 Task: Look for space in Hofgeismar, Germany from 15th June, 2023 to 21st June, 2023 for 5 adults in price range Rs.14000 to Rs.25000. Place can be entire place with 3 bedrooms having 3 beds and 3 bathrooms. Property type can be house, flat, guest house. Booking option can be shelf check-in. Required host language is English.
Action: Mouse moved to (482, 137)
Screenshot: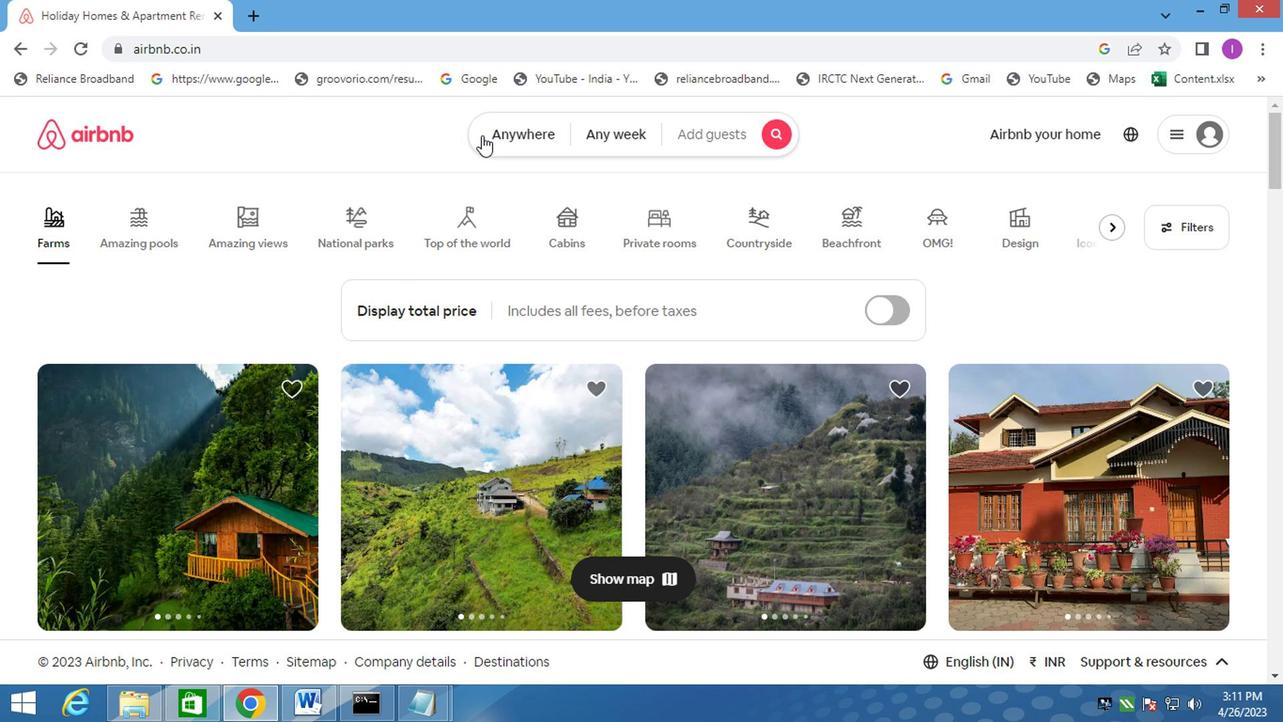 
Action: Mouse pressed left at (482, 137)
Screenshot: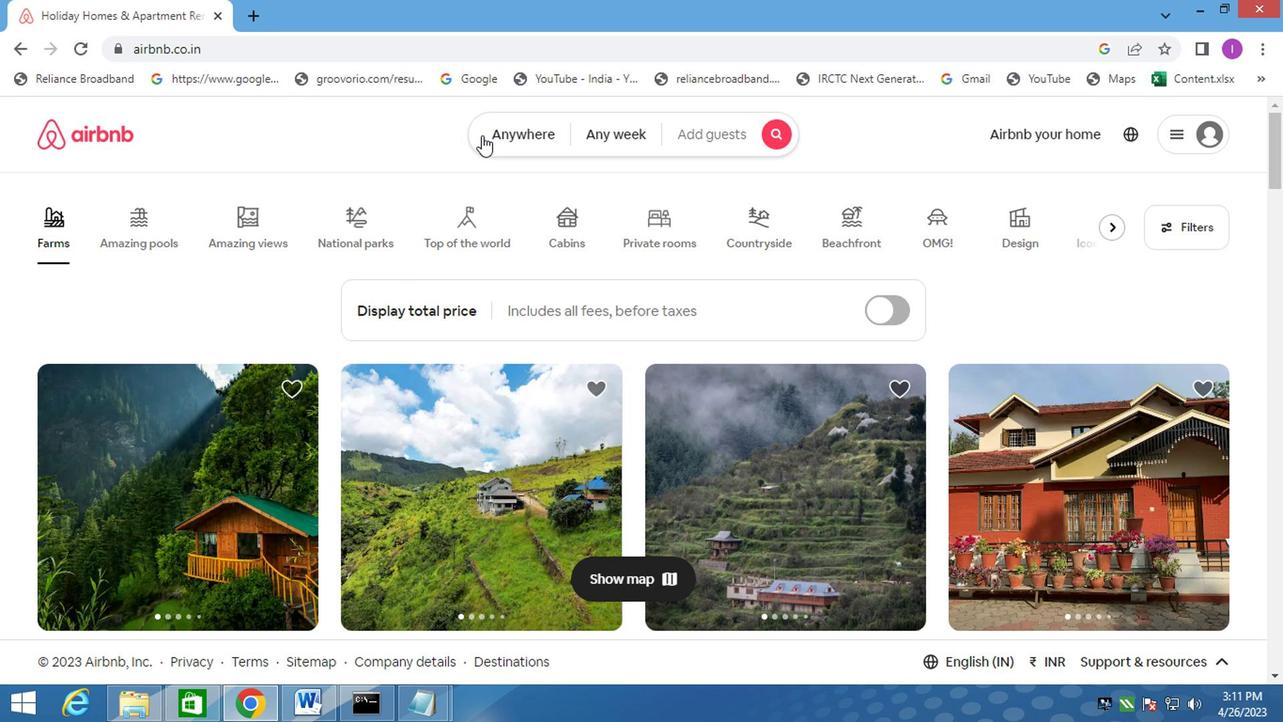 
Action: Mouse moved to (321, 195)
Screenshot: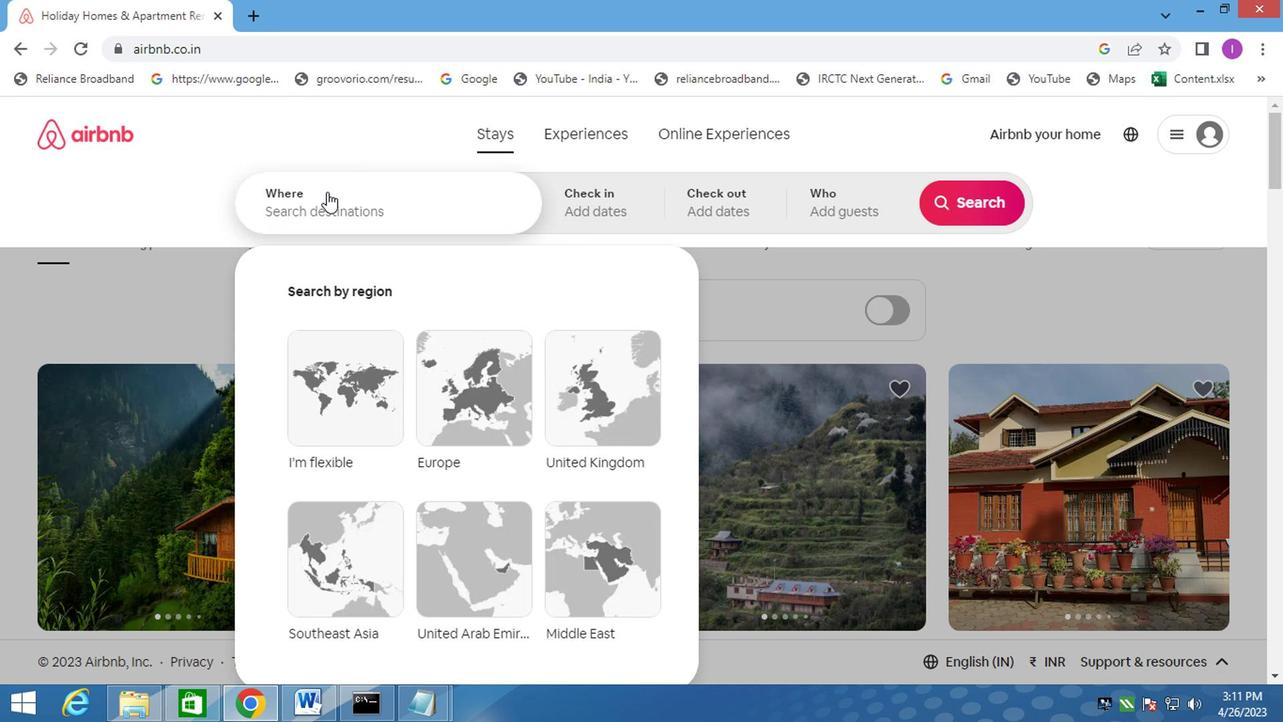 
Action: Mouse pressed left at (321, 195)
Screenshot: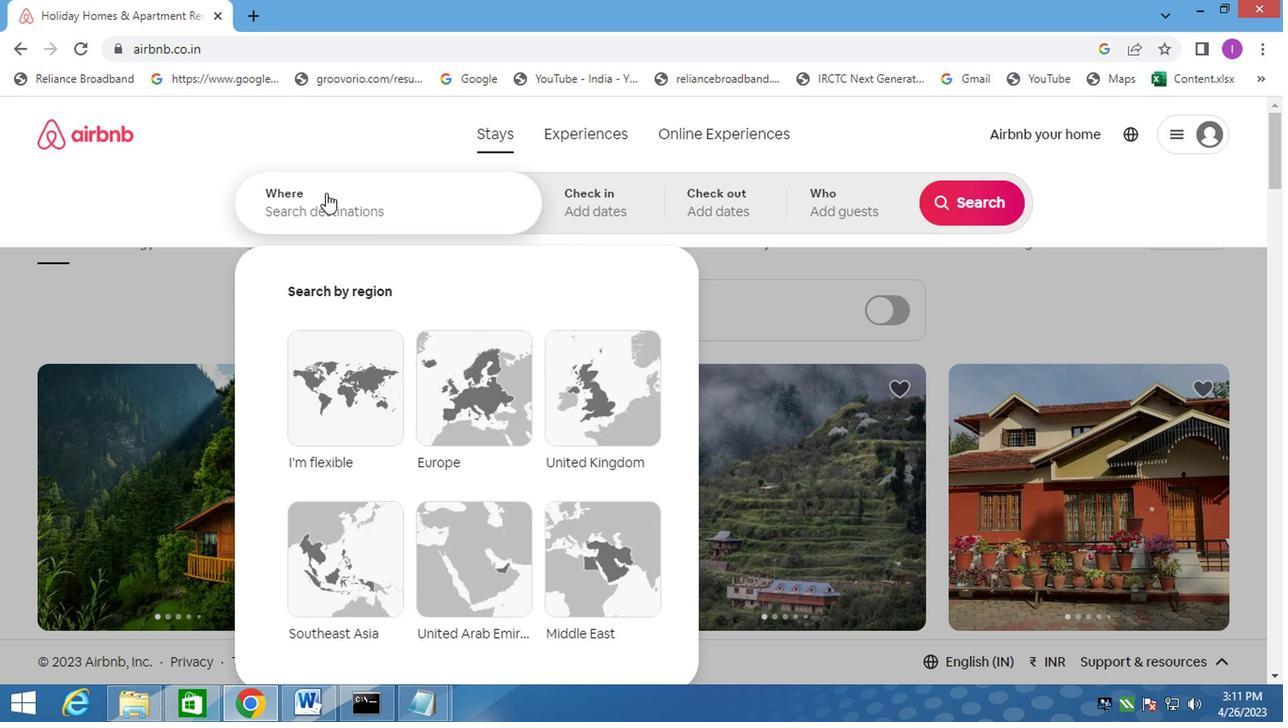 
Action: Mouse moved to (813, 23)
Screenshot: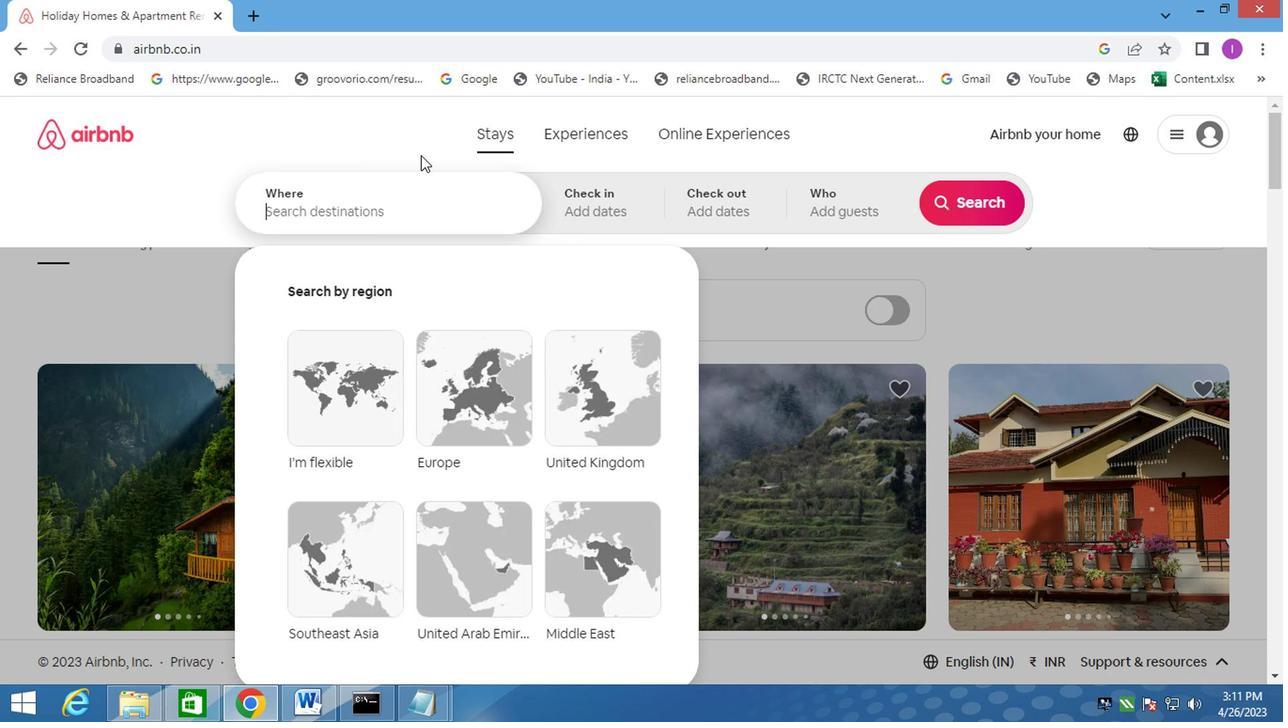 
Action: Key pressed hofgeismar,germany
Screenshot: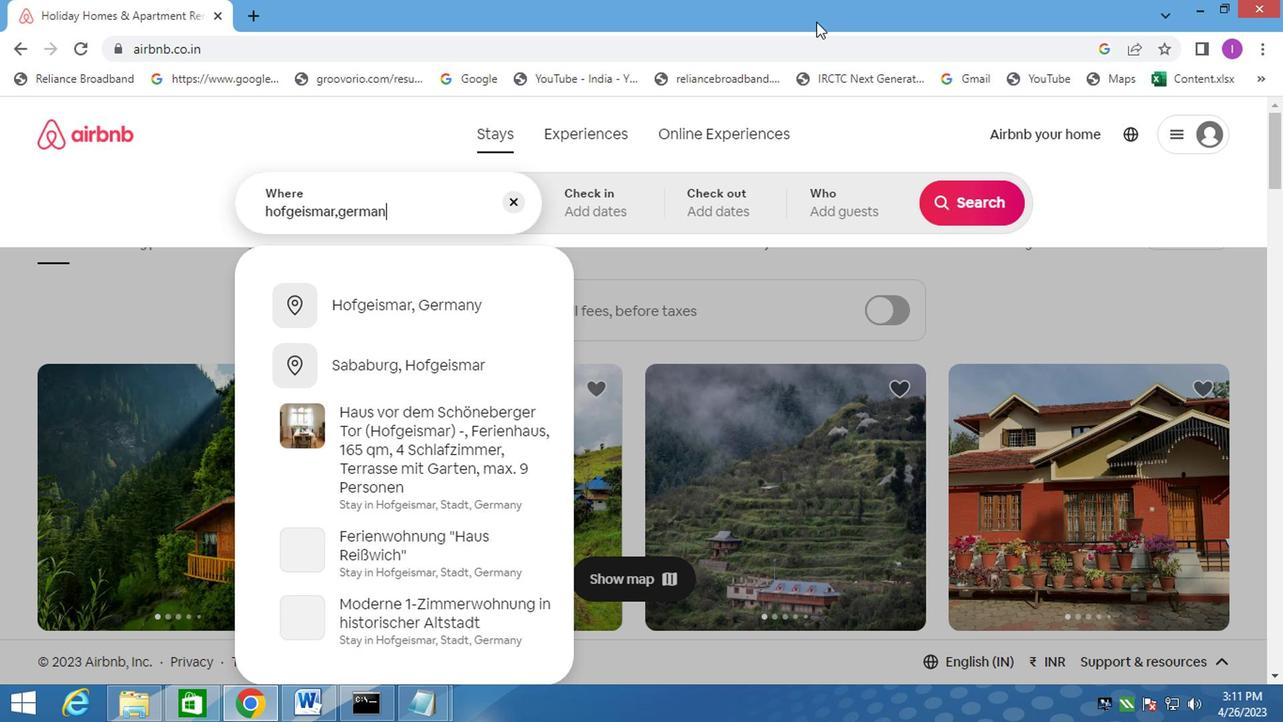 
Action: Mouse moved to (419, 301)
Screenshot: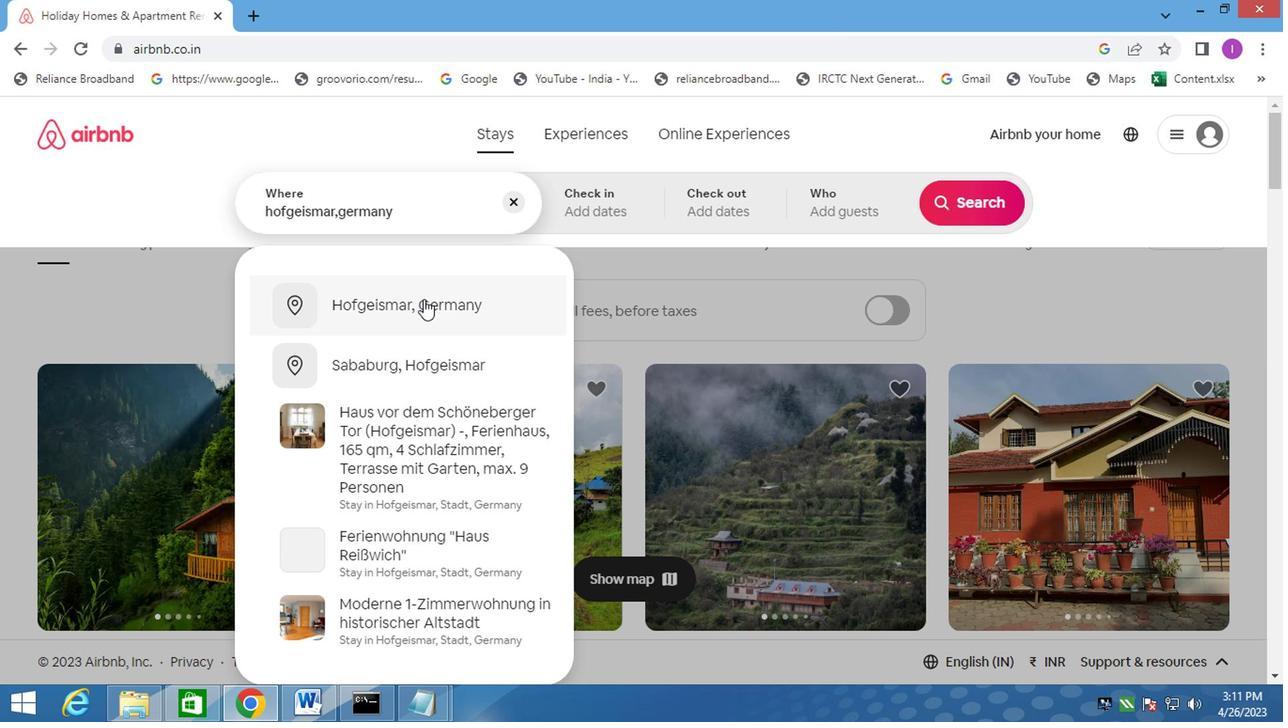 
Action: Mouse pressed left at (419, 301)
Screenshot: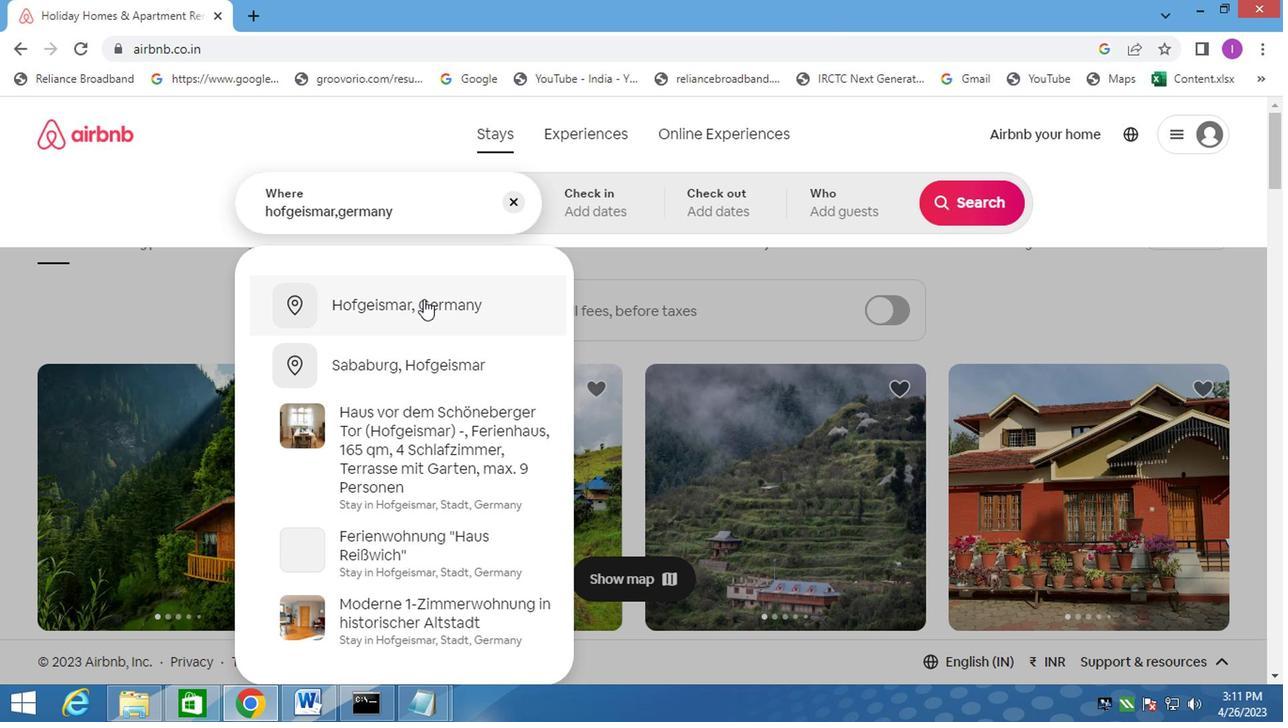 
Action: Mouse moved to (961, 353)
Screenshot: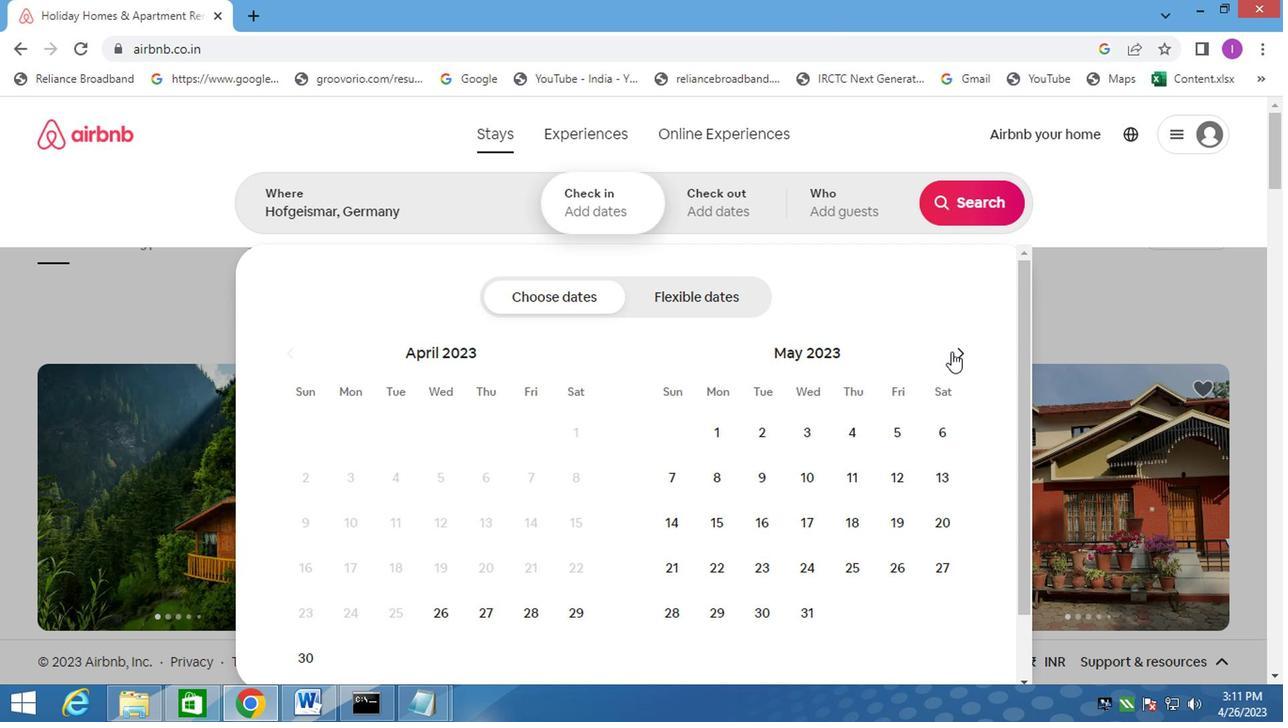 
Action: Mouse pressed left at (961, 353)
Screenshot: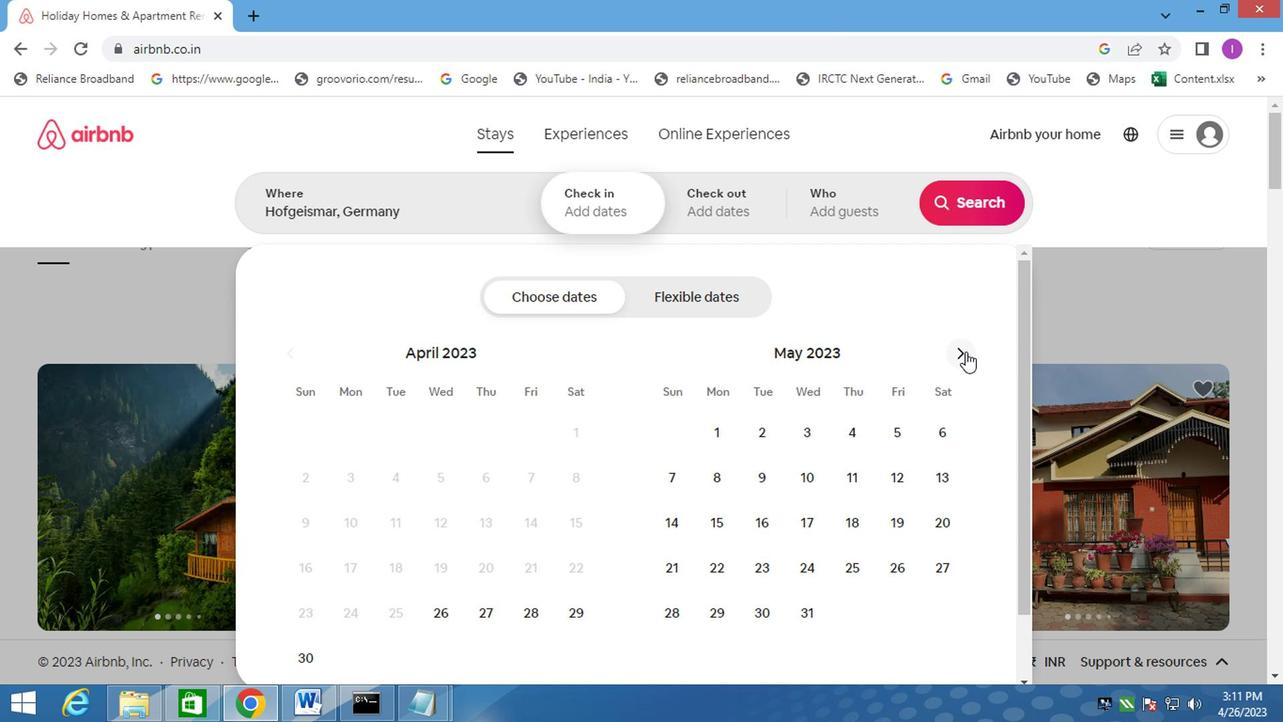 
Action: Mouse moved to (961, 353)
Screenshot: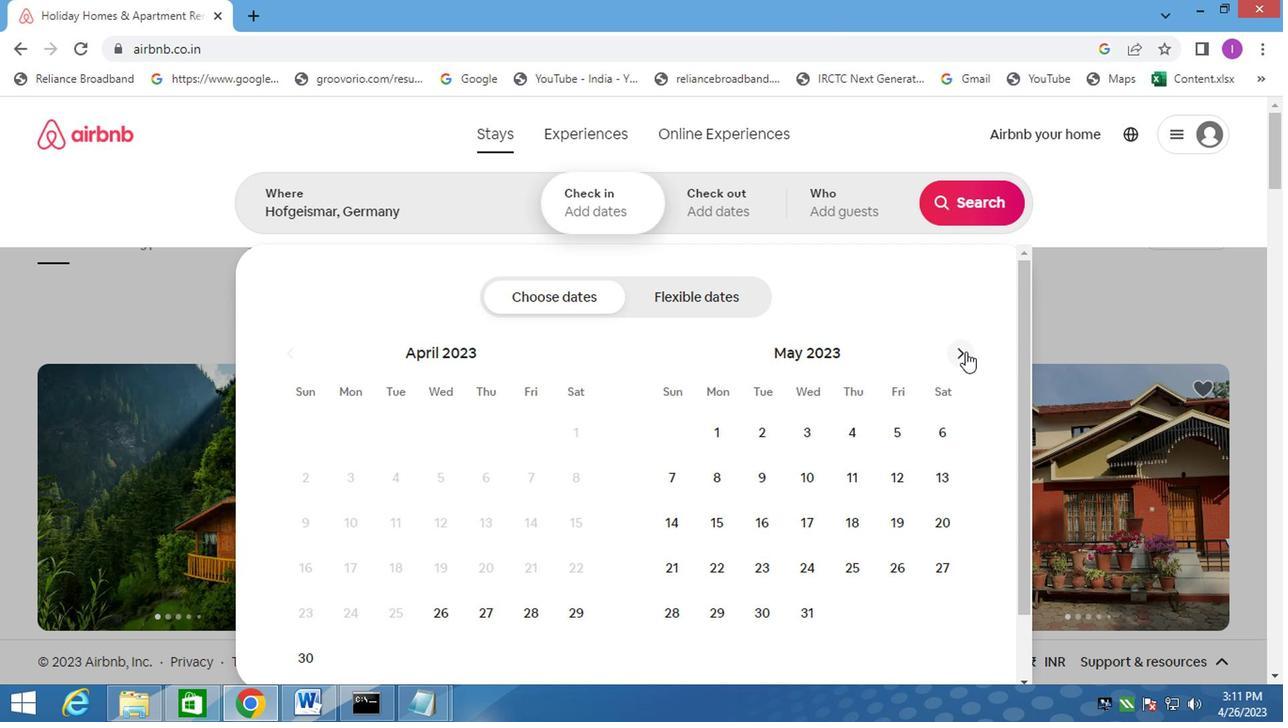 
Action: Mouse pressed left at (961, 353)
Screenshot: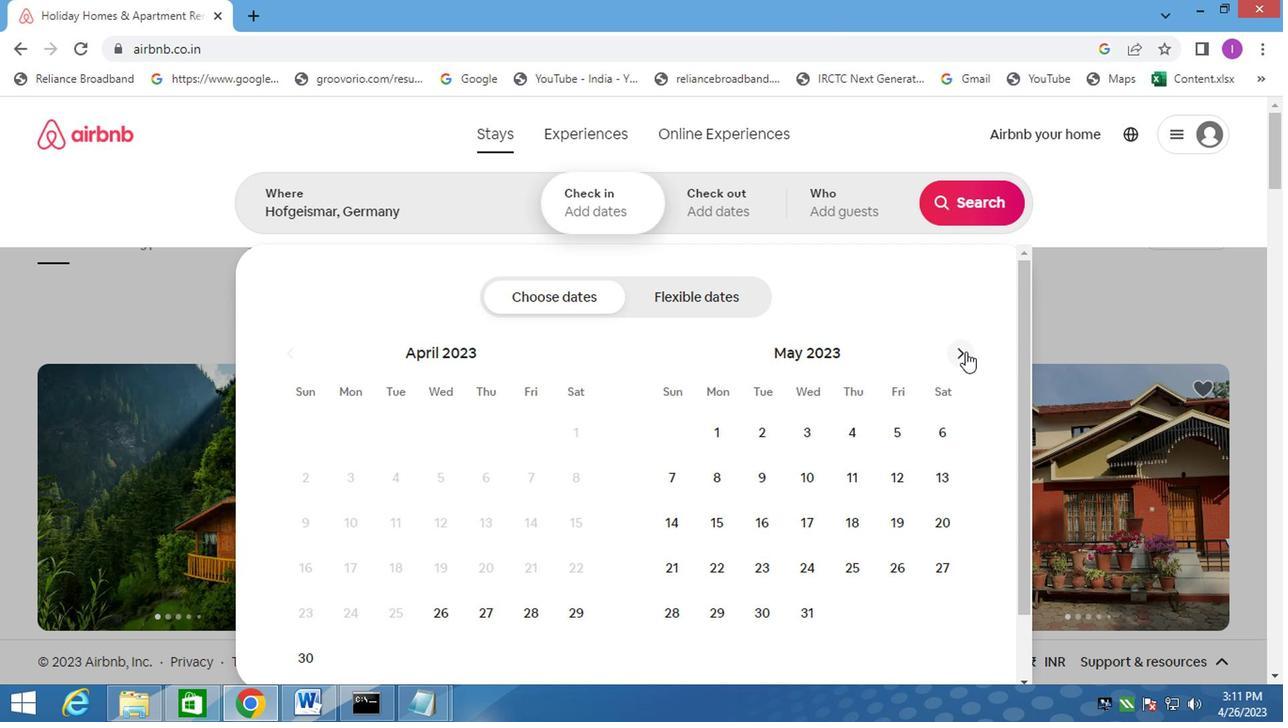 
Action: Mouse moved to (486, 516)
Screenshot: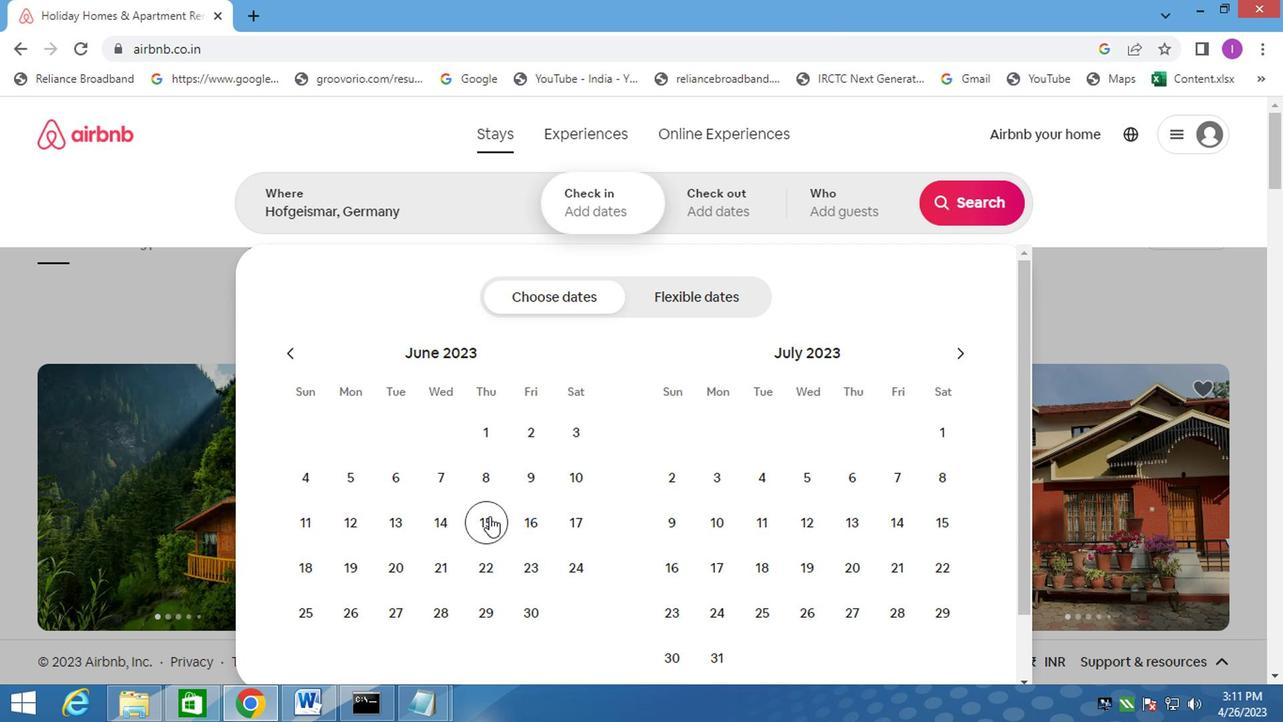
Action: Mouse pressed left at (486, 516)
Screenshot: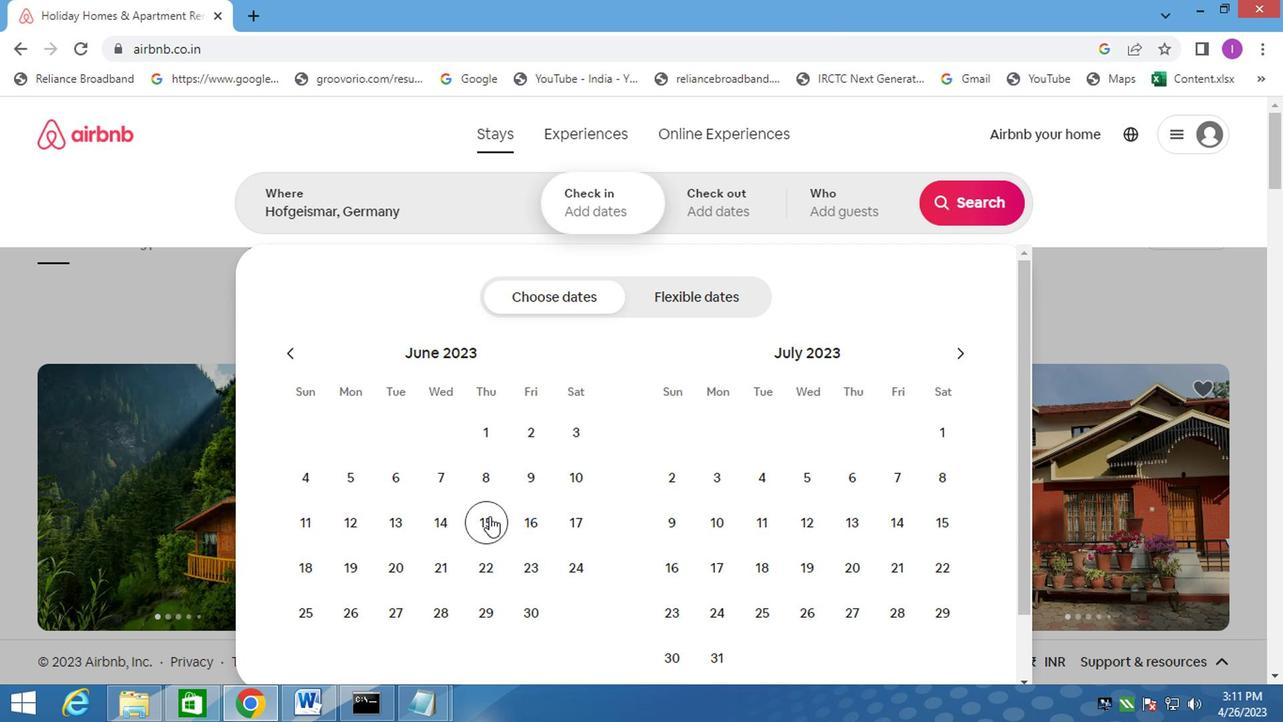 
Action: Mouse moved to (442, 552)
Screenshot: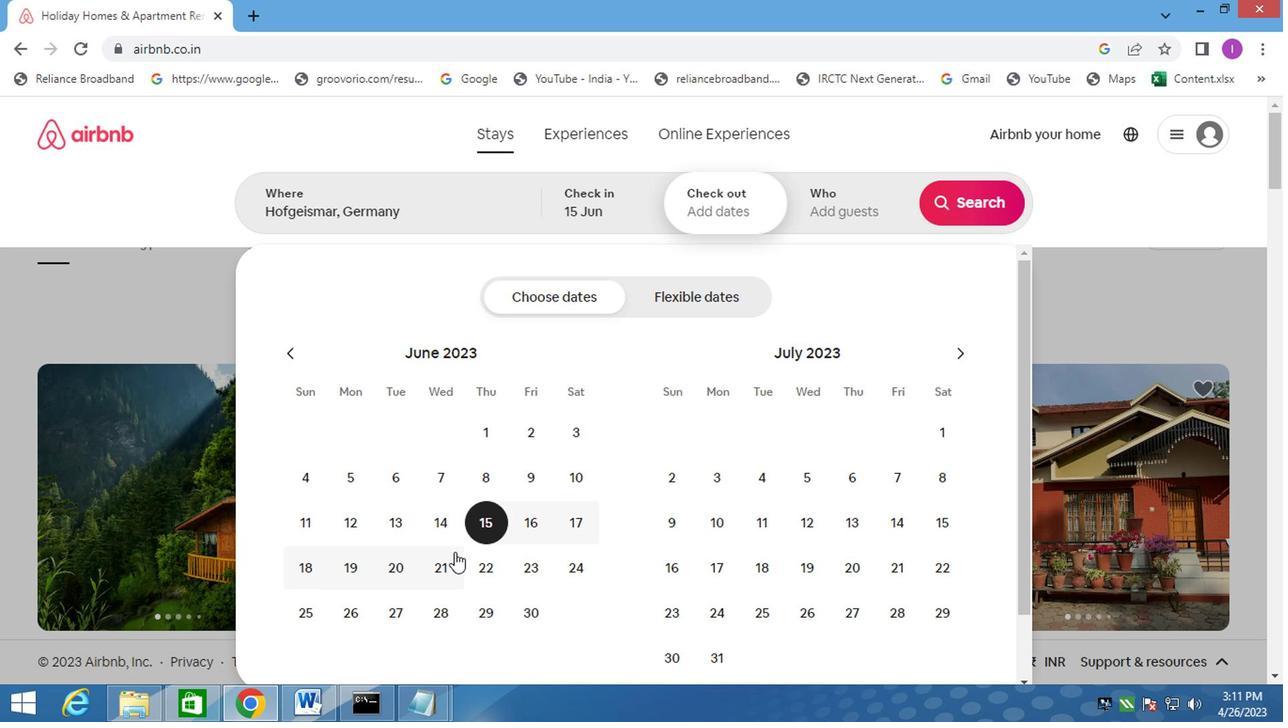 
Action: Mouse pressed left at (442, 552)
Screenshot: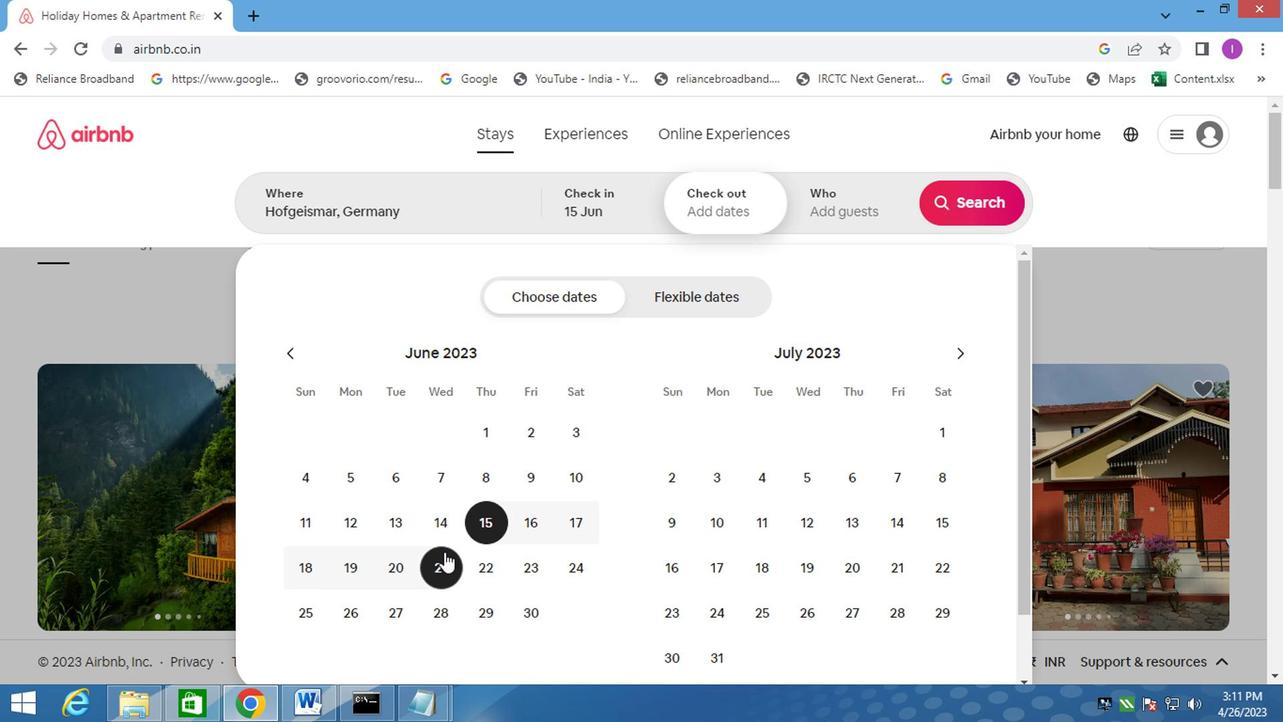 
Action: Mouse moved to (845, 204)
Screenshot: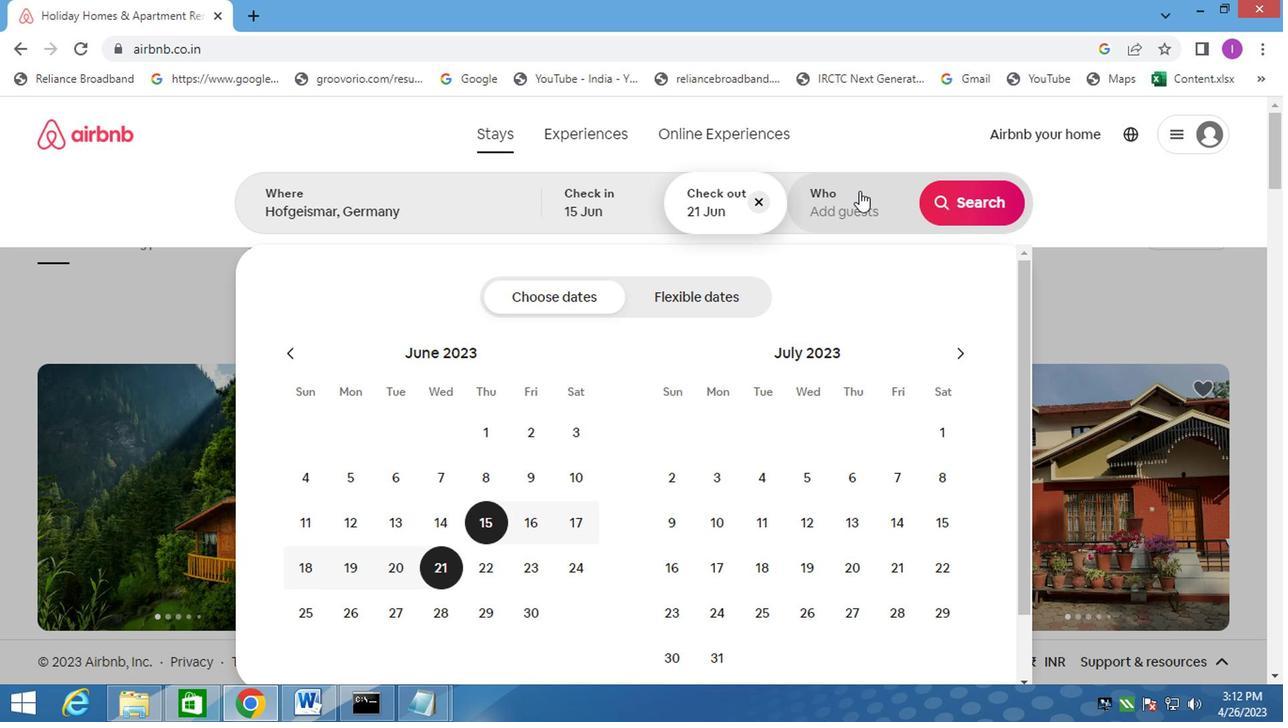 
Action: Mouse pressed left at (845, 204)
Screenshot: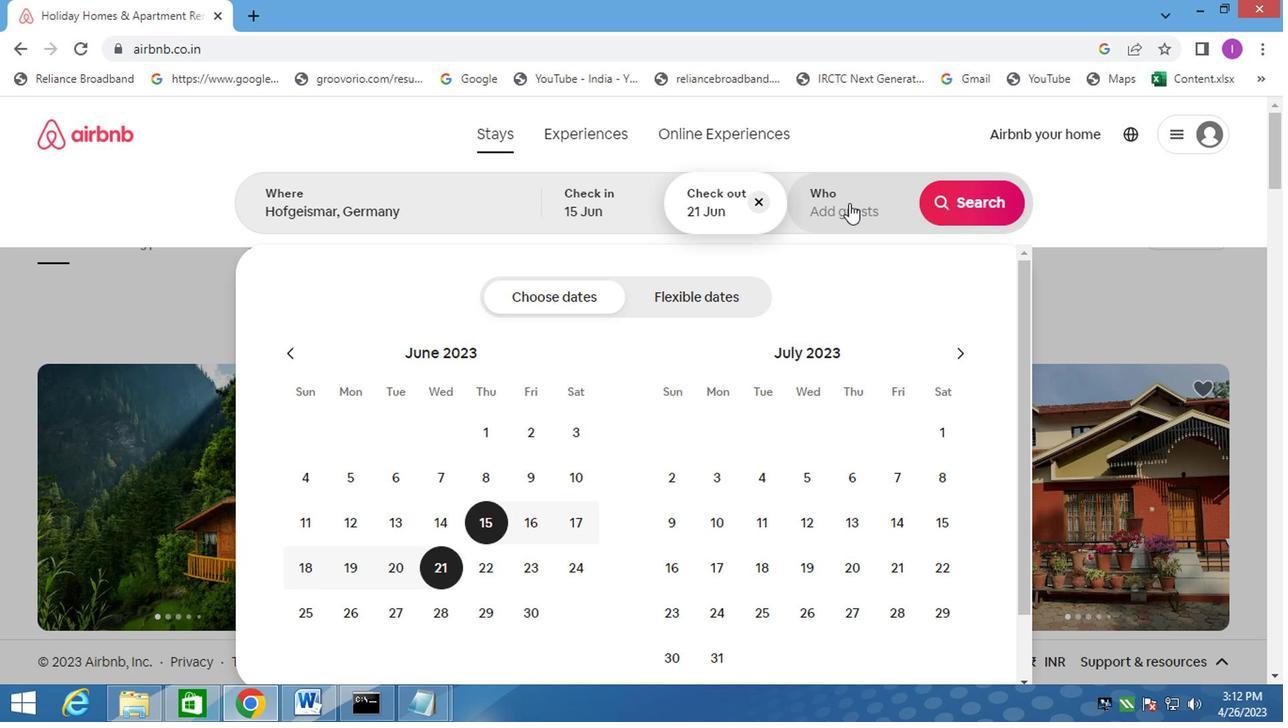 
Action: Mouse moved to (963, 304)
Screenshot: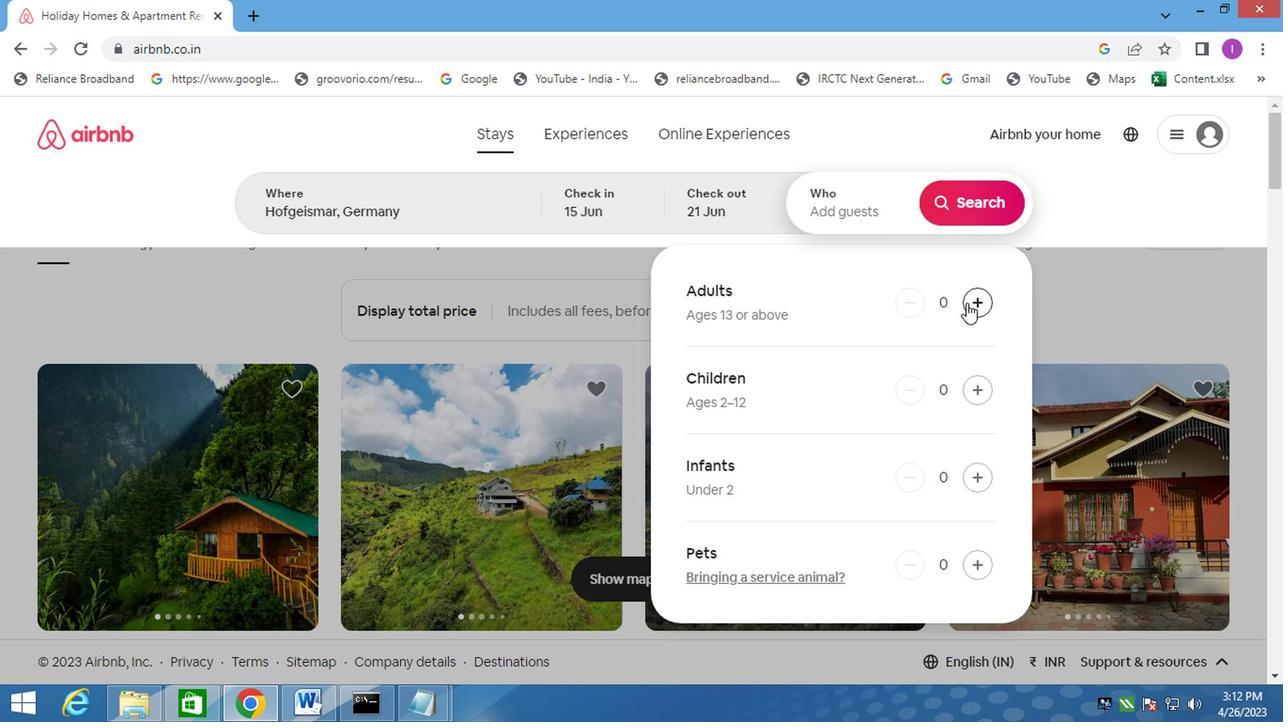 
Action: Mouse pressed left at (963, 304)
Screenshot: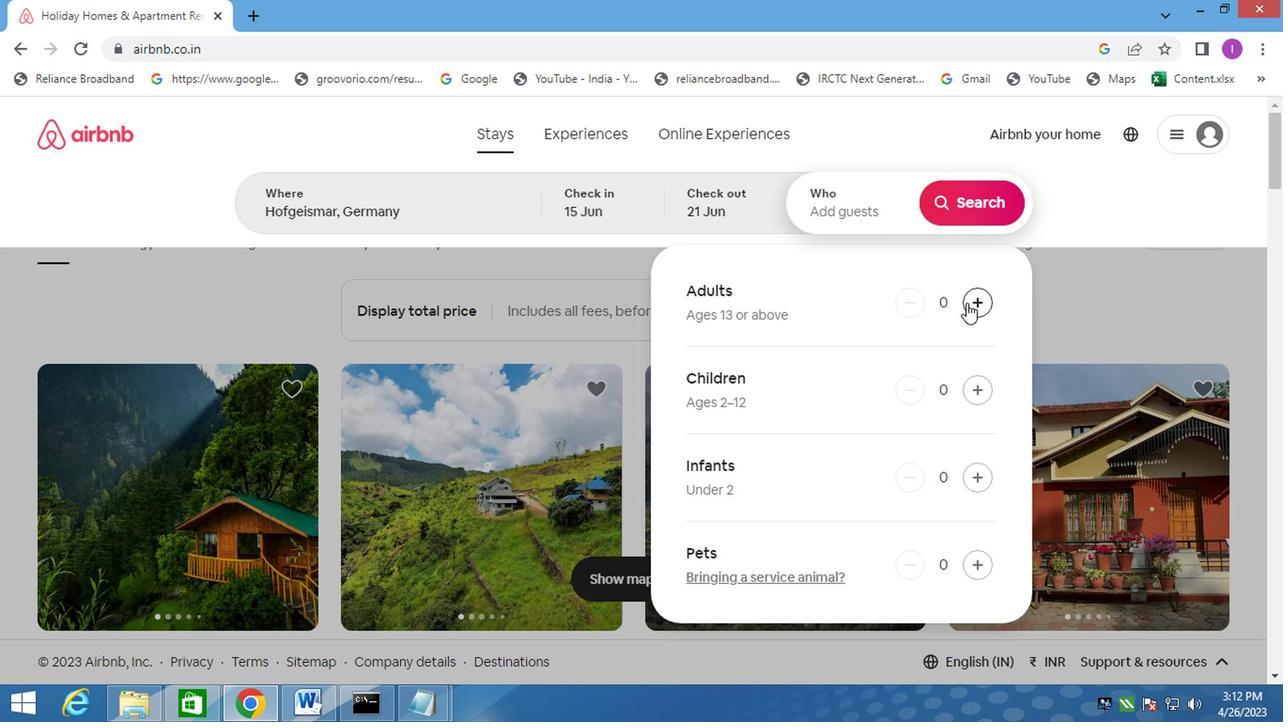 
Action: Mouse pressed left at (963, 304)
Screenshot: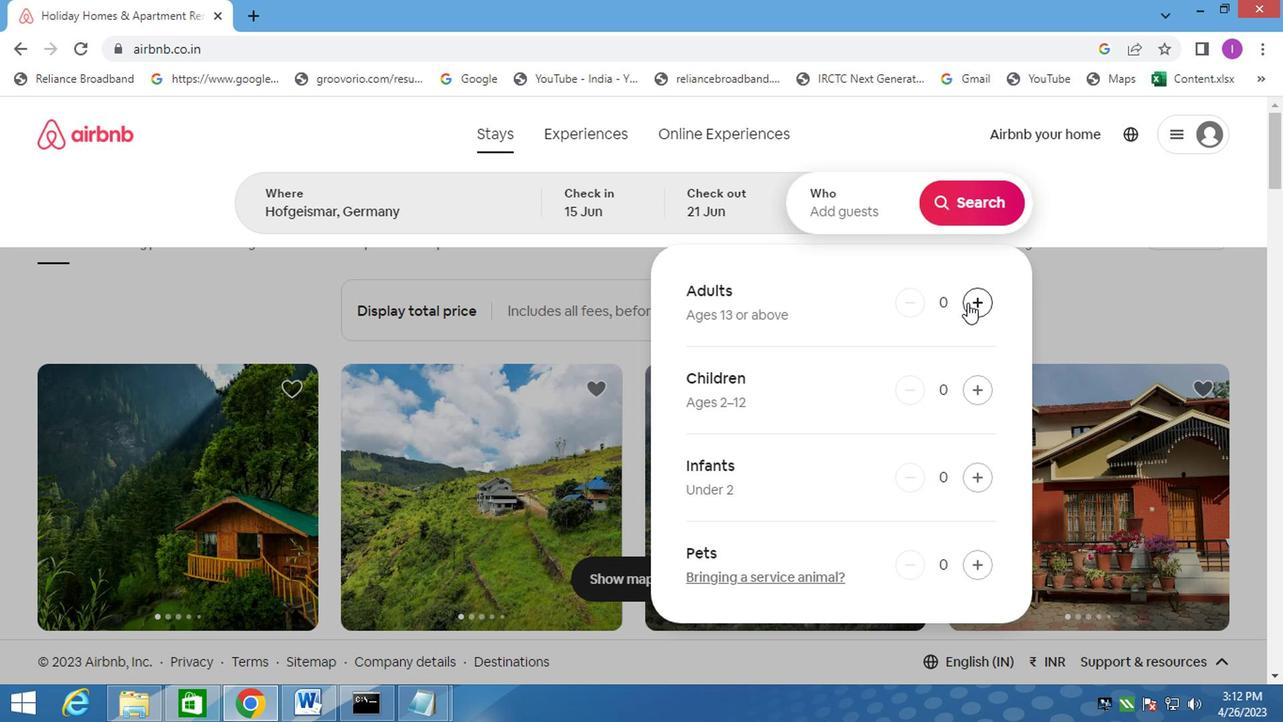 
Action: Mouse moved to (964, 304)
Screenshot: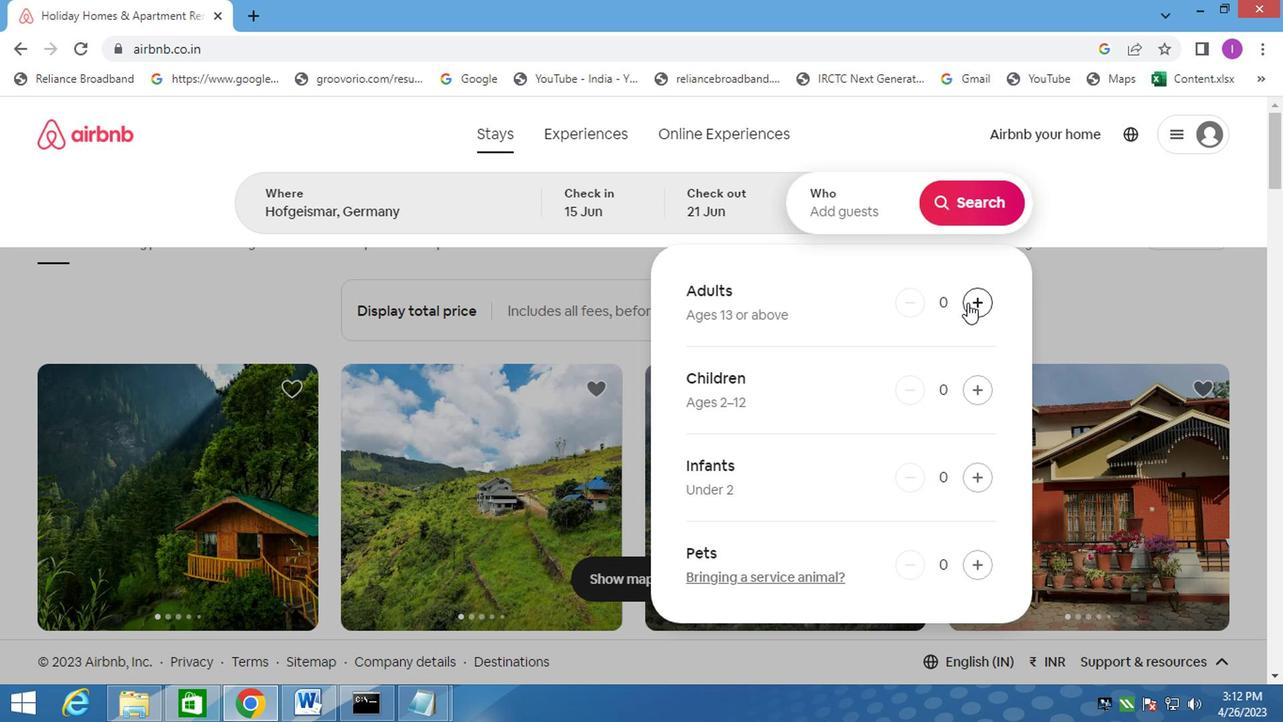 
Action: Mouse pressed left at (964, 304)
Screenshot: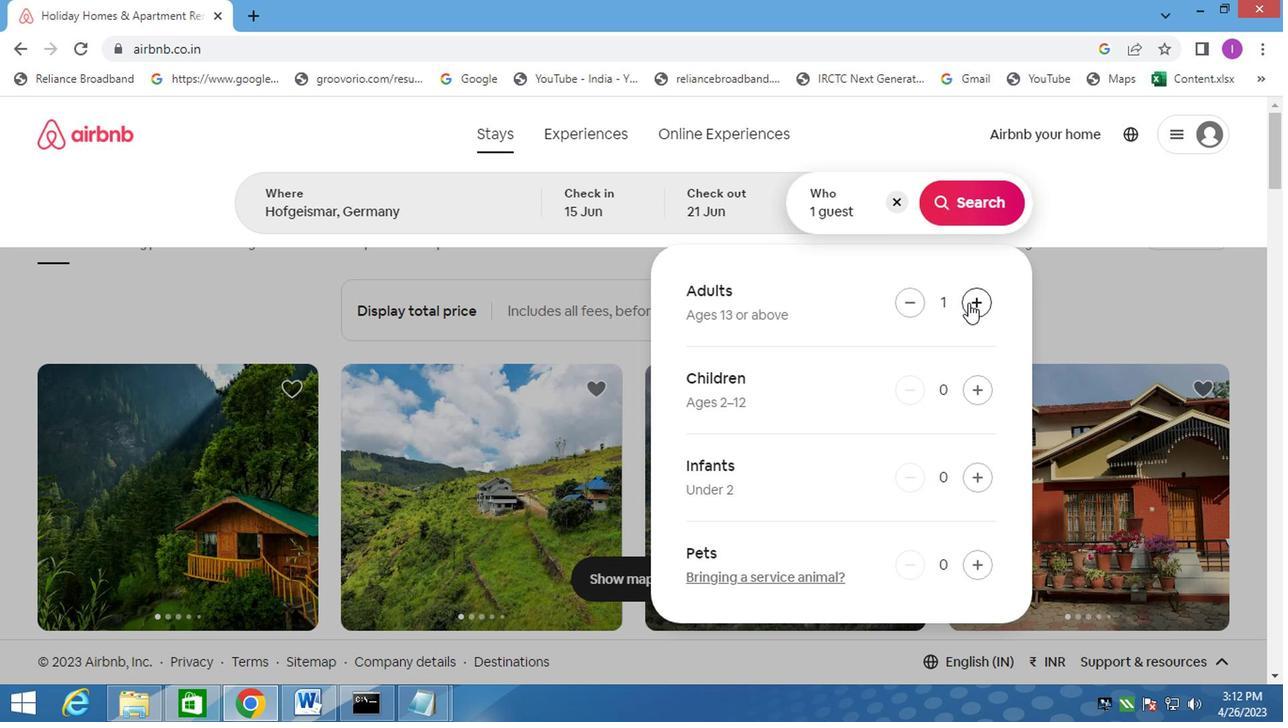
Action: Mouse moved to (965, 304)
Screenshot: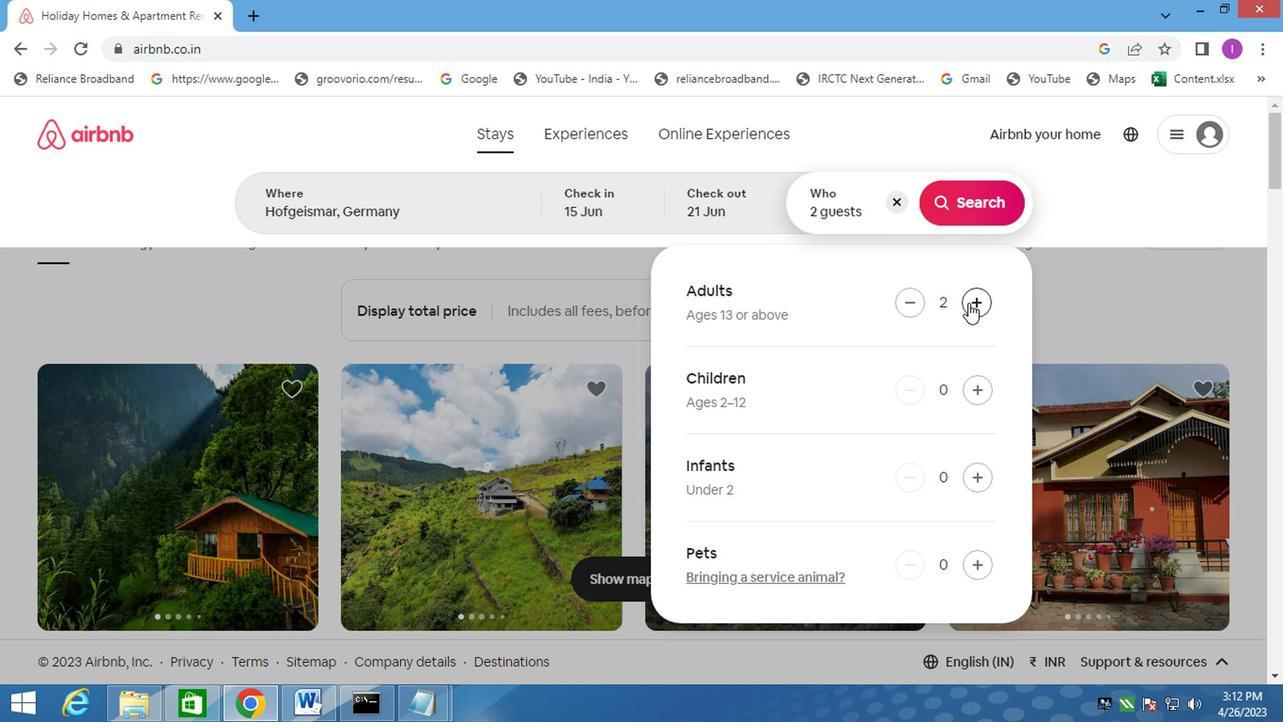 
Action: Mouse pressed left at (965, 304)
Screenshot: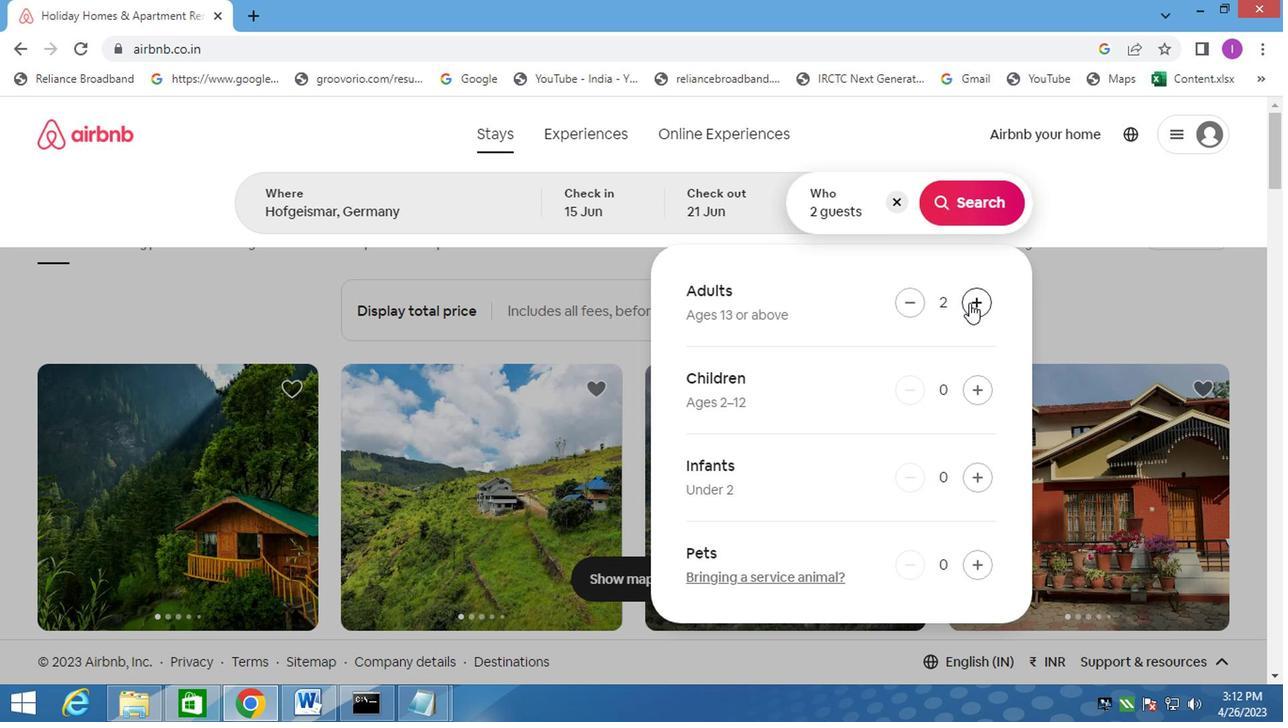 
Action: Mouse moved to (965, 306)
Screenshot: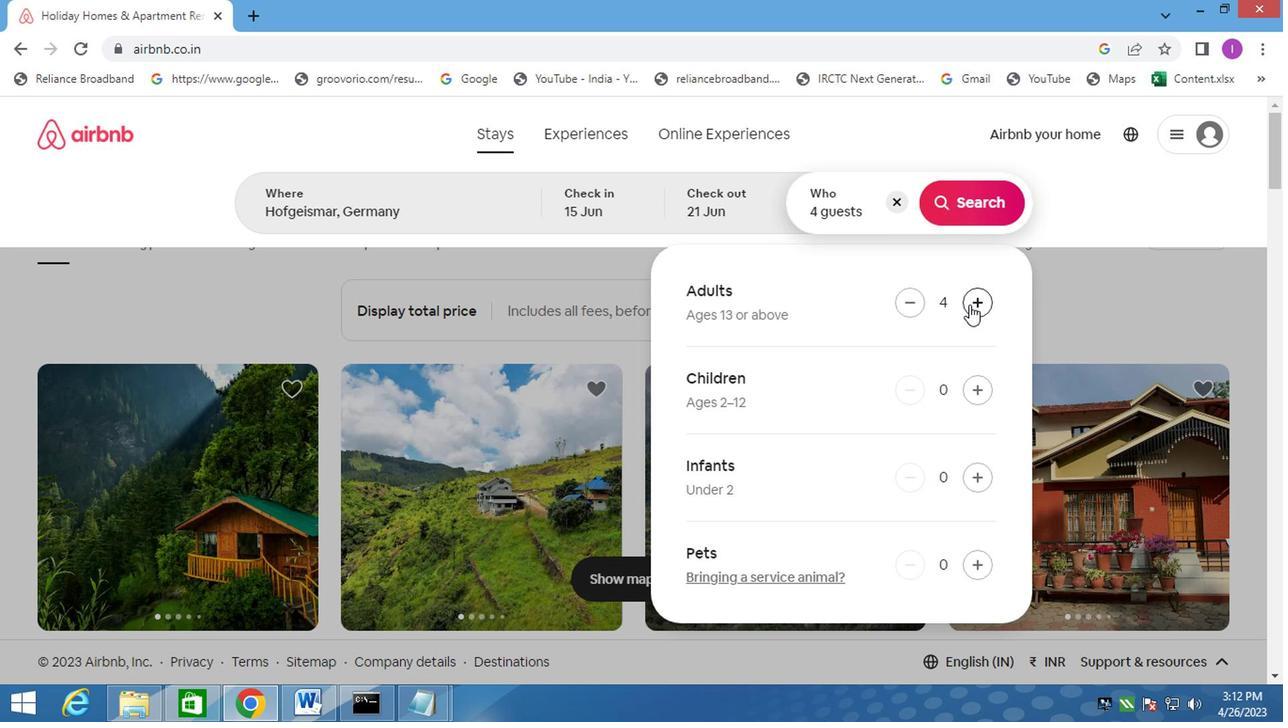 
Action: Mouse pressed left at (965, 306)
Screenshot: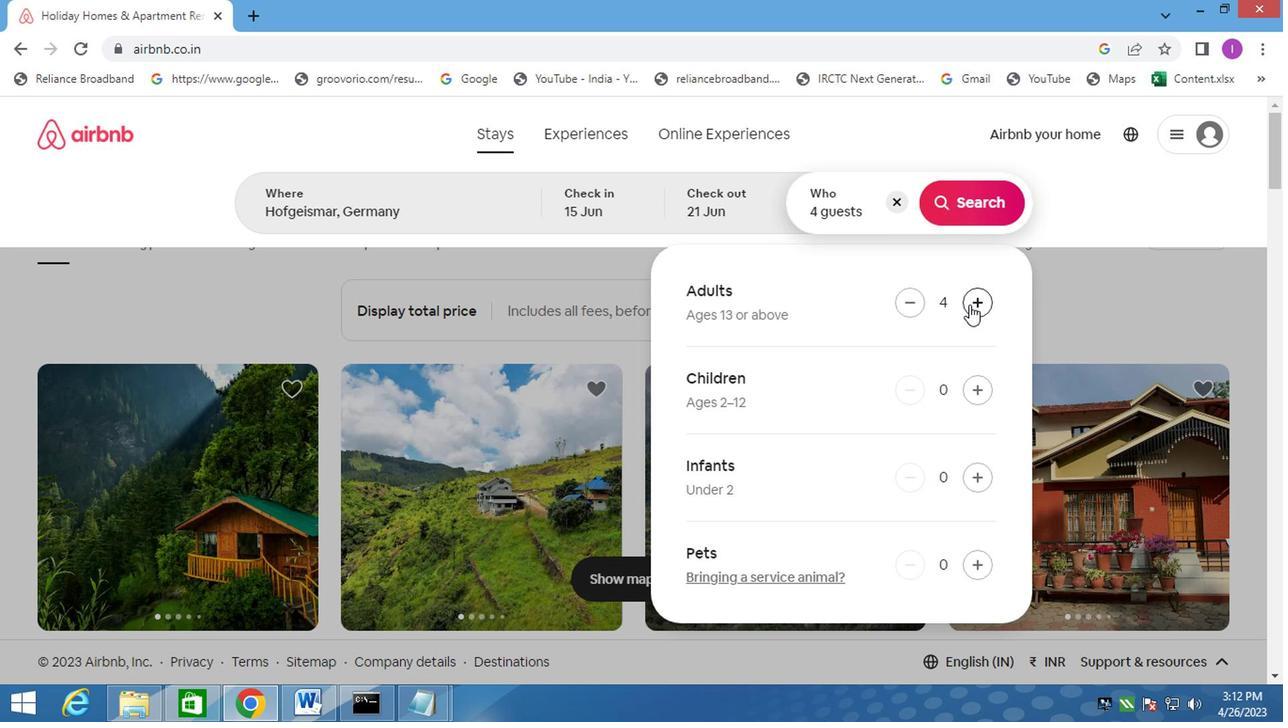 
Action: Mouse moved to (965, 209)
Screenshot: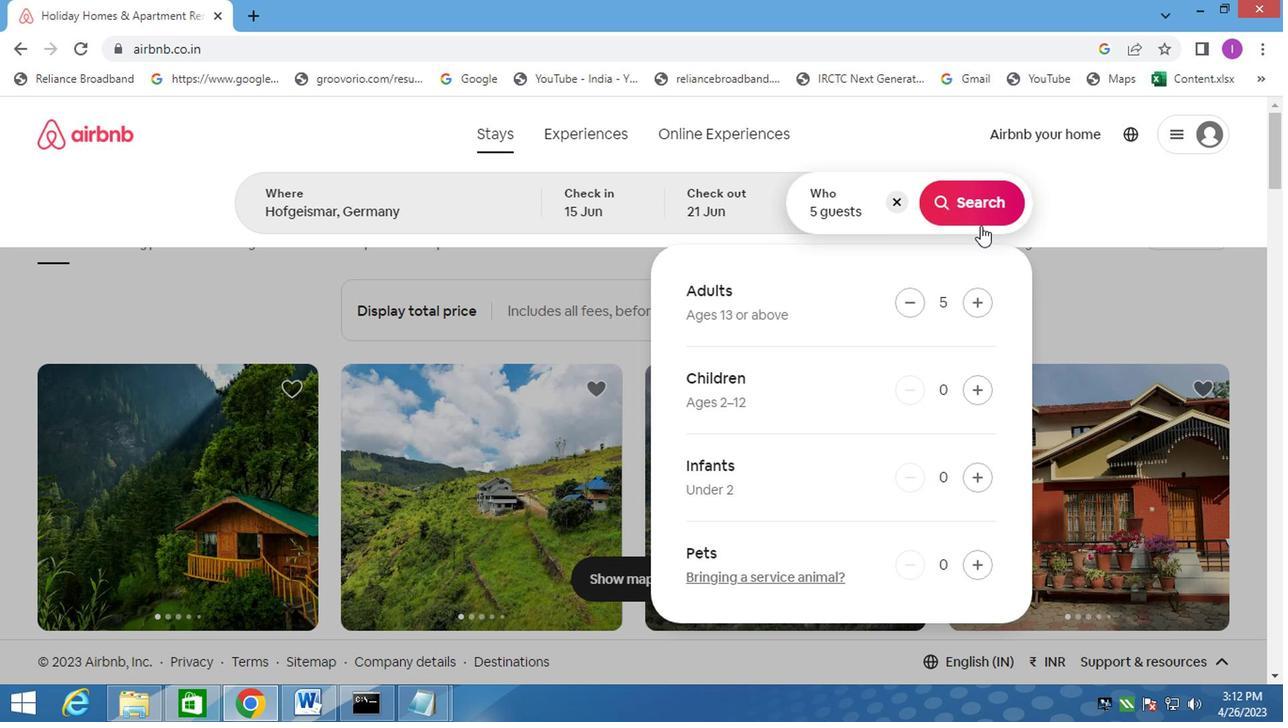 
Action: Mouse pressed left at (965, 209)
Screenshot: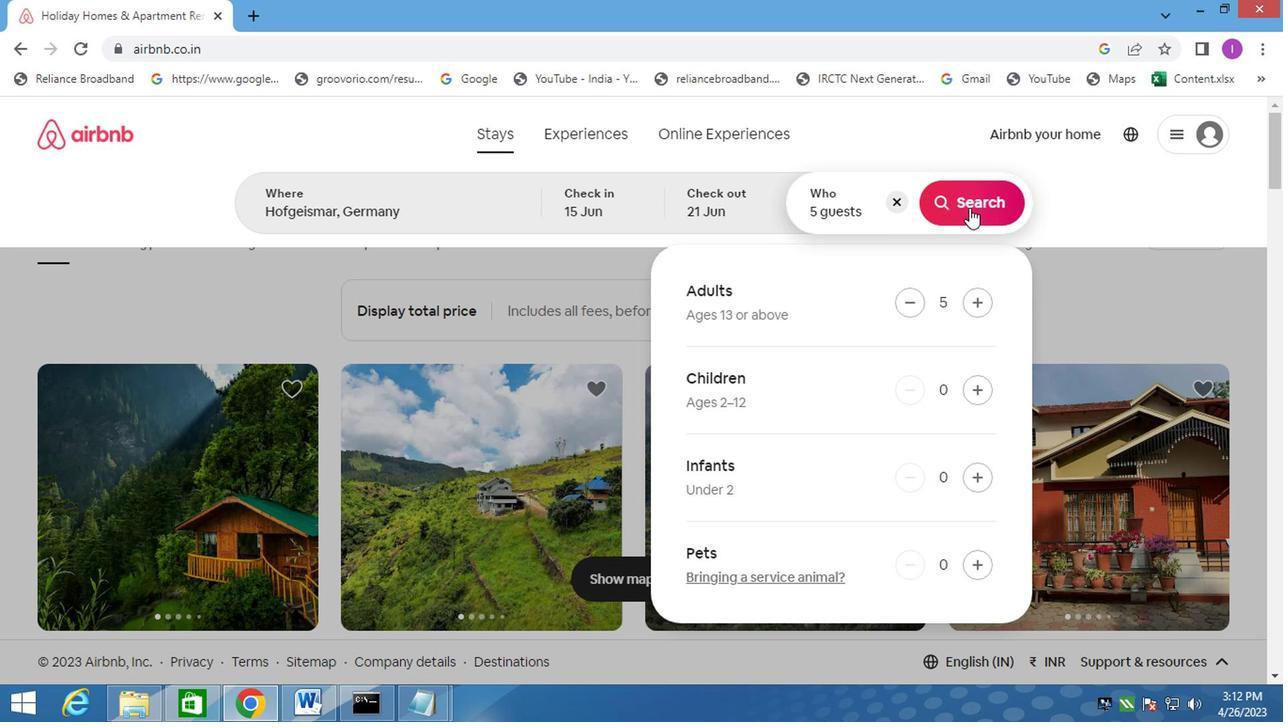 
Action: Mouse moved to (1202, 203)
Screenshot: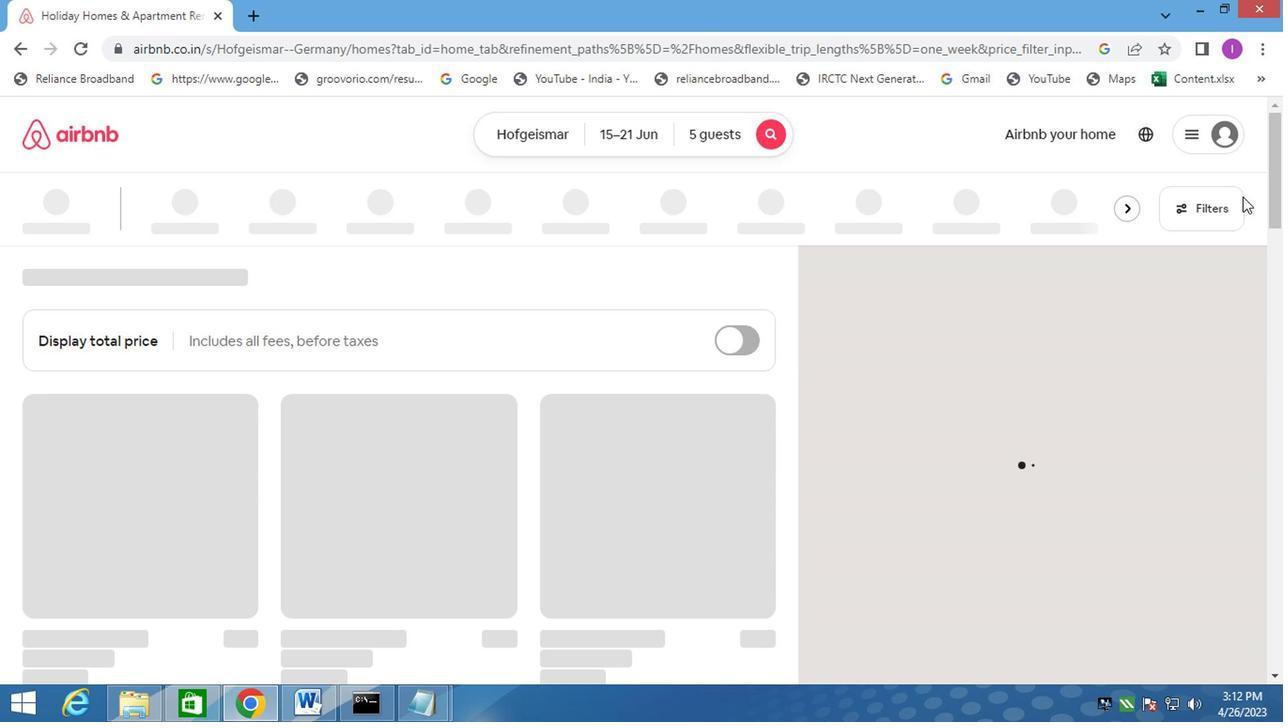 
Action: Mouse pressed left at (1202, 203)
Screenshot: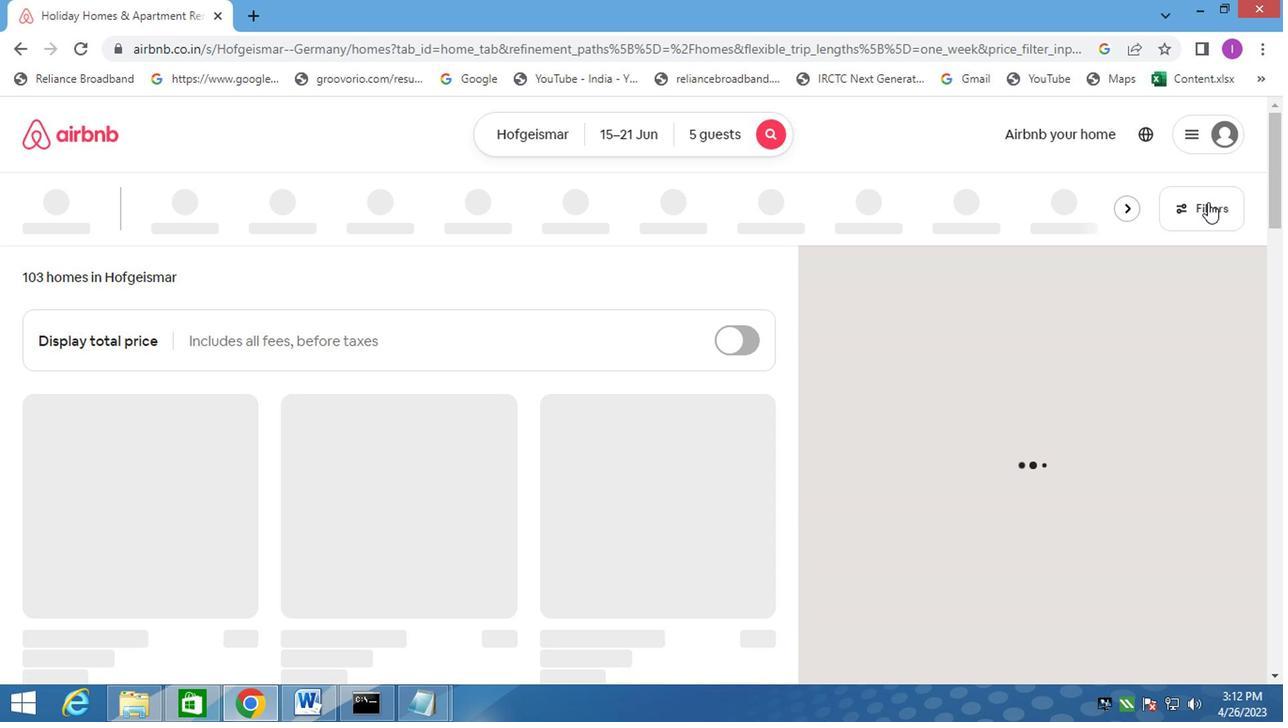 
Action: Mouse moved to (393, 449)
Screenshot: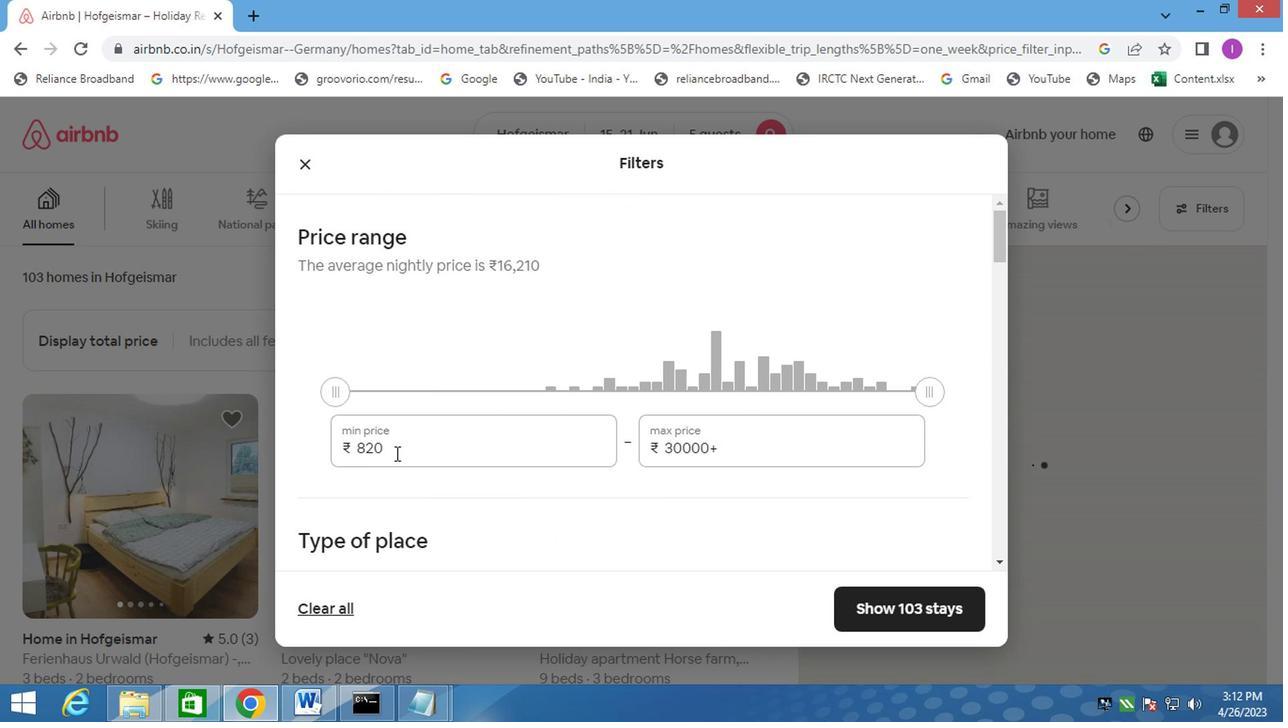 
Action: Mouse pressed left at (393, 449)
Screenshot: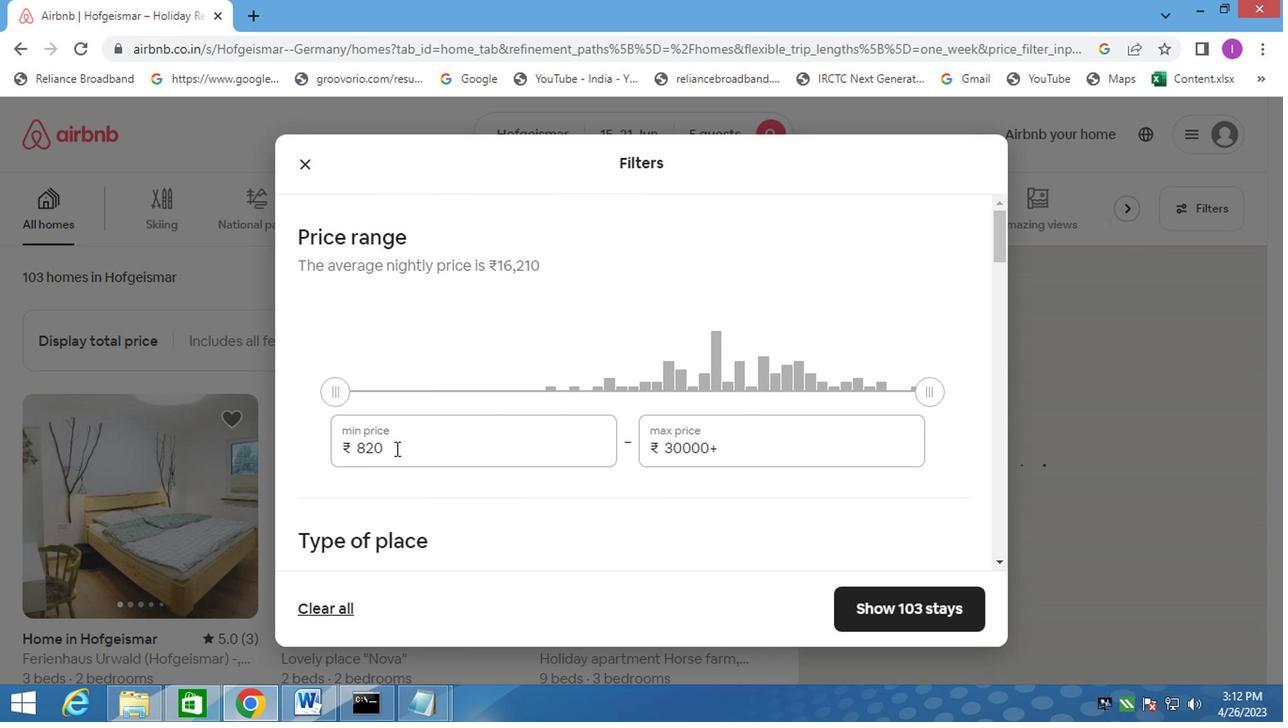 
Action: Mouse moved to (560, 450)
Screenshot: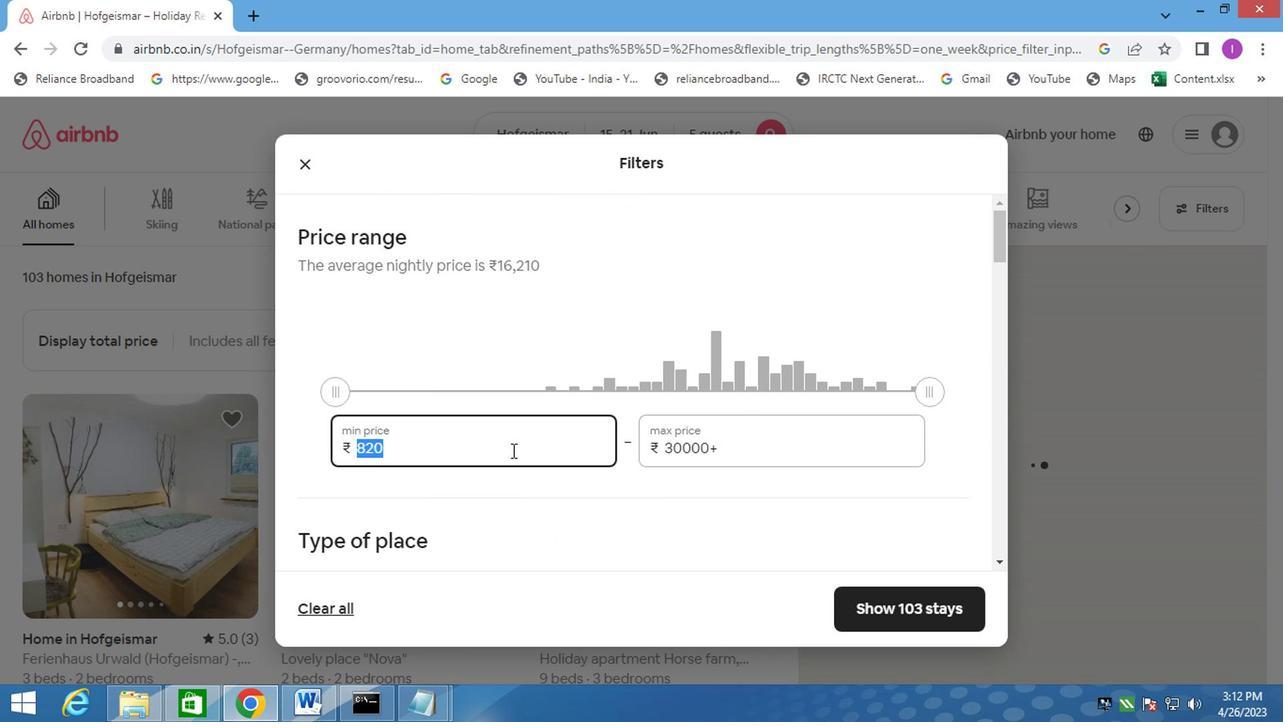 
Action: Key pressed 14000
Screenshot: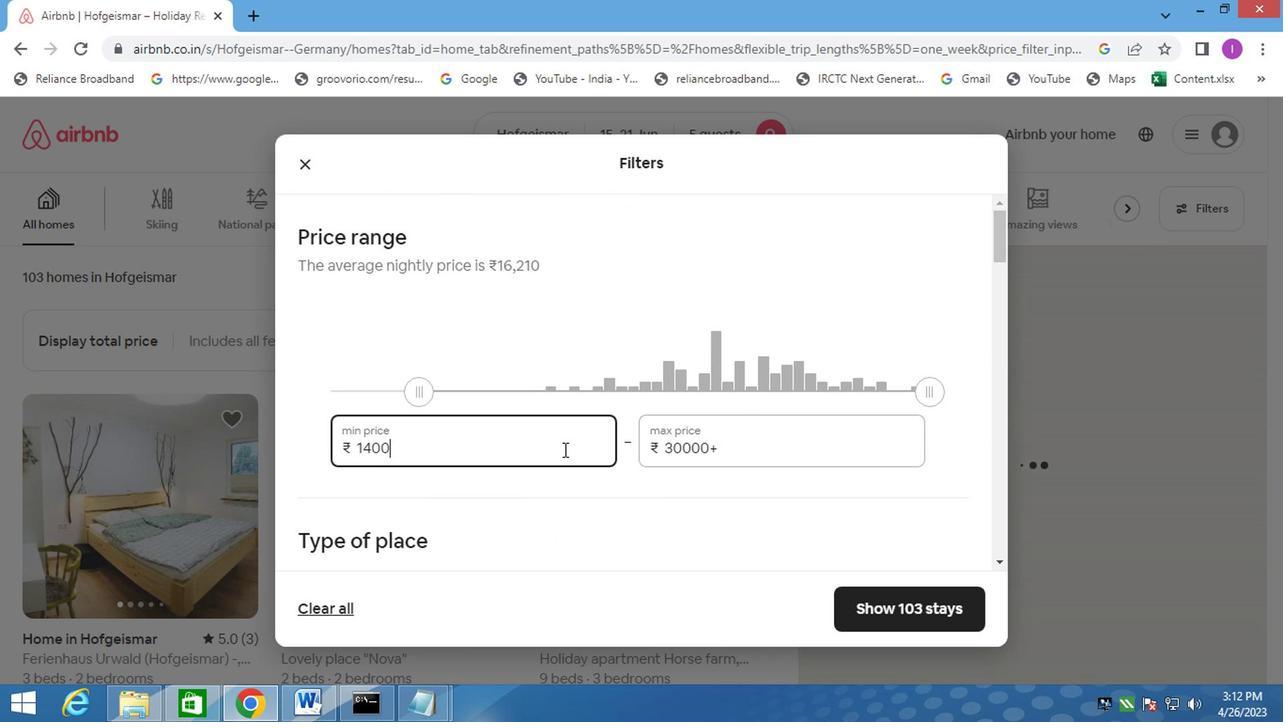 
Action: Mouse moved to (738, 449)
Screenshot: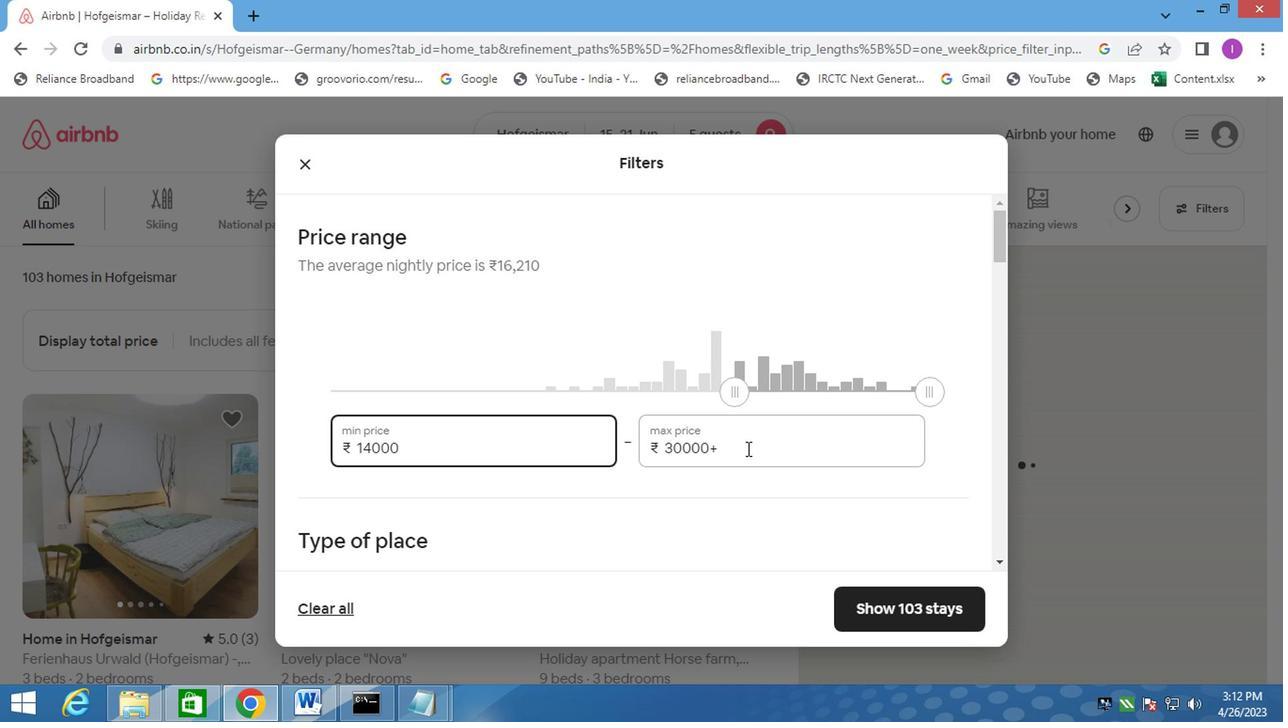 
Action: Mouse pressed left at (738, 449)
Screenshot: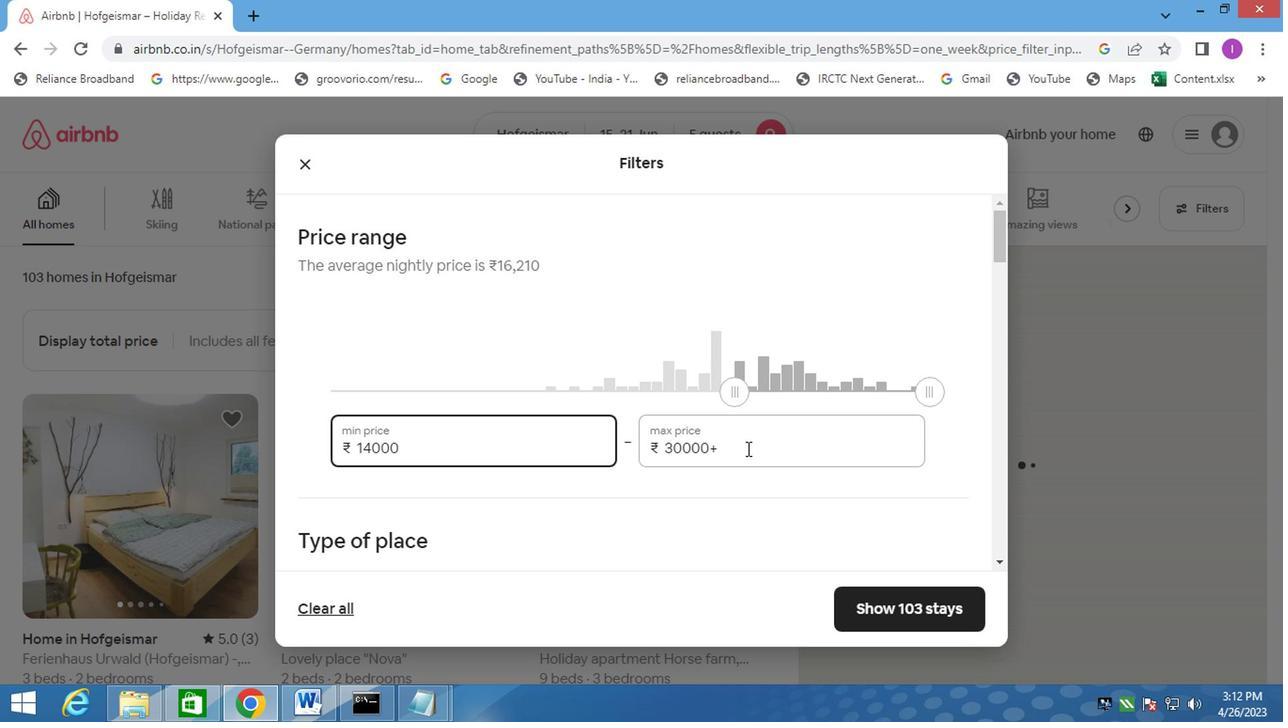 
Action: Mouse moved to (653, 447)
Screenshot: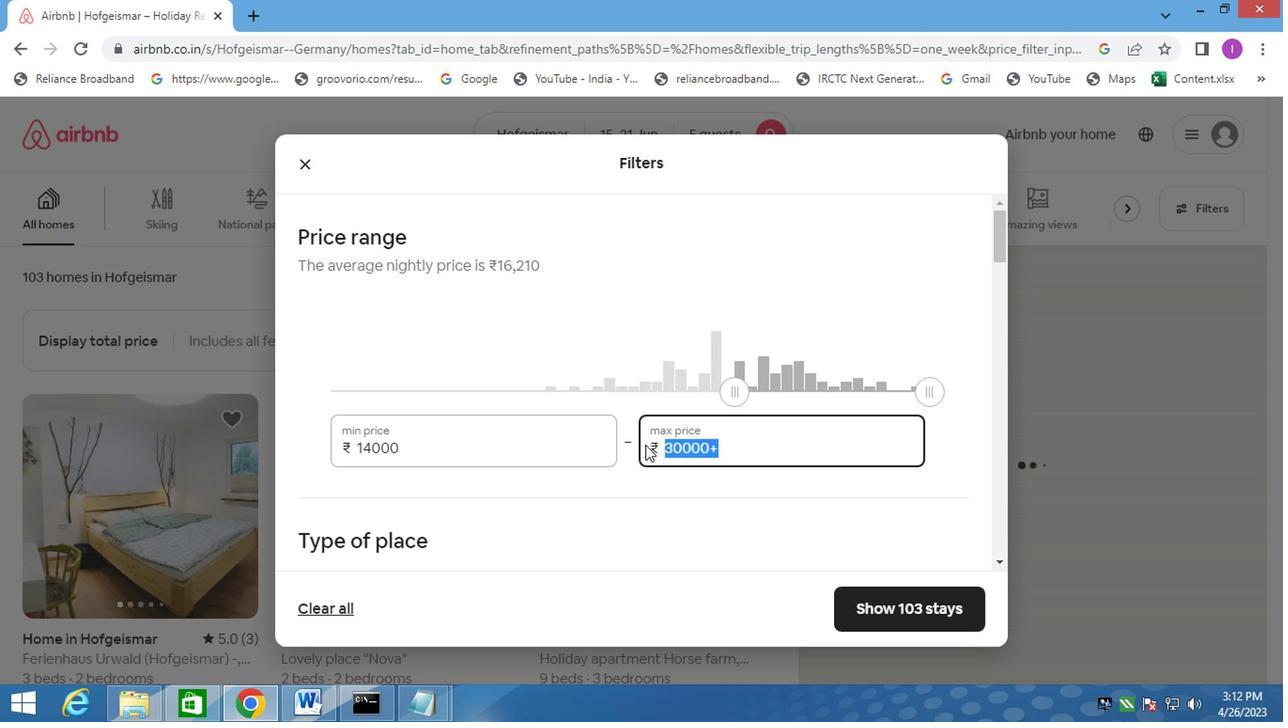 
Action: Key pressed 25000
Screenshot: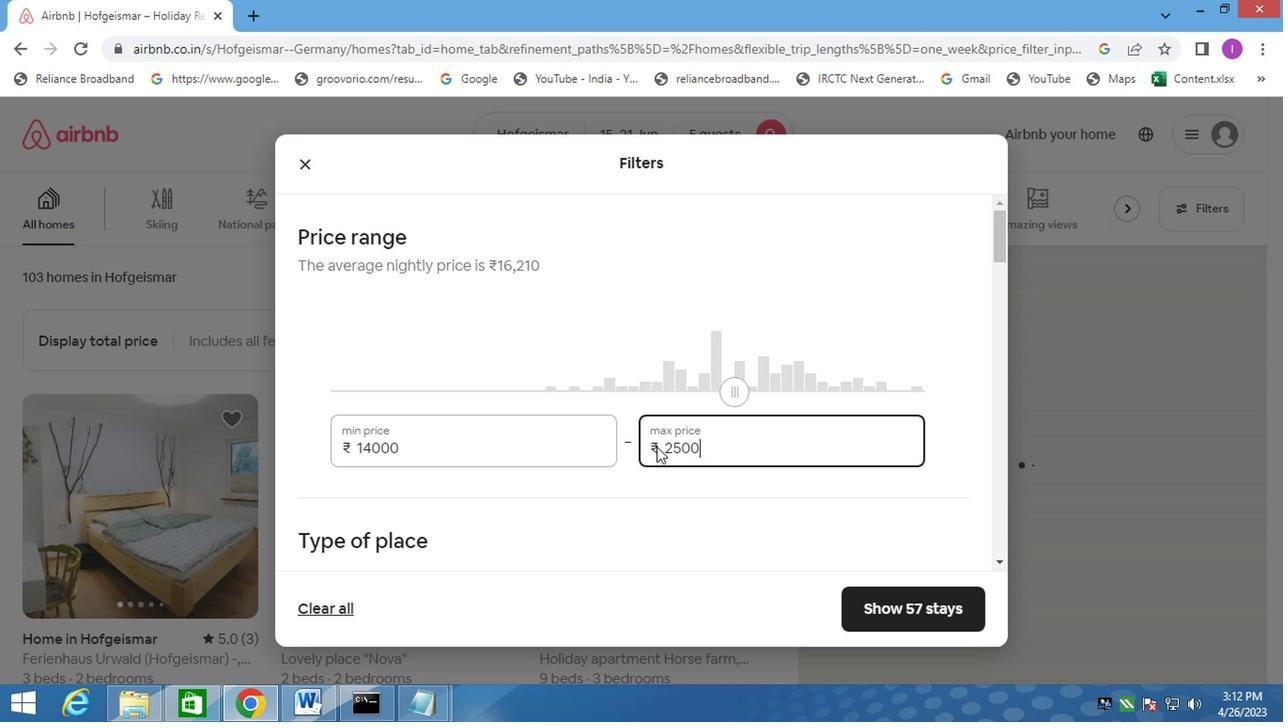 
Action: Mouse moved to (645, 456)
Screenshot: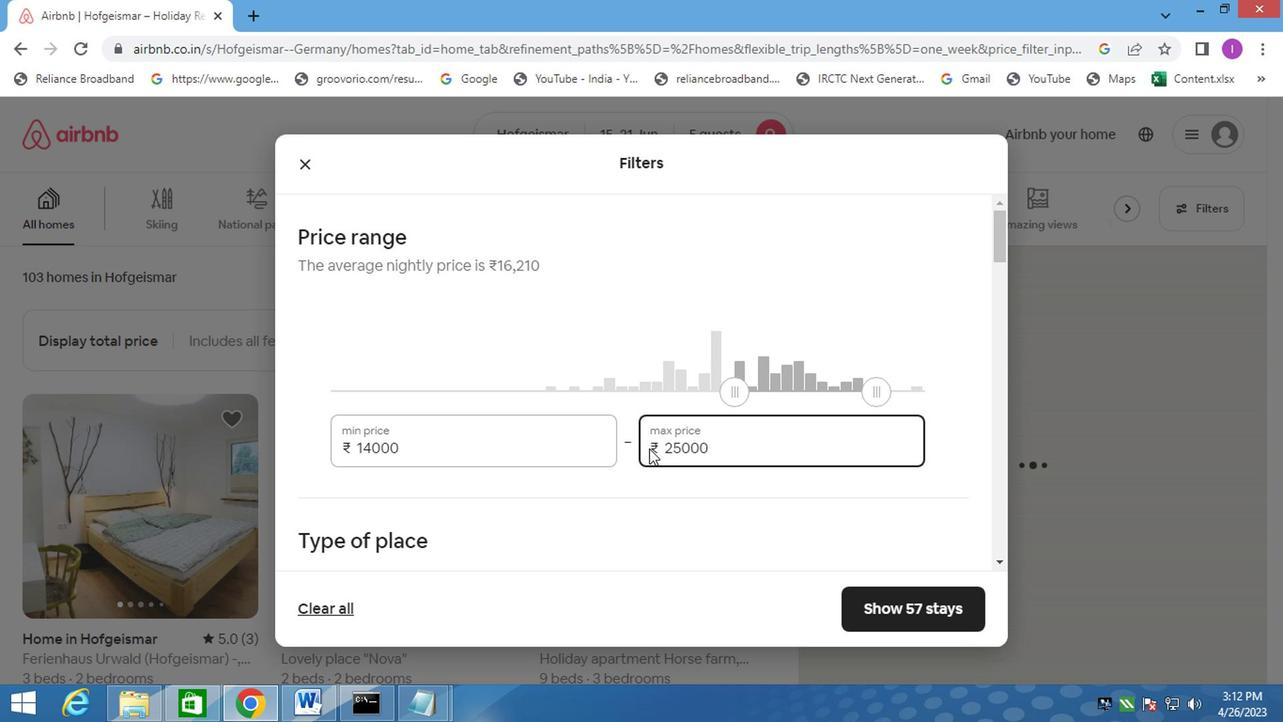 
Action: Mouse scrolled (645, 455) with delta (0, -1)
Screenshot: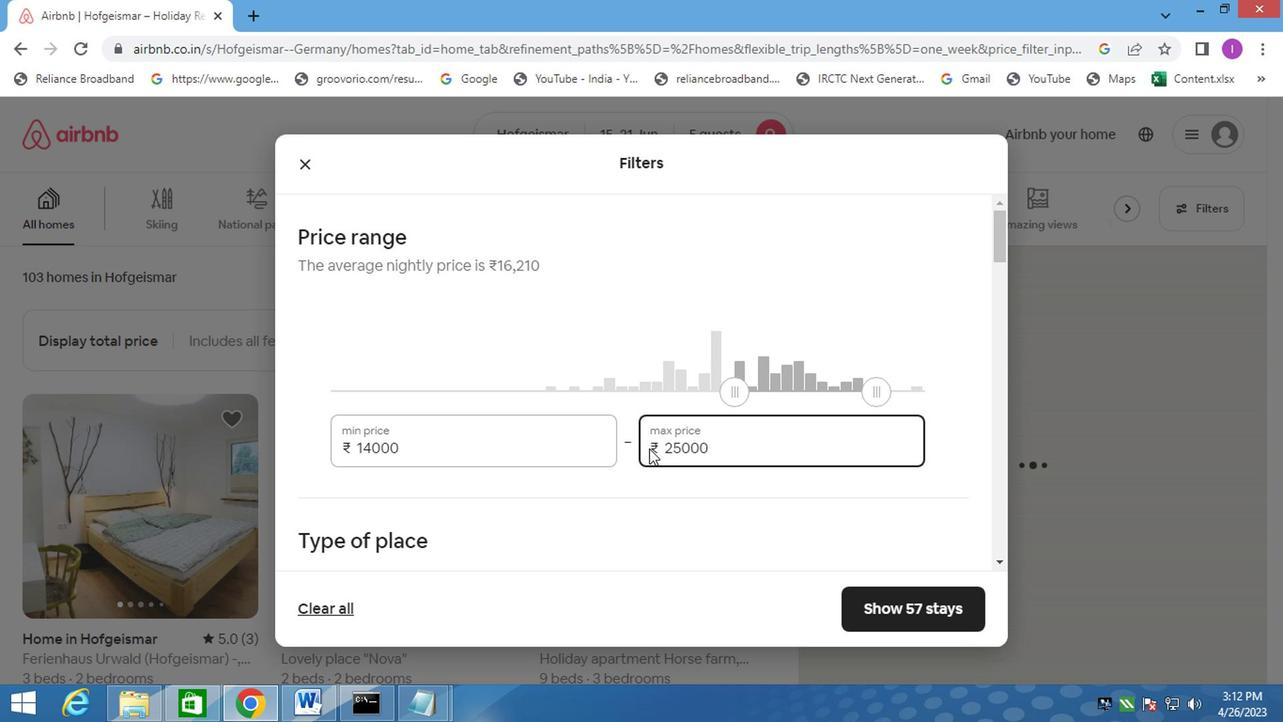 
Action: Mouse moved to (645, 461)
Screenshot: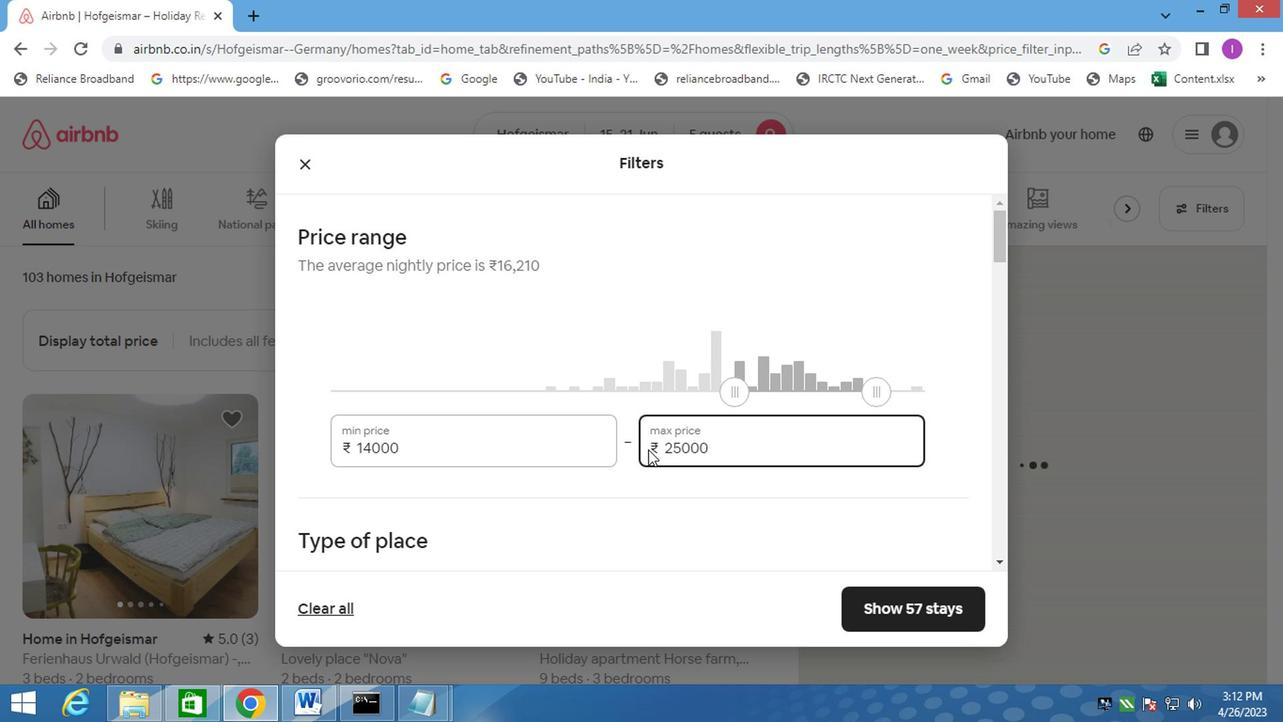 
Action: Mouse scrolled (645, 460) with delta (0, -1)
Screenshot: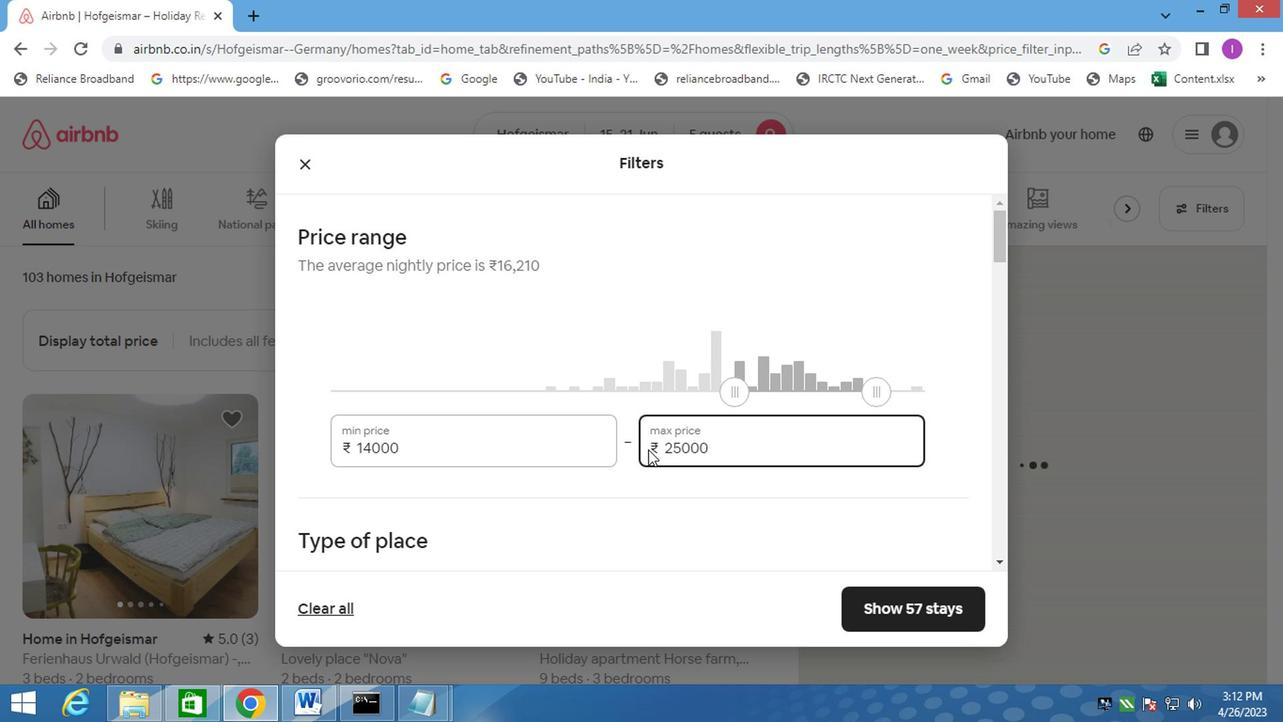 
Action: Mouse moved to (304, 409)
Screenshot: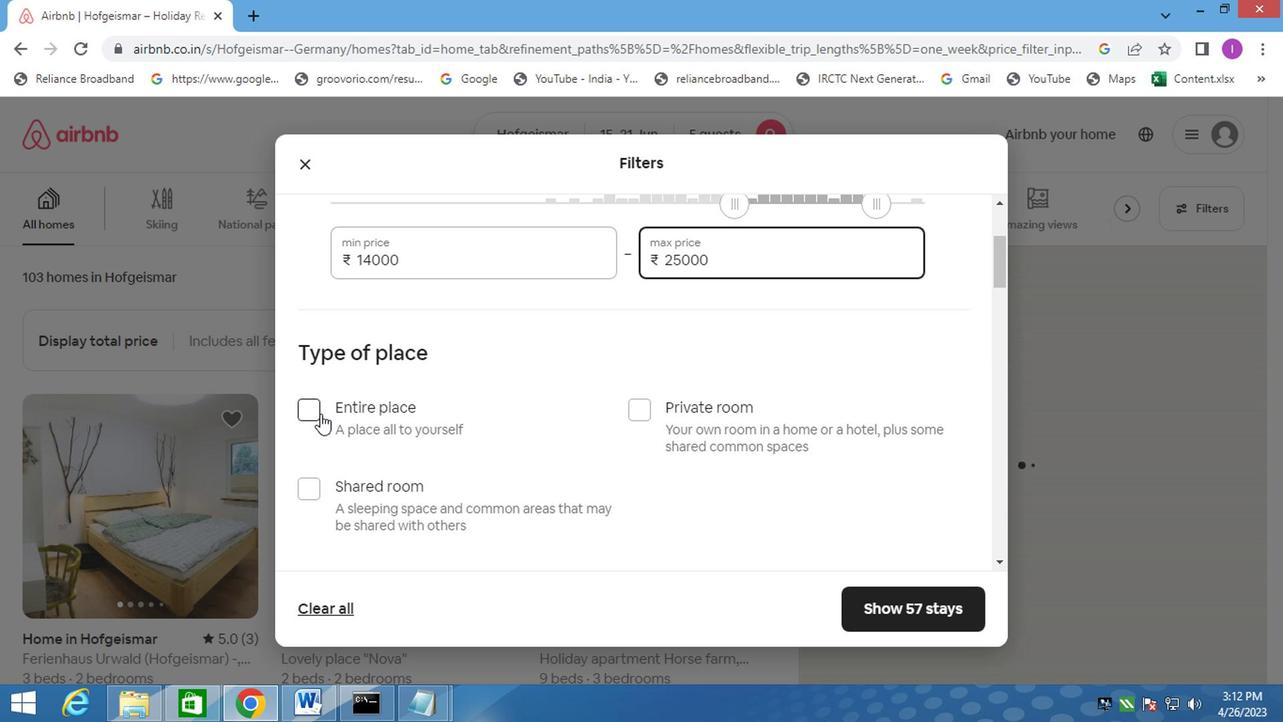 
Action: Mouse pressed left at (304, 409)
Screenshot: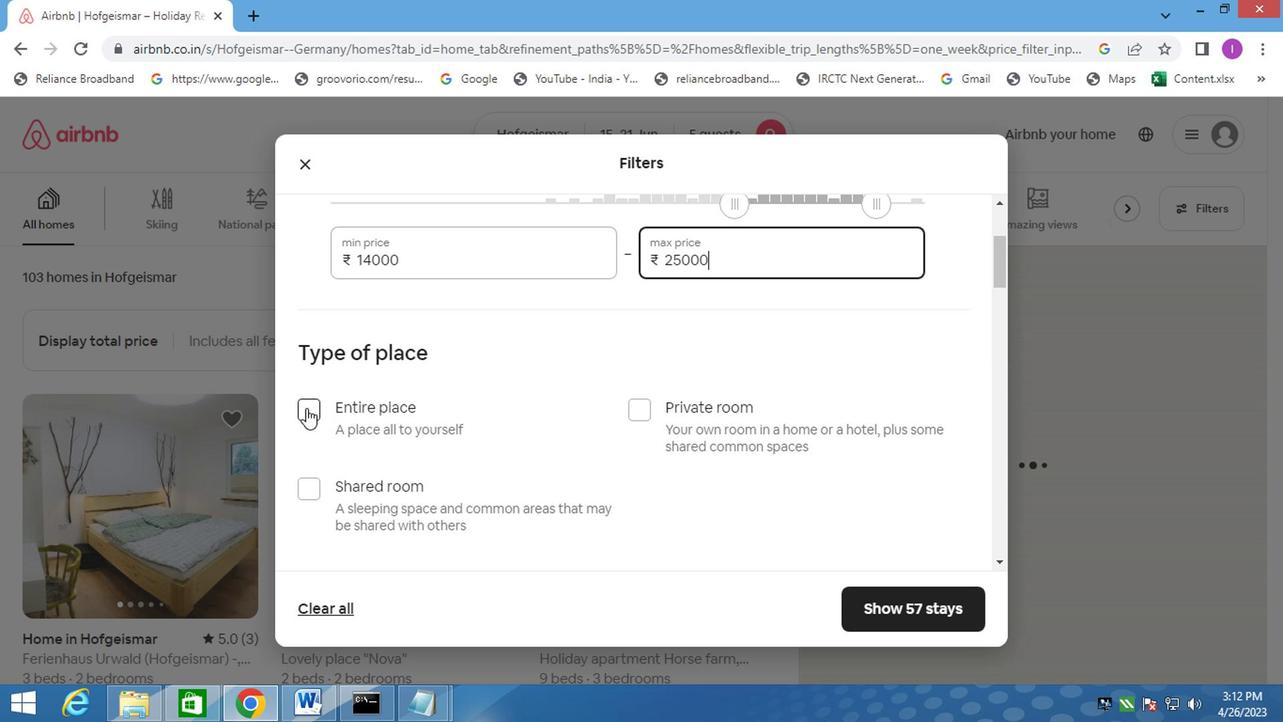 
Action: Mouse moved to (522, 401)
Screenshot: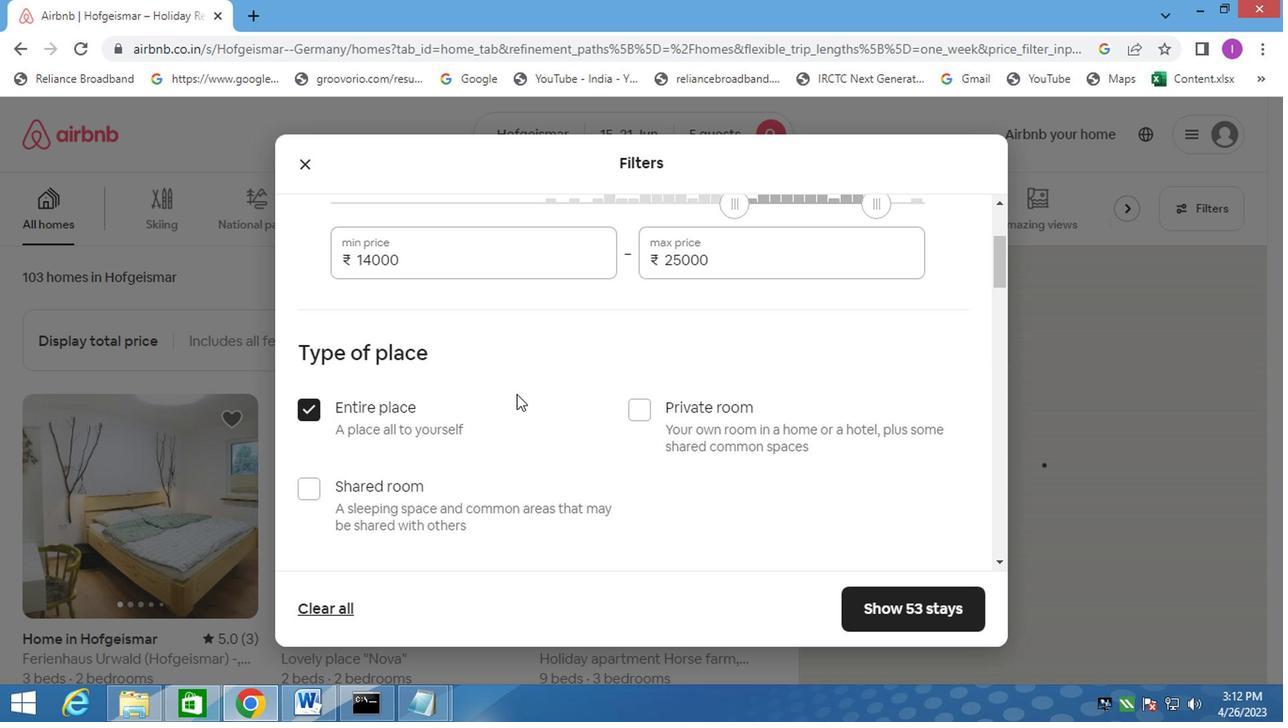 
Action: Mouse scrolled (522, 401) with delta (0, 0)
Screenshot: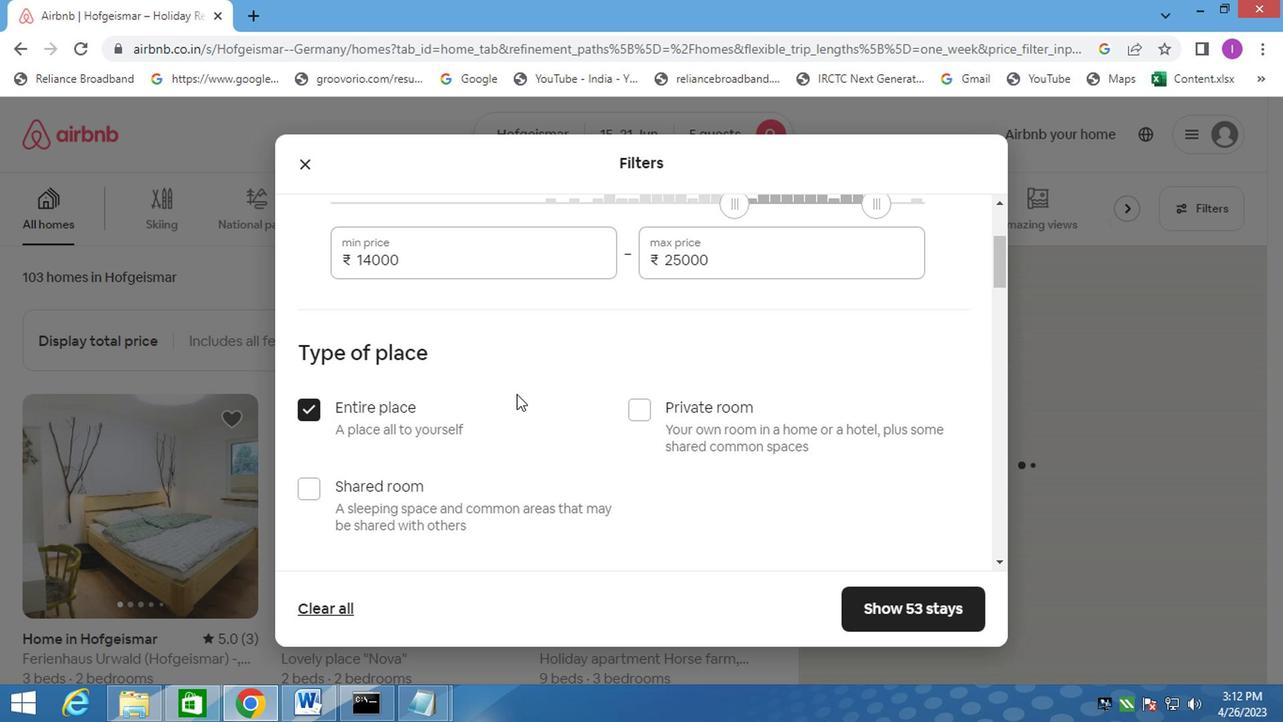 
Action: Mouse moved to (530, 403)
Screenshot: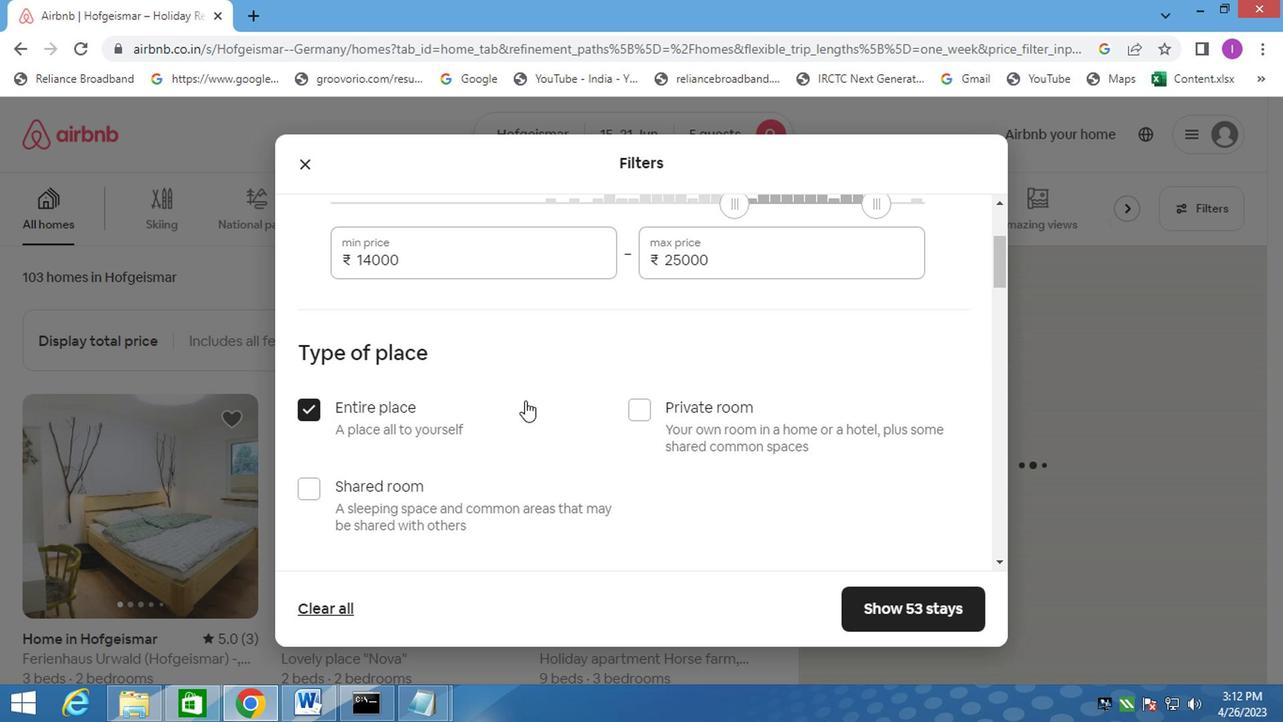 
Action: Mouse scrolled (522, 401) with delta (0, 0)
Screenshot: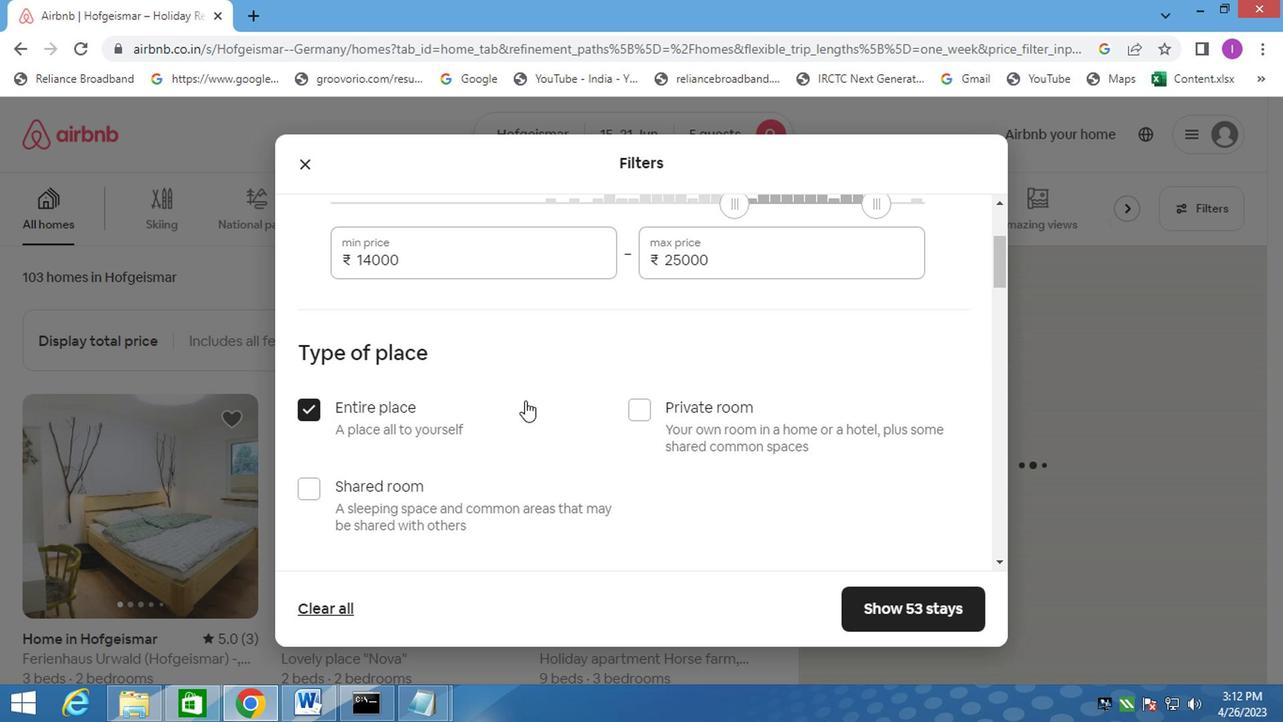 
Action: Mouse moved to (530, 403)
Screenshot: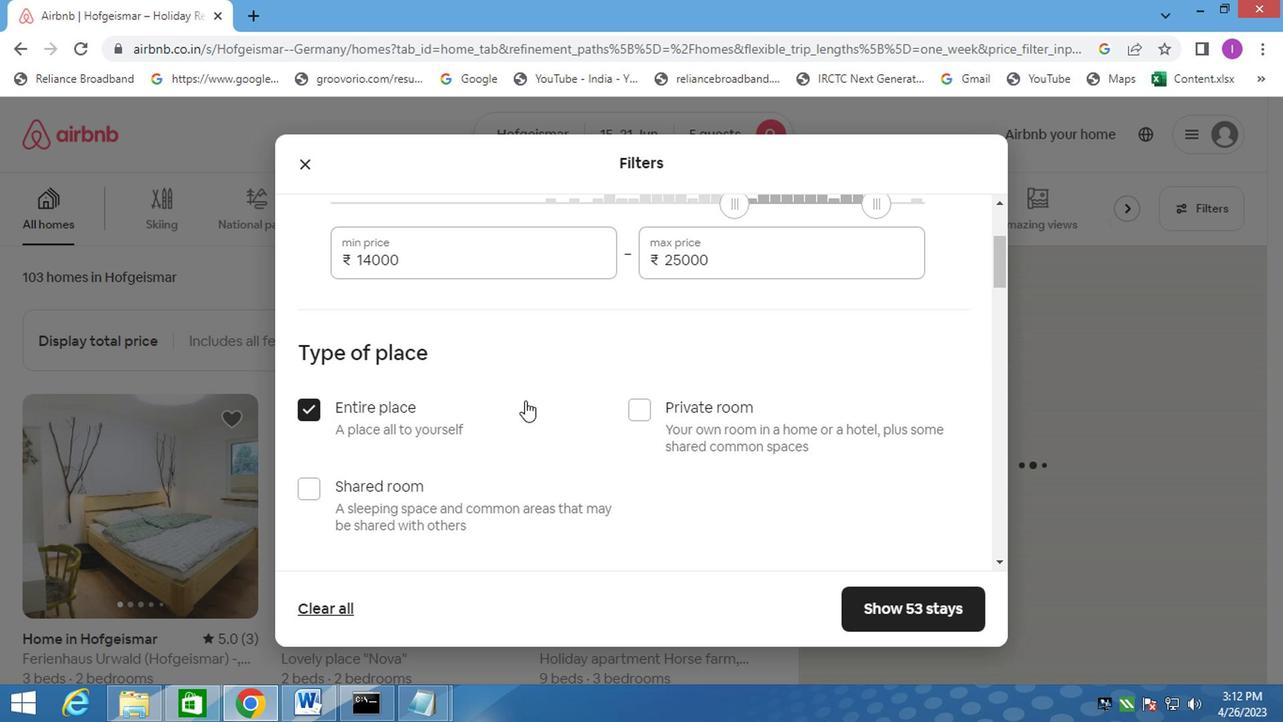 
Action: Mouse scrolled (522, 401) with delta (0, 0)
Screenshot: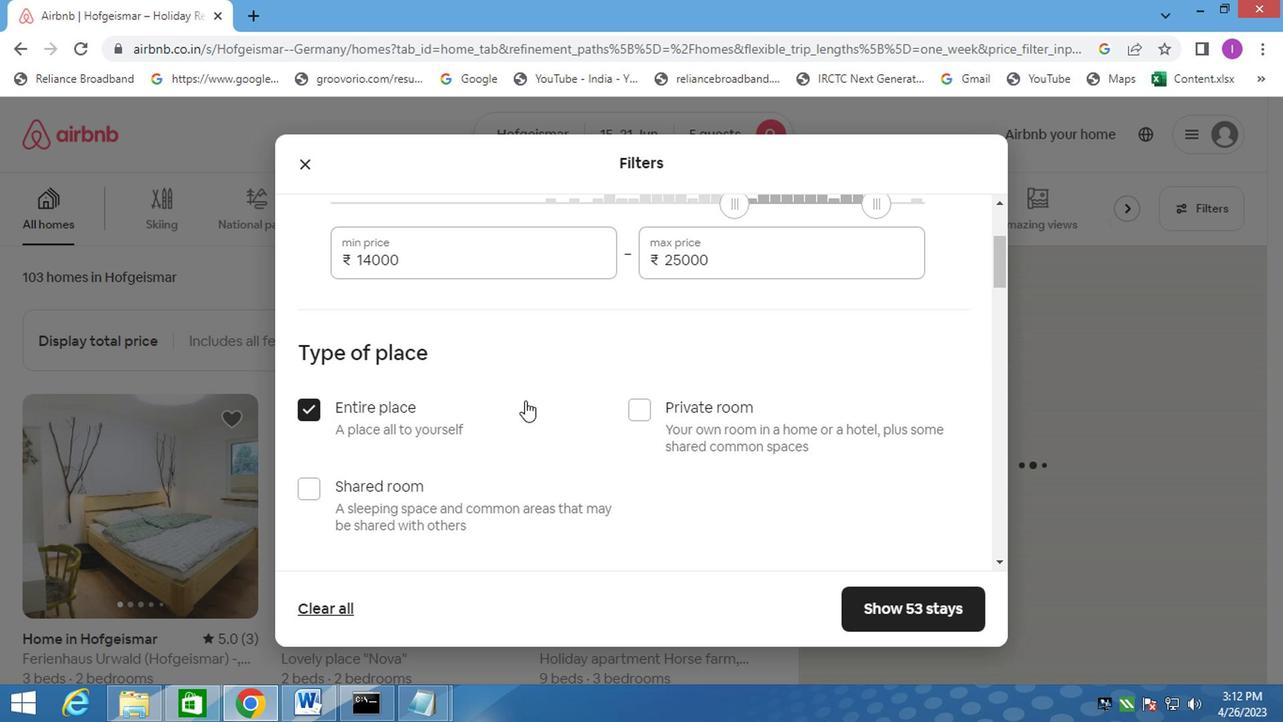 
Action: Mouse moved to (534, 403)
Screenshot: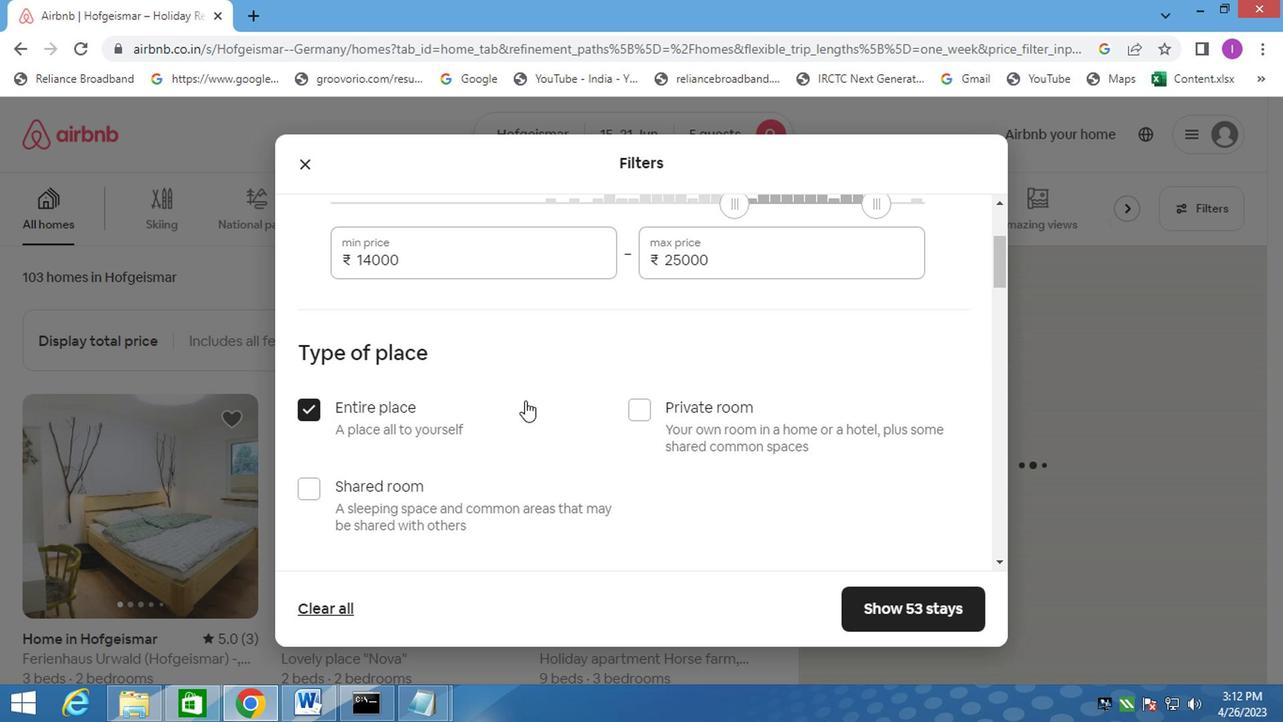 
Action: Mouse scrolled (530, 403) with delta (0, 0)
Screenshot: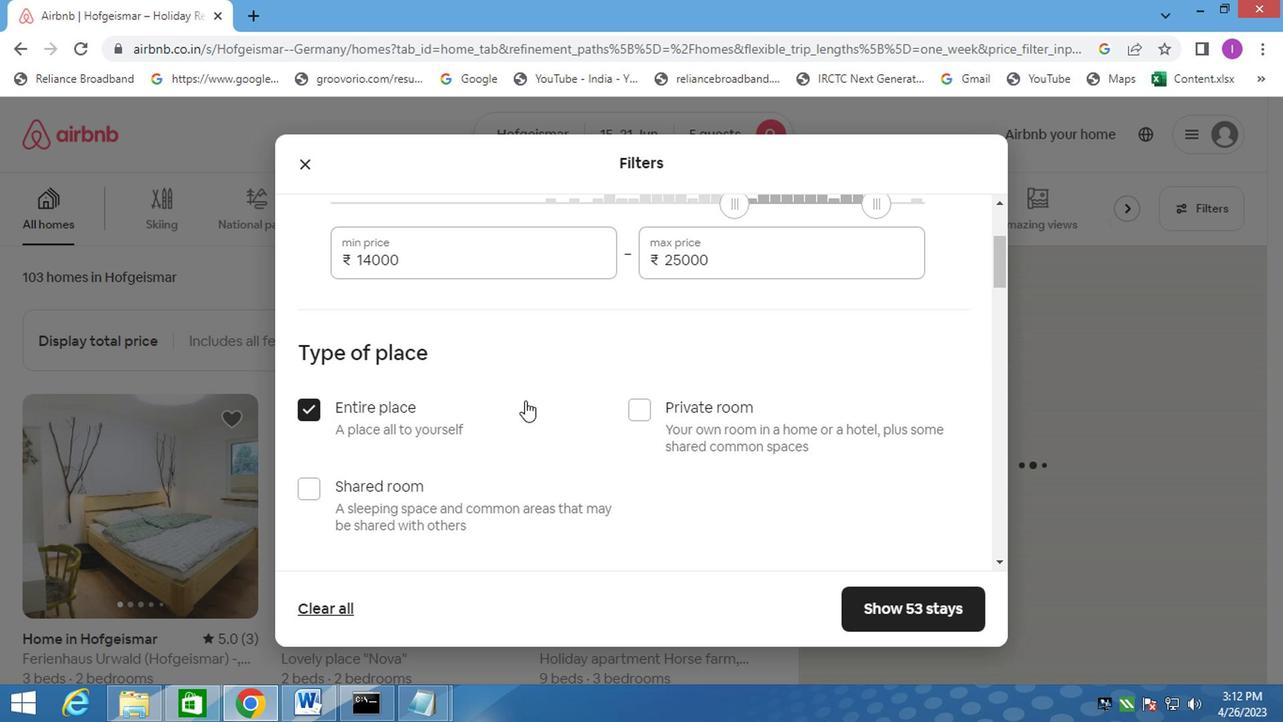 
Action: Mouse moved to (534, 403)
Screenshot: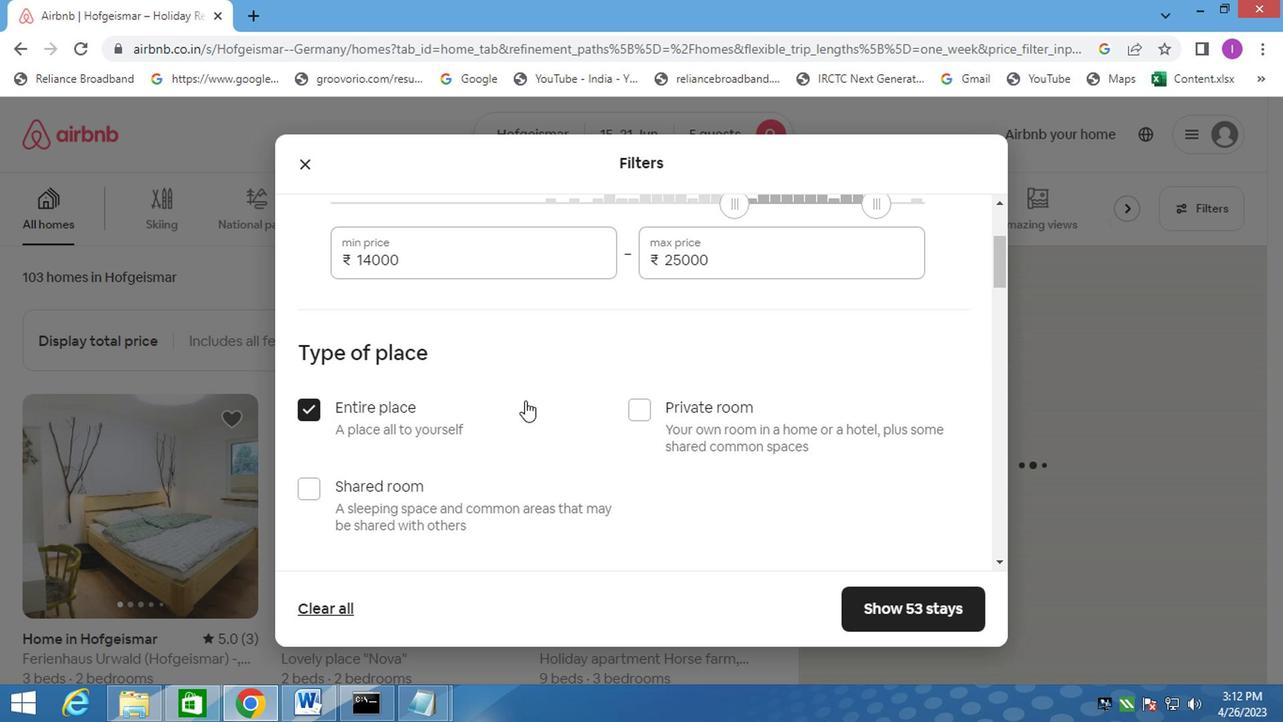 
Action: Mouse scrolled (530, 403) with delta (0, 0)
Screenshot: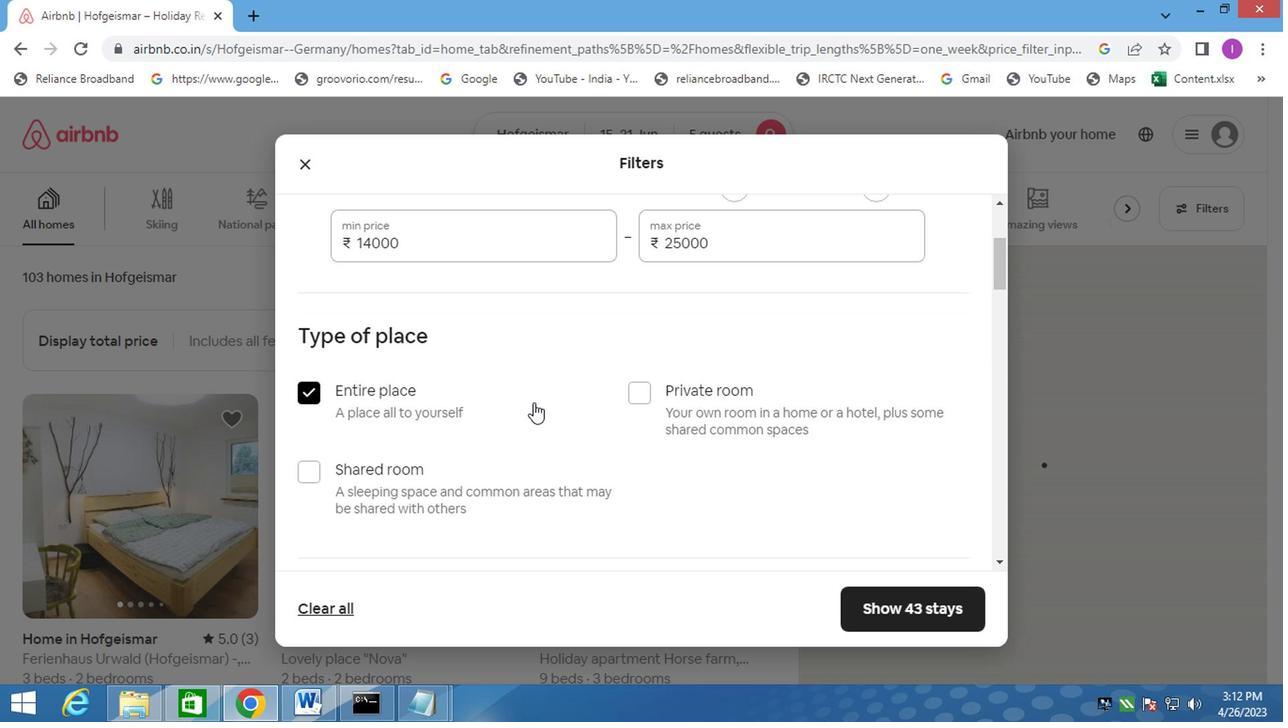 
Action: Mouse moved to (524, 244)
Screenshot: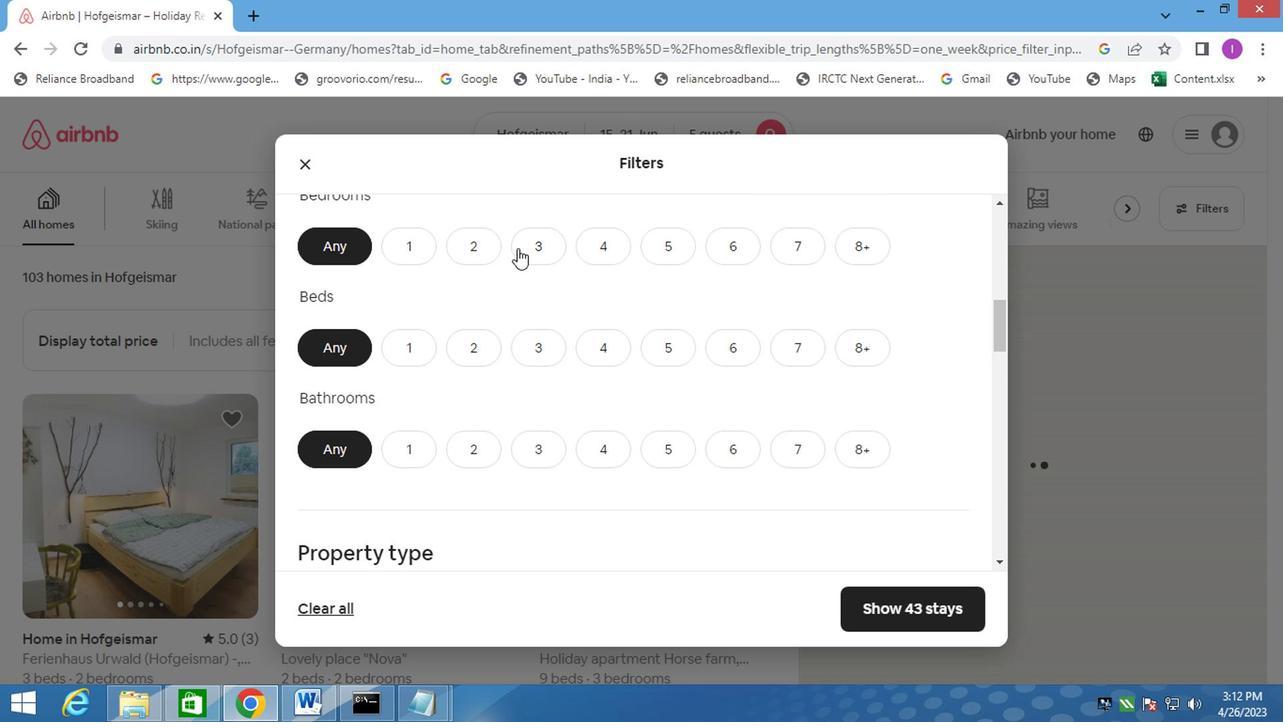 
Action: Mouse pressed left at (524, 244)
Screenshot: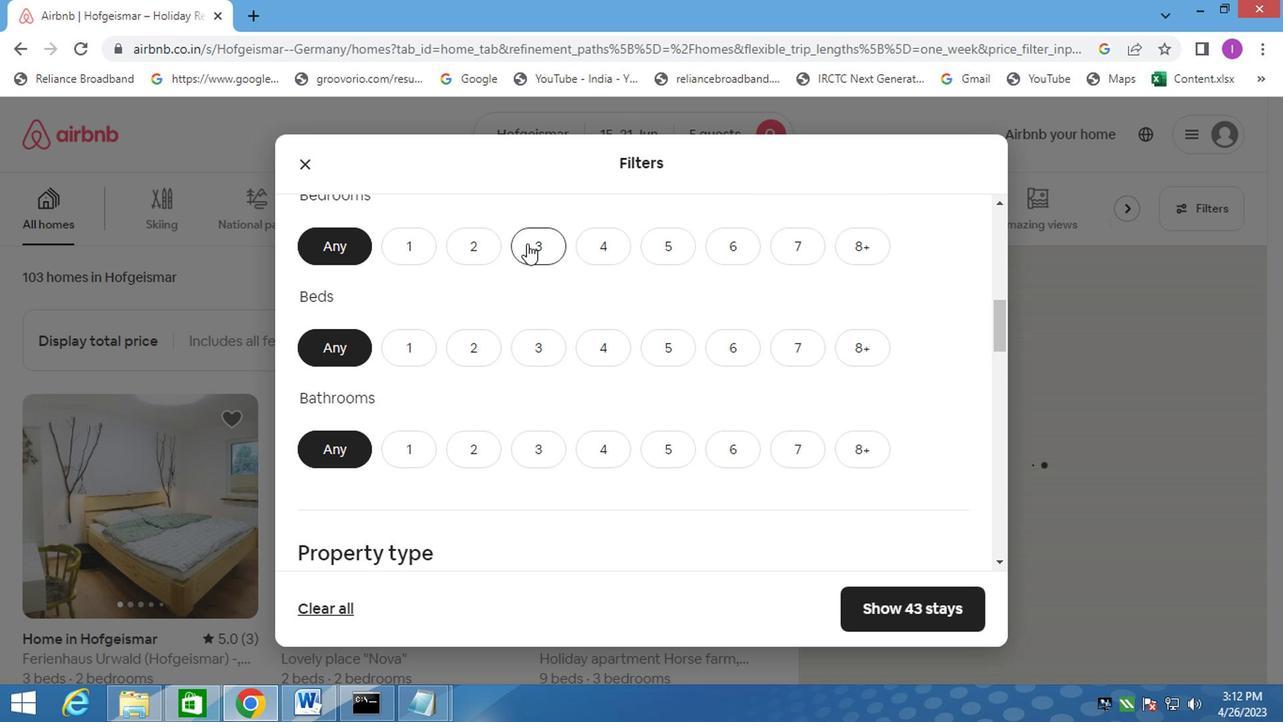 
Action: Mouse moved to (536, 348)
Screenshot: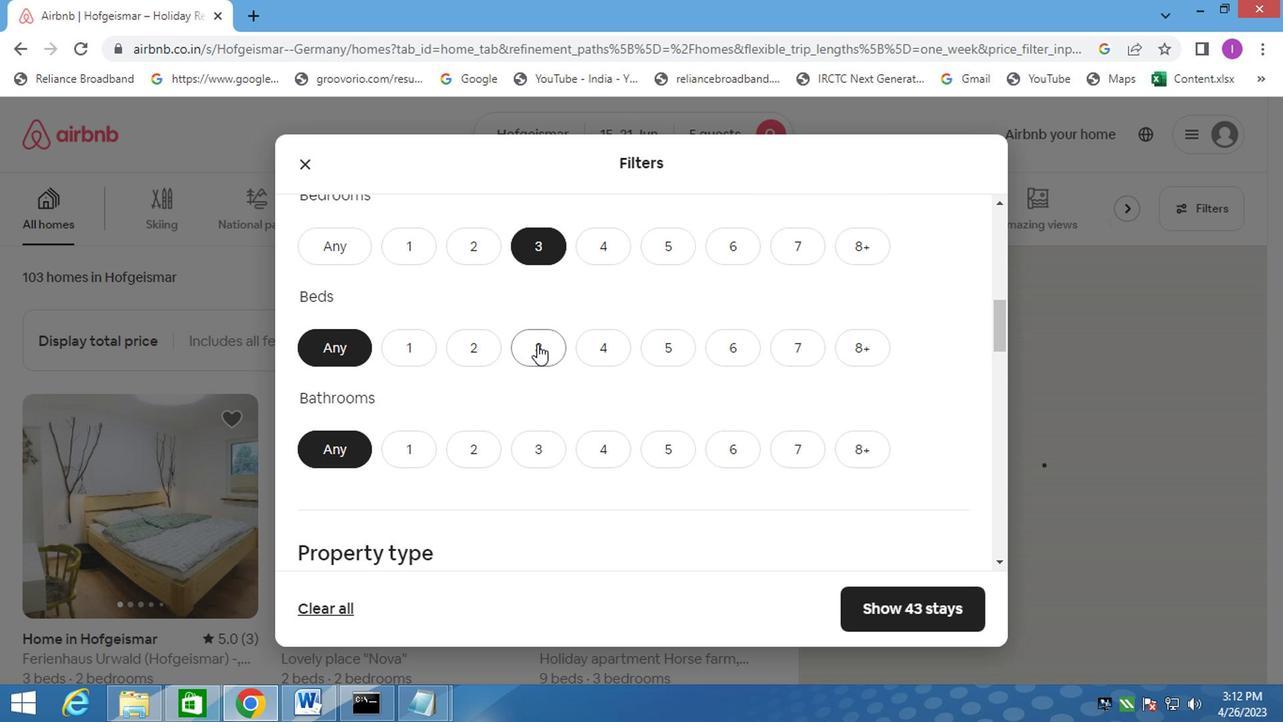 
Action: Mouse pressed left at (536, 348)
Screenshot: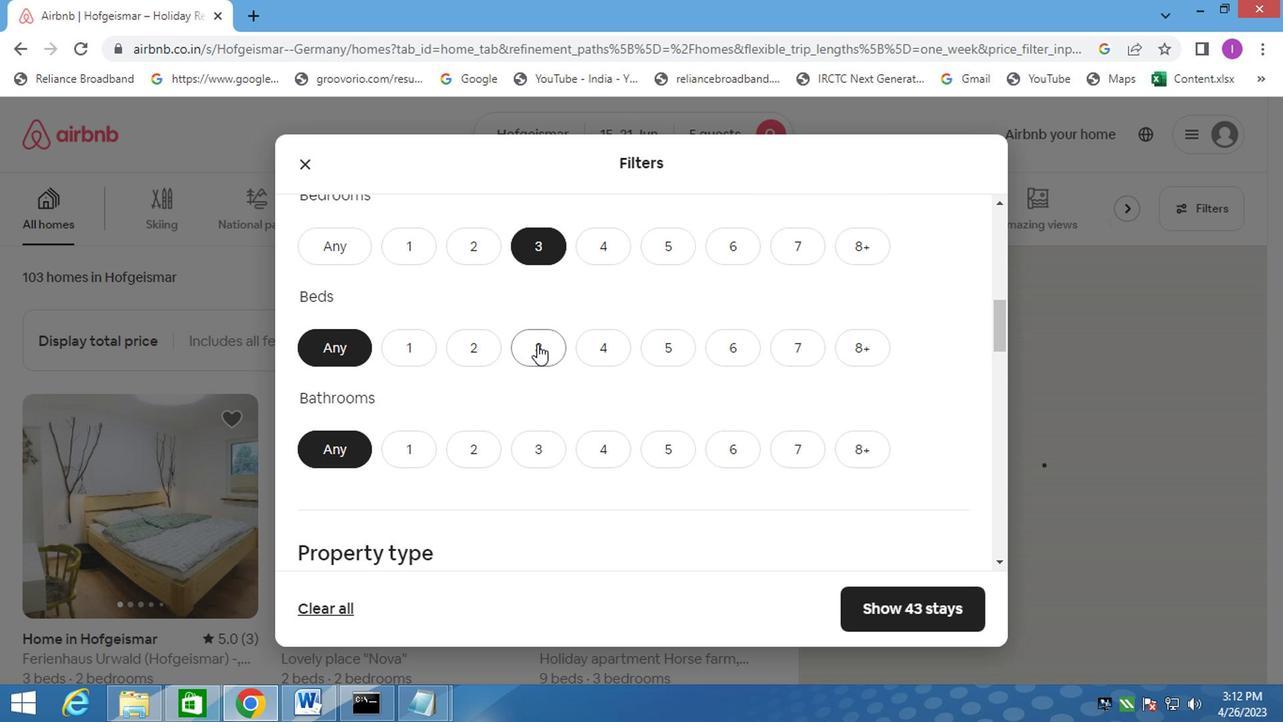 
Action: Mouse moved to (544, 459)
Screenshot: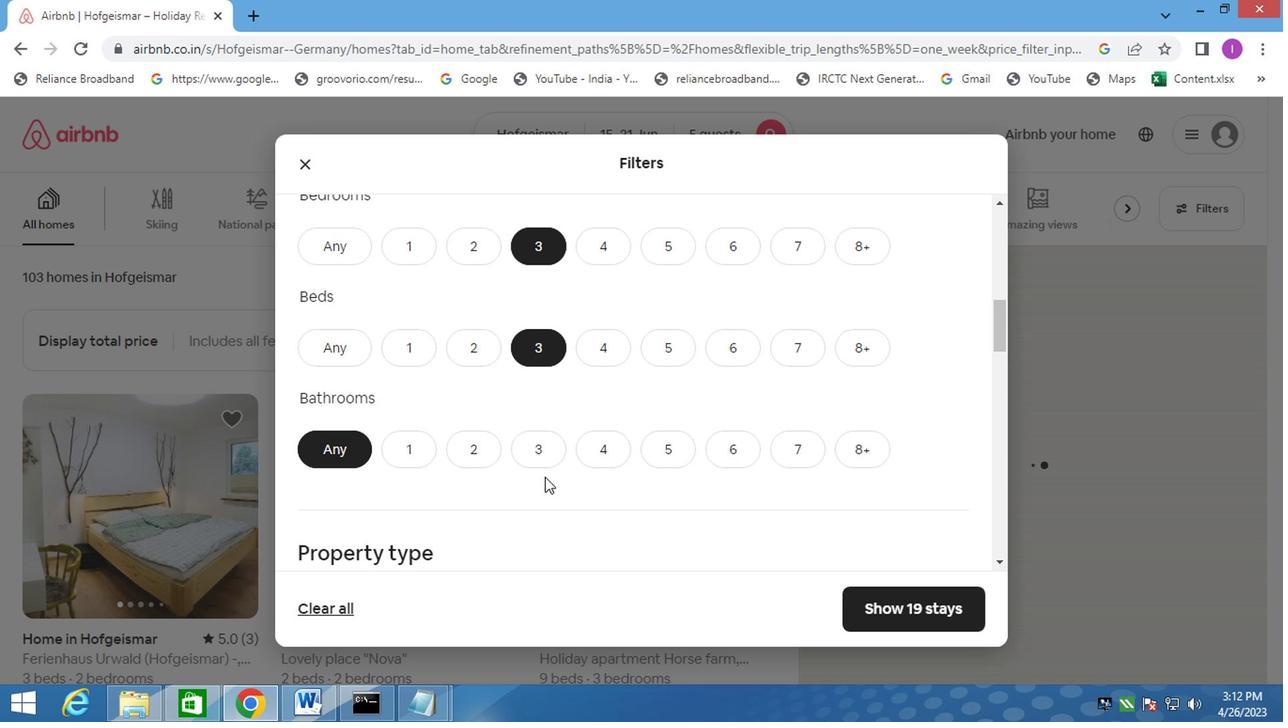 
Action: Mouse pressed left at (544, 459)
Screenshot: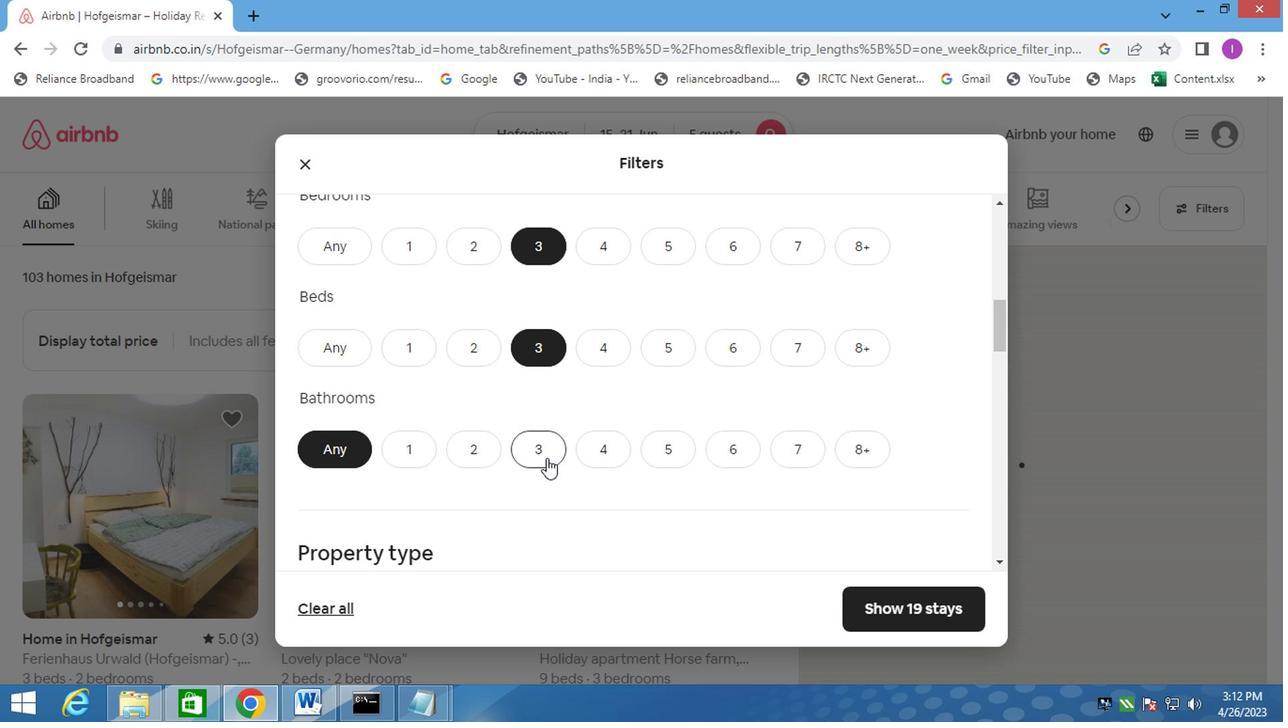 
Action: Mouse moved to (610, 493)
Screenshot: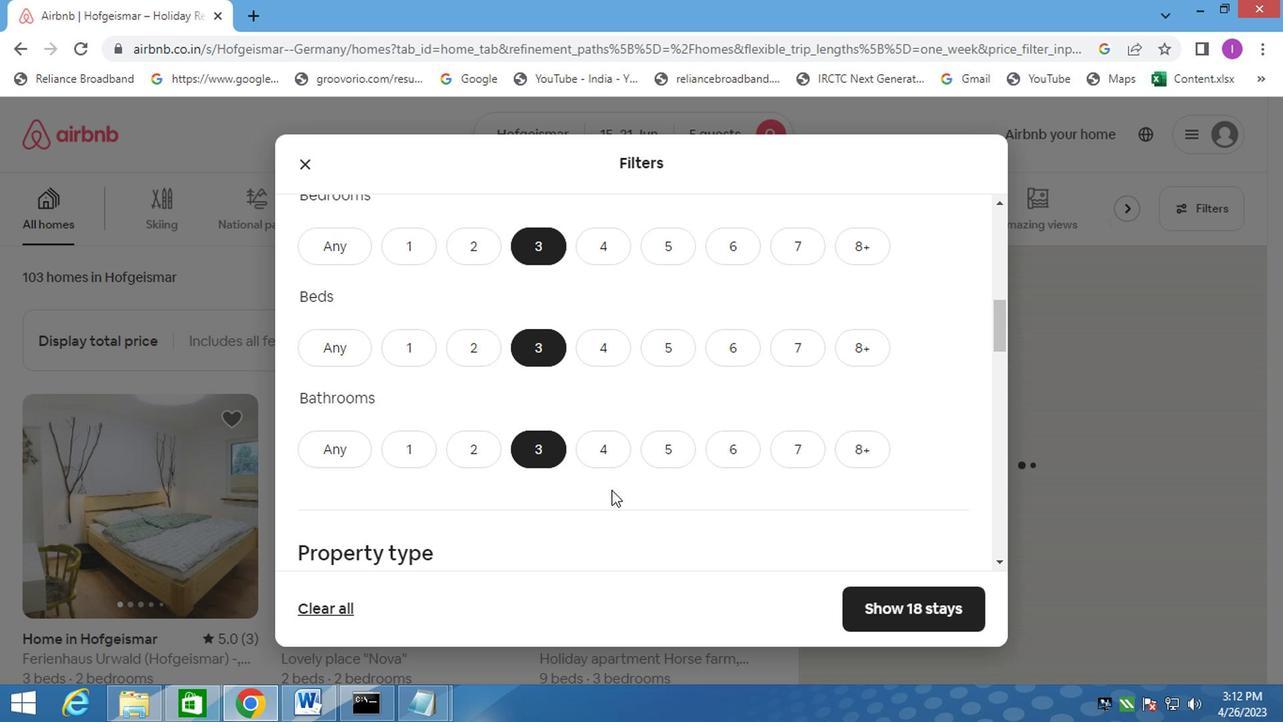 
Action: Mouse scrolled (610, 492) with delta (0, -1)
Screenshot: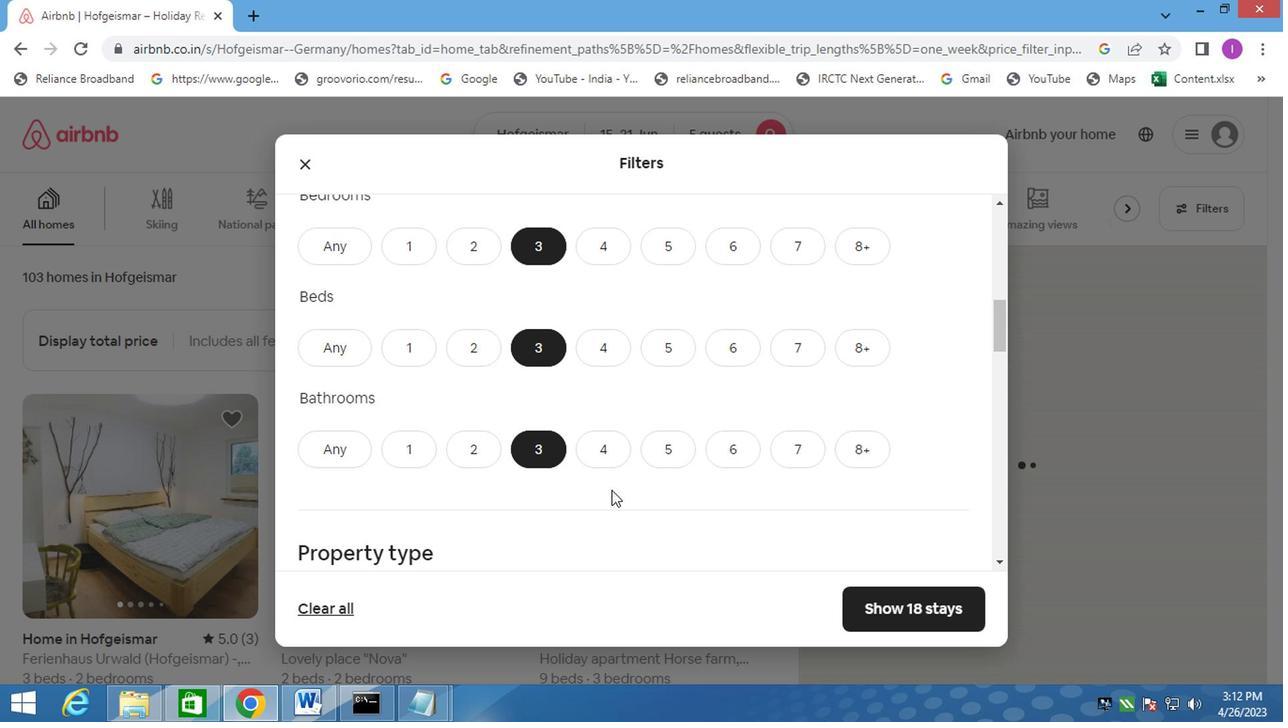 
Action: Mouse moved to (611, 493)
Screenshot: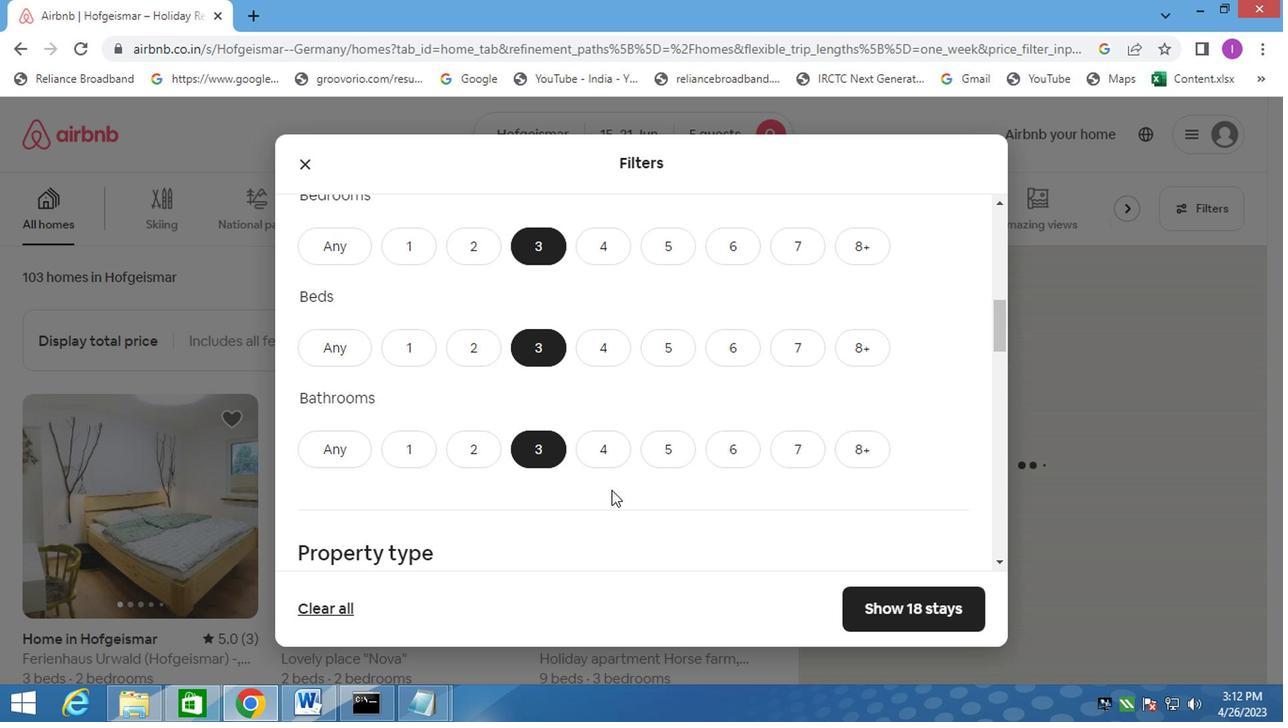 
Action: Mouse scrolled (611, 492) with delta (0, -1)
Screenshot: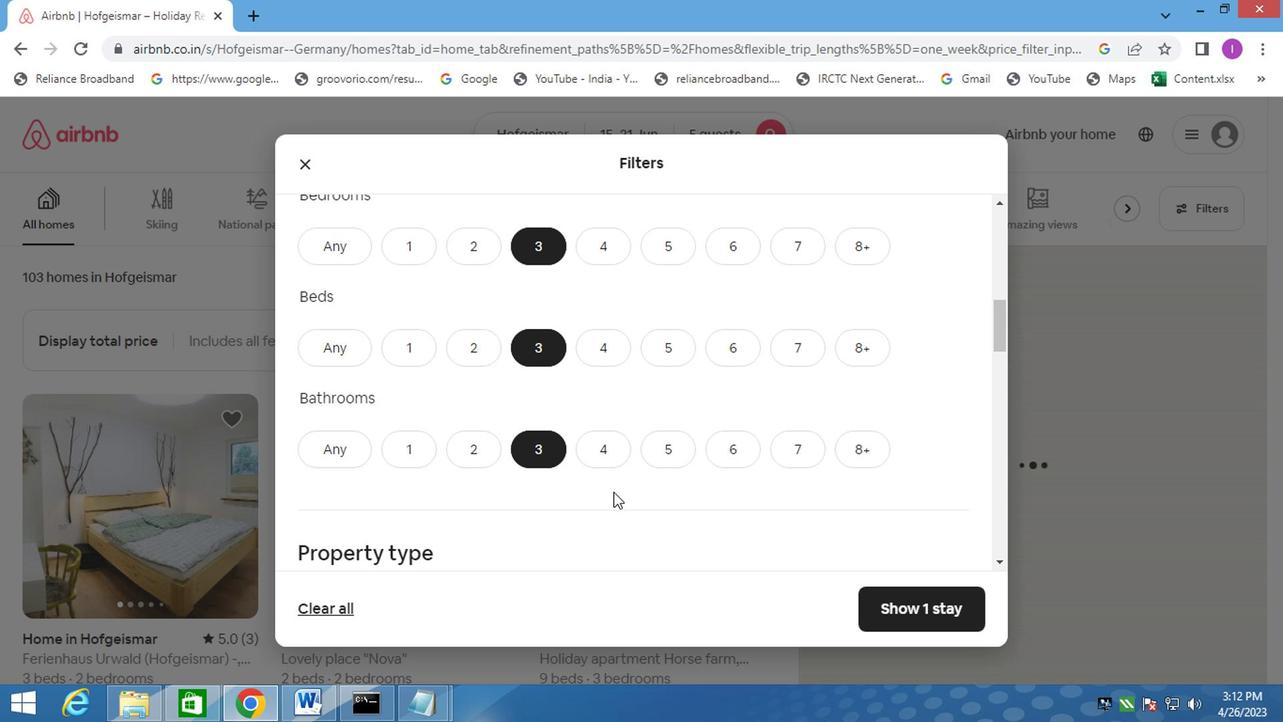 
Action: Mouse moved to (317, 478)
Screenshot: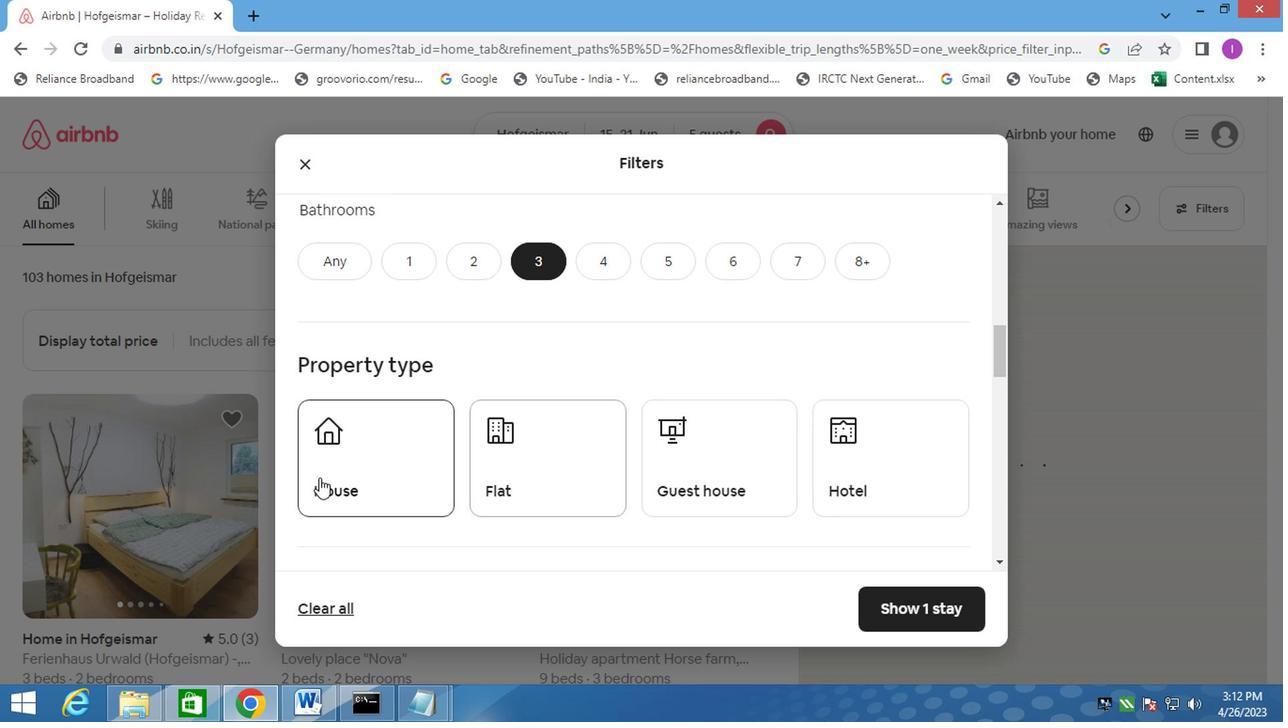 
Action: Mouse pressed left at (317, 478)
Screenshot: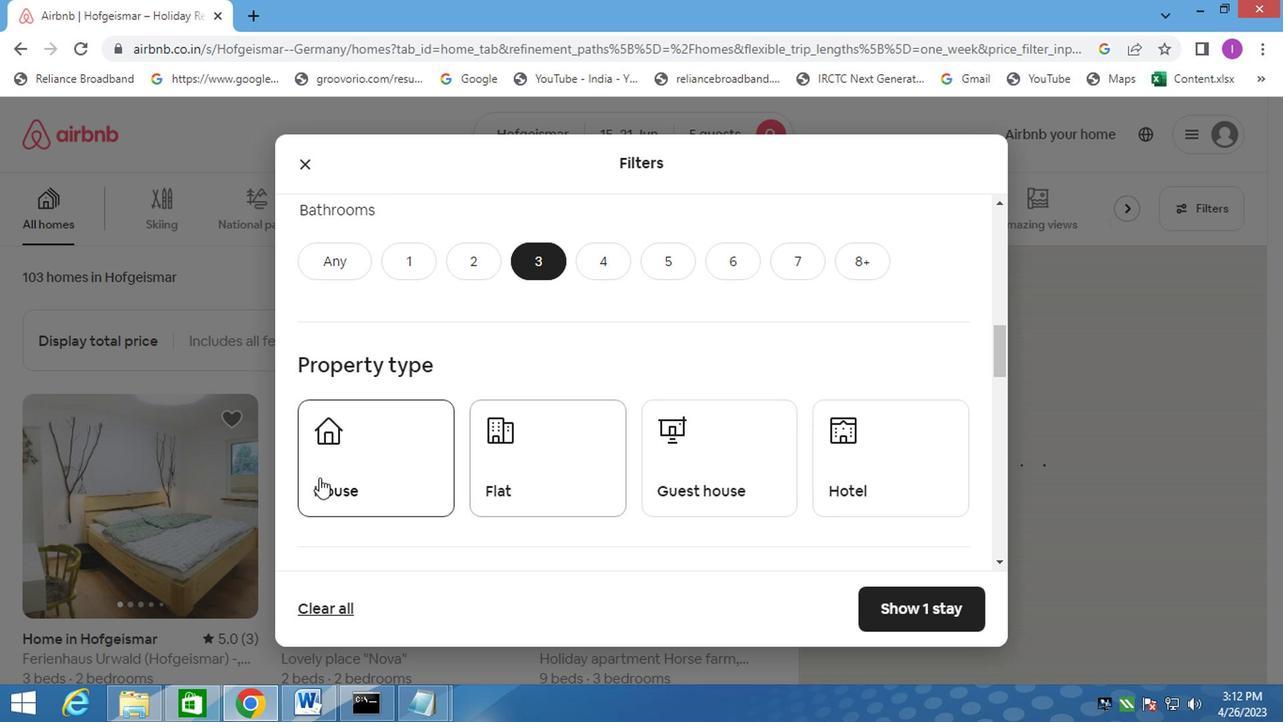 
Action: Mouse moved to (535, 459)
Screenshot: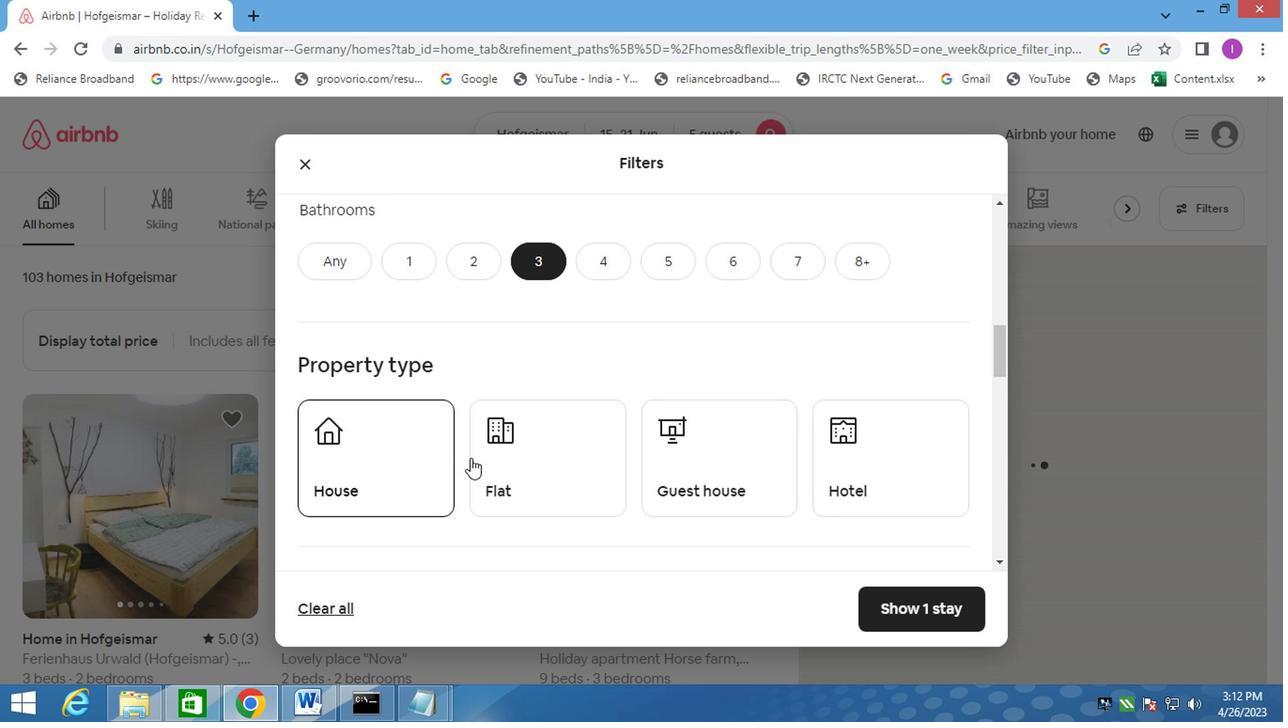 
Action: Mouse pressed left at (535, 459)
Screenshot: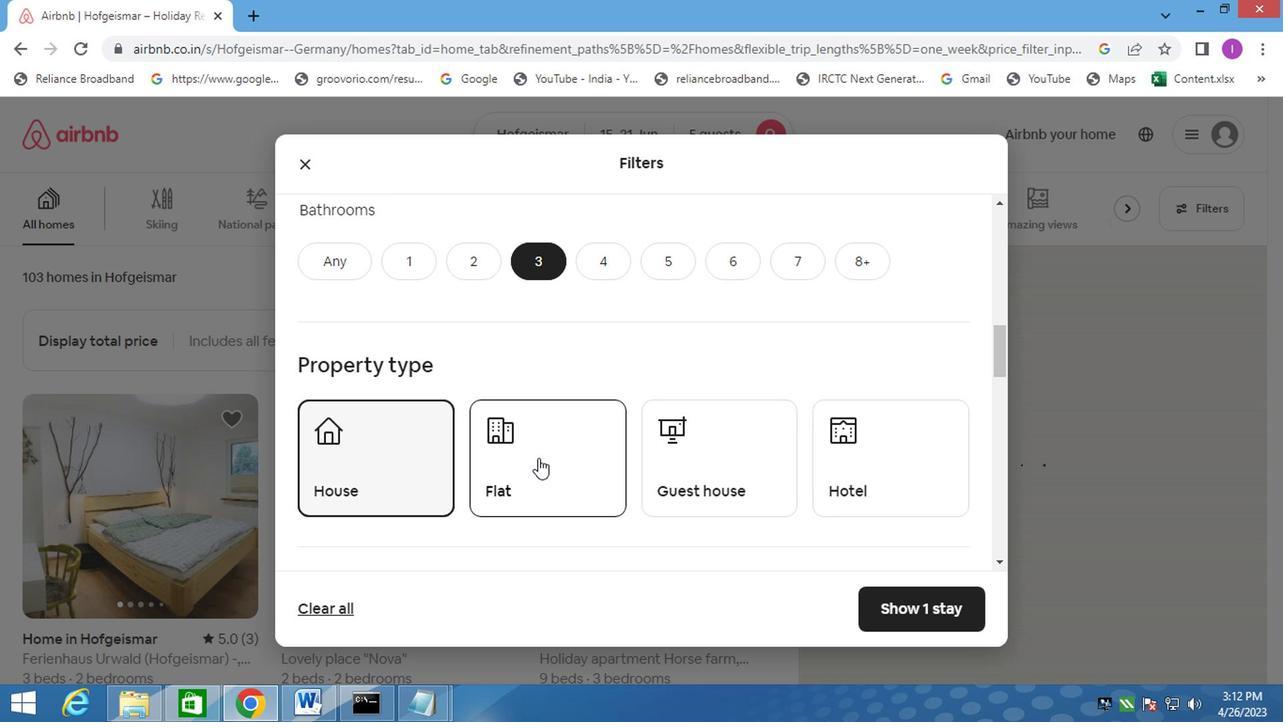 
Action: Mouse moved to (724, 427)
Screenshot: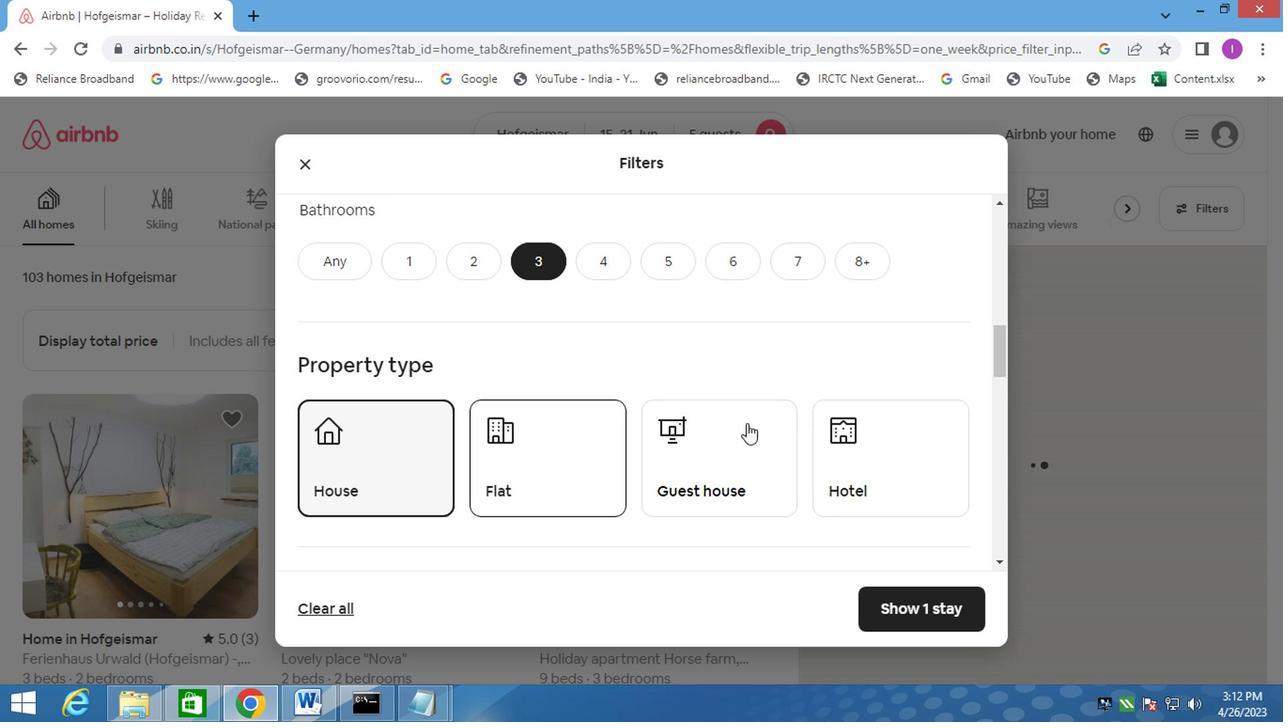 
Action: Mouse pressed left at (724, 427)
Screenshot: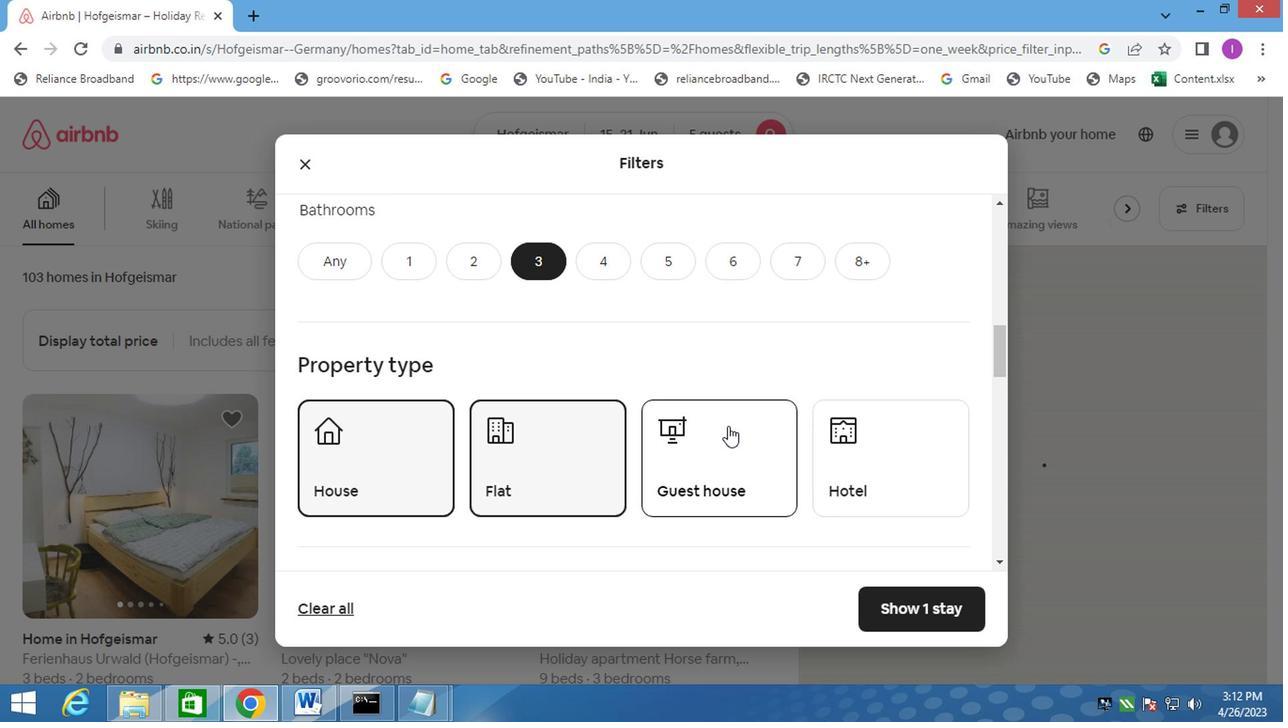 
Action: Mouse moved to (600, 512)
Screenshot: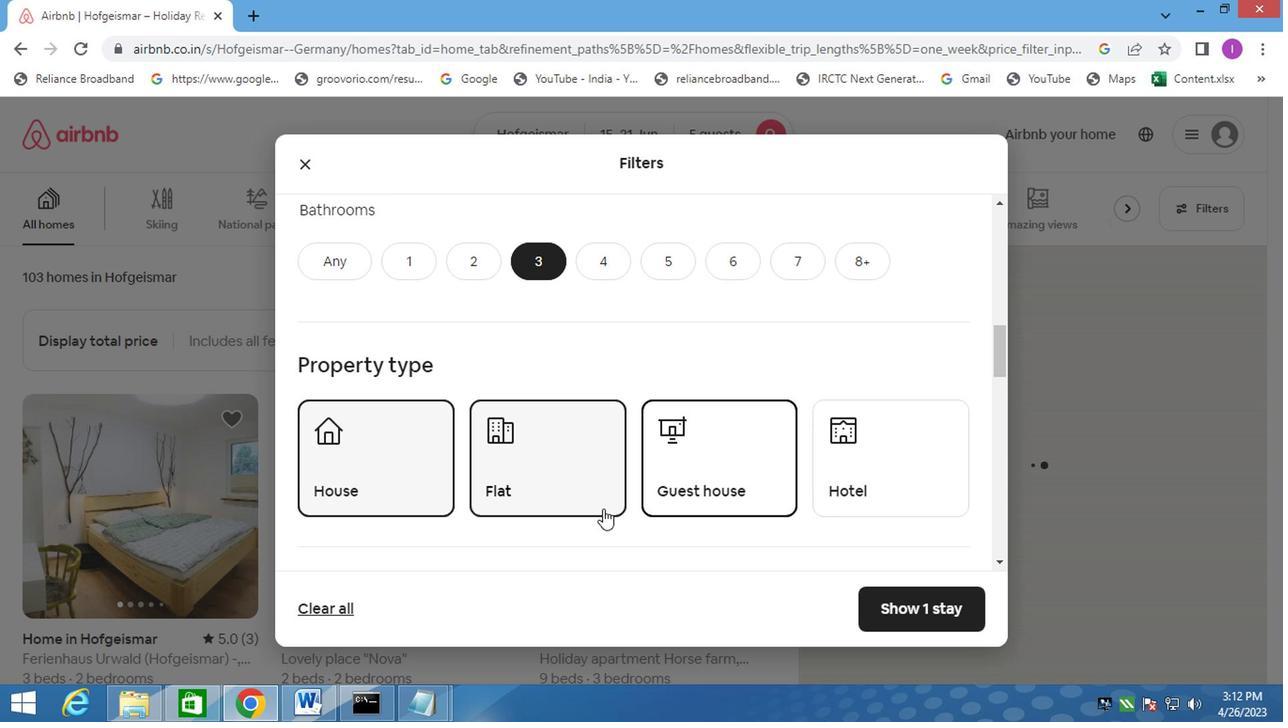 
Action: Mouse scrolled (600, 510) with delta (0, -1)
Screenshot: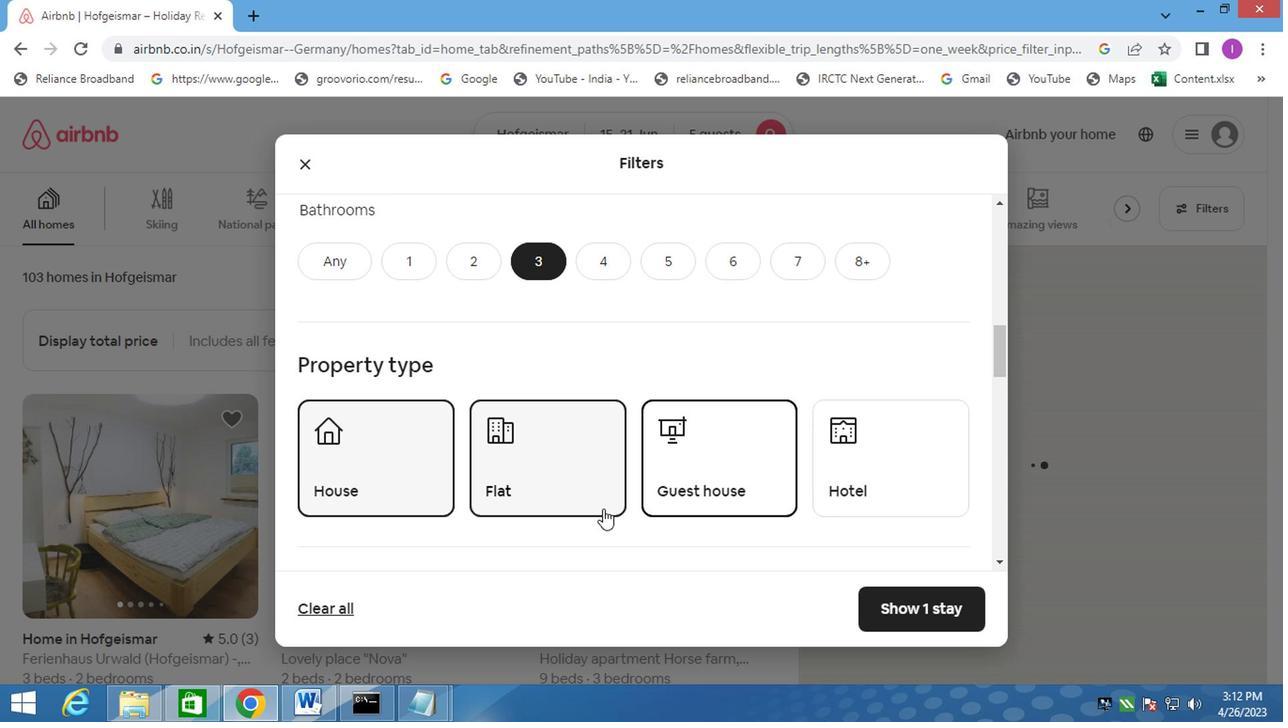 
Action: Mouse scrolled (600, 510) with delta (0, -1)
Screenshot: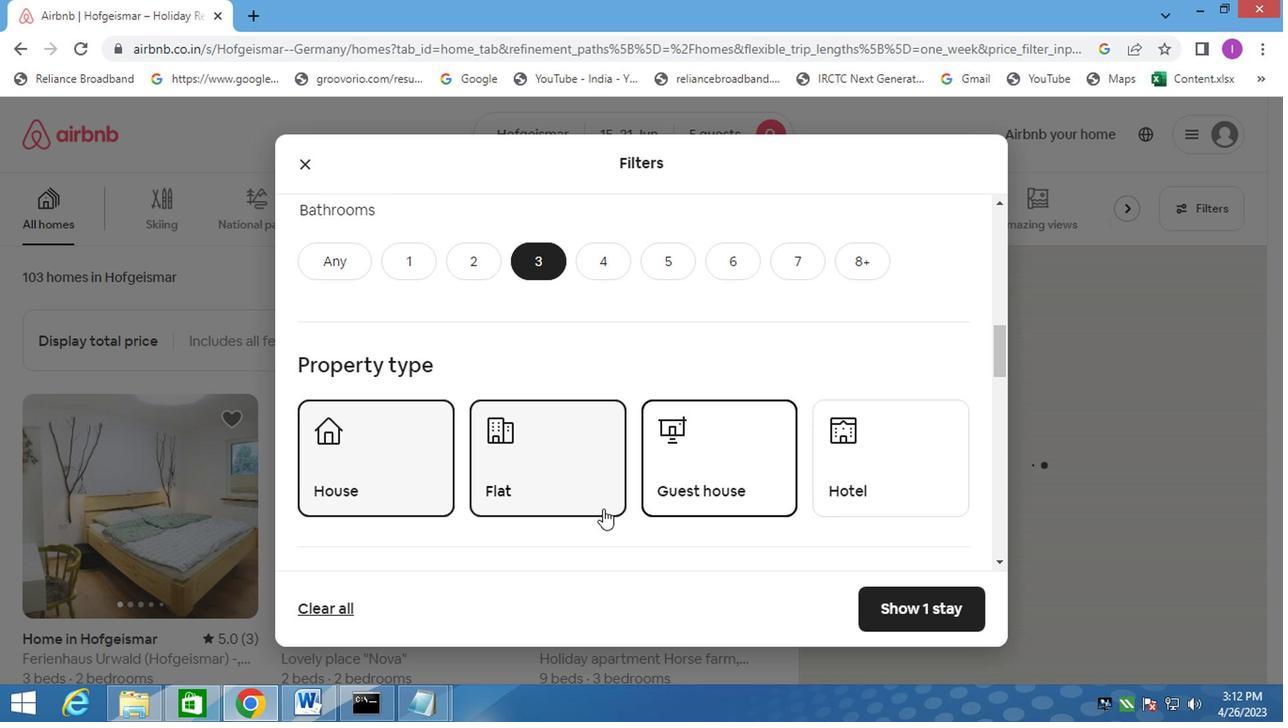 
Action: Mouse moved to (600, 512)
Screenshot: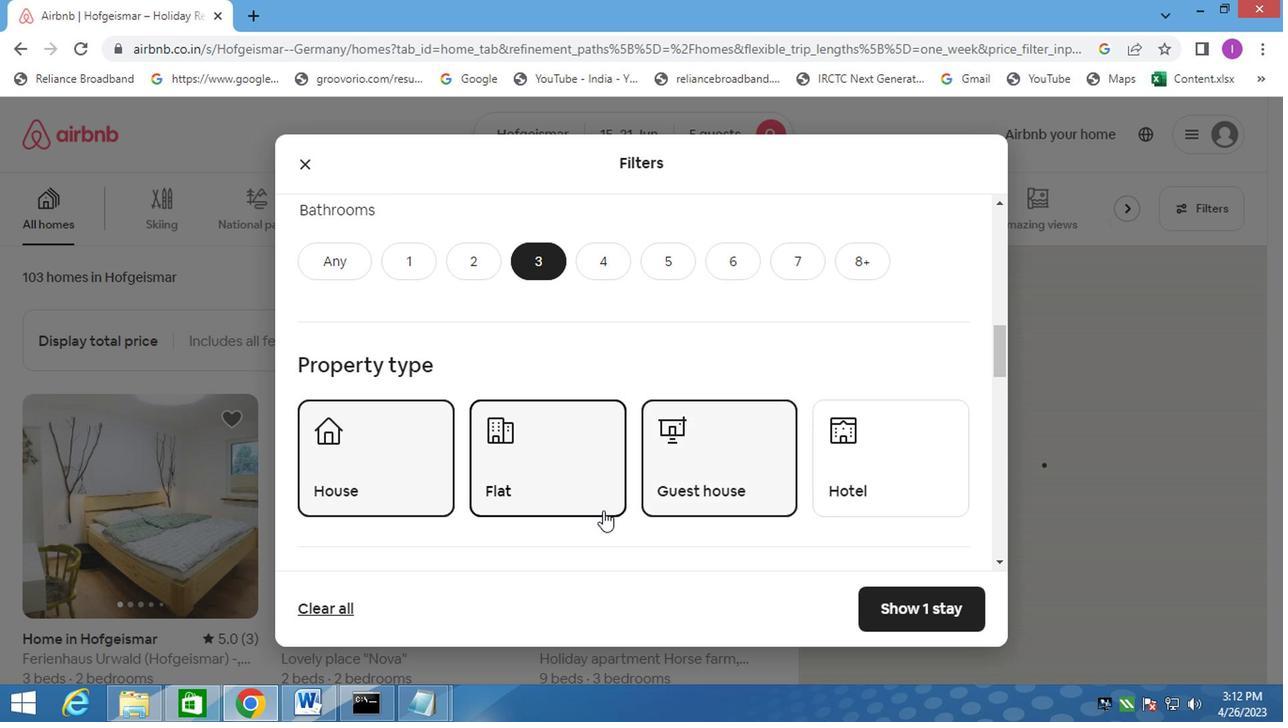 
Action: Mouse scrolled (600, 510) with delta (0, -1)
Screenshot: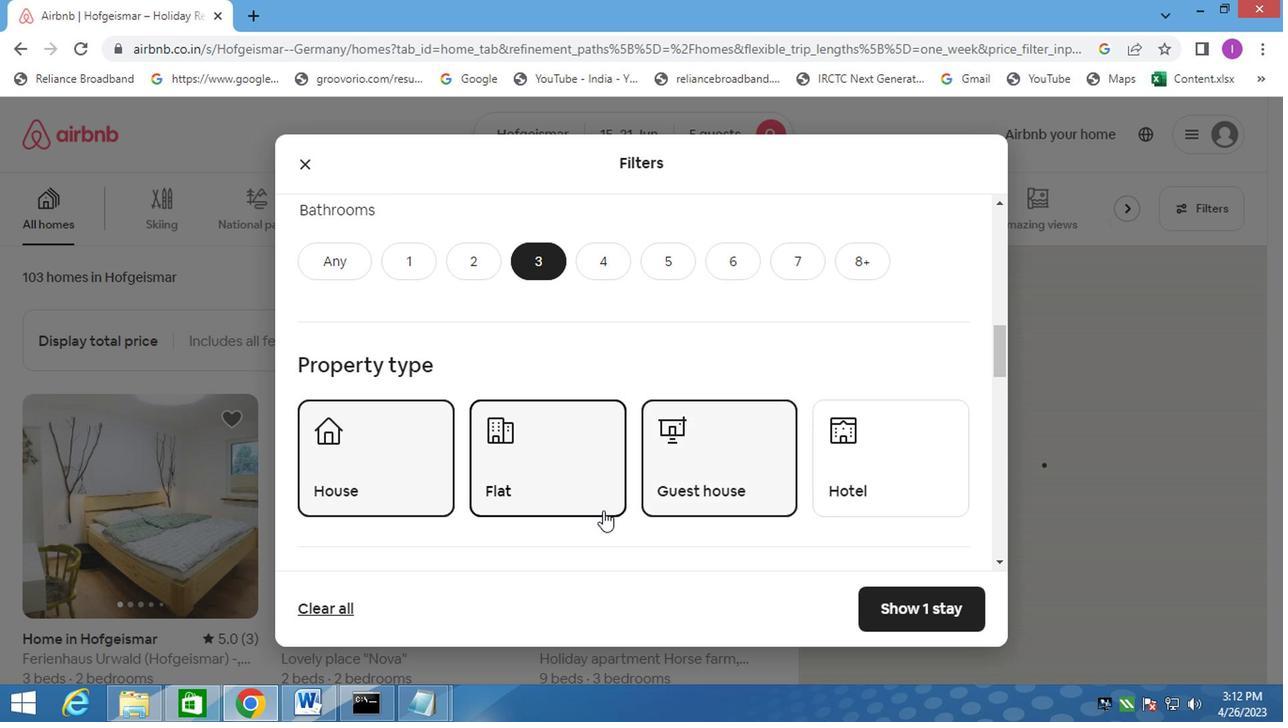 
Action: Mouse moved to (748, 452)
Screenshot: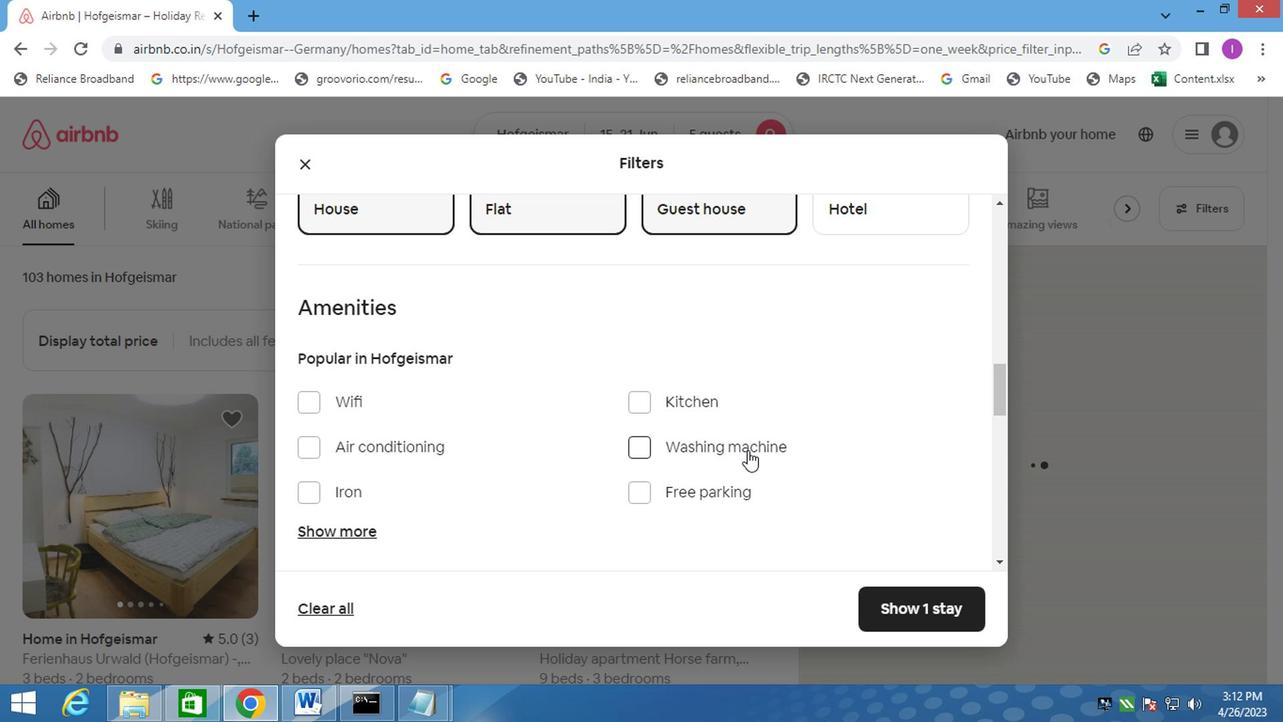 
Action: Mouse scrolled (748, 450) with delta (0, -1)
Screenshot: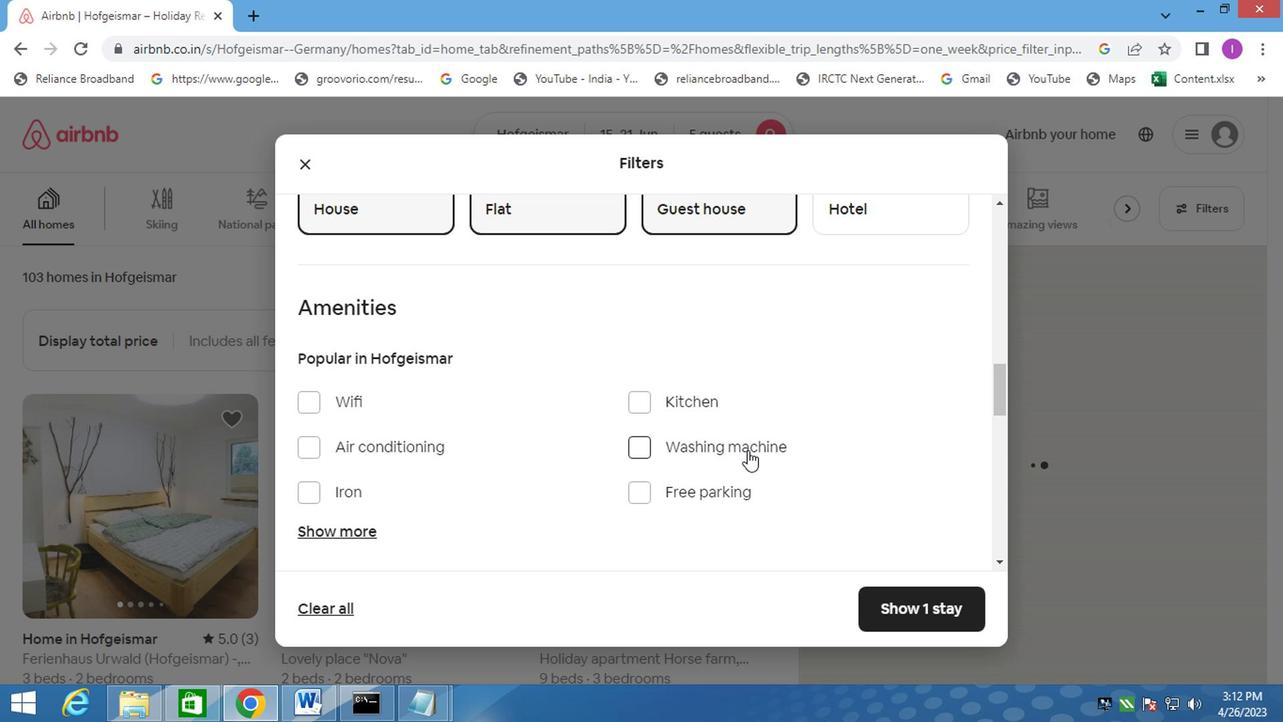 
Action: Mouse moved to (754, 454)
Screenshot: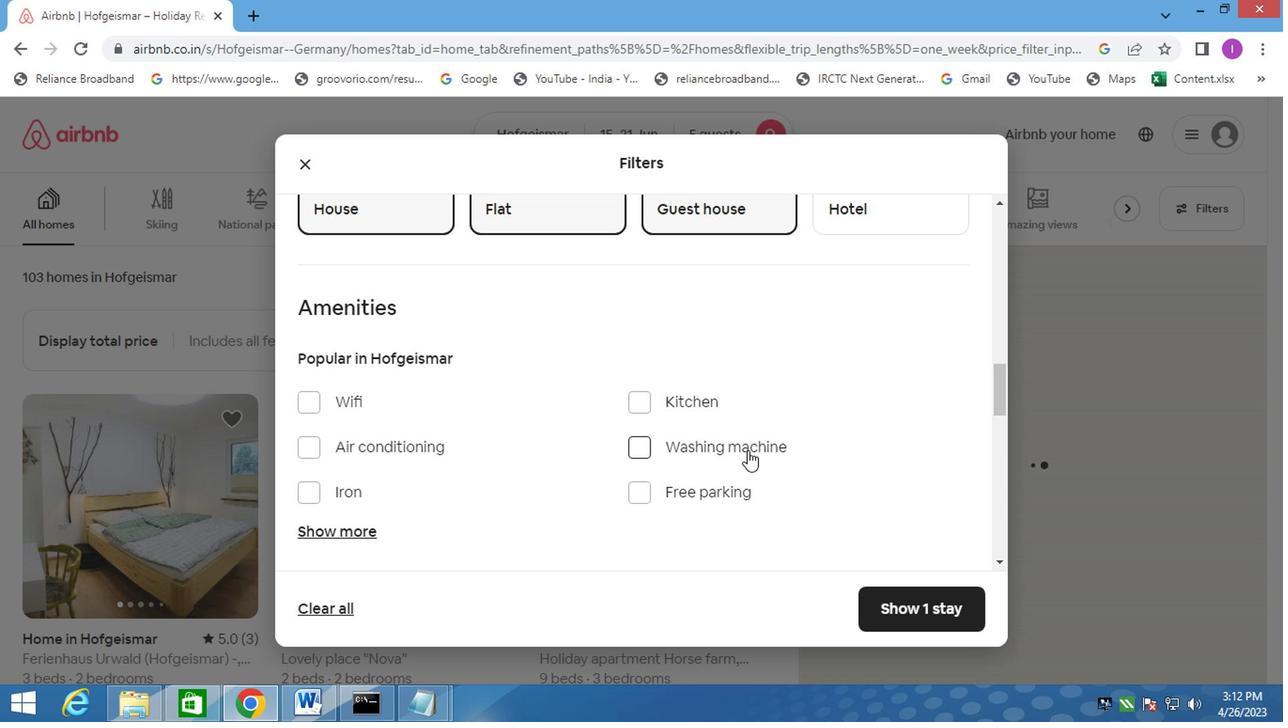 
Action: Mouse scrolled (754, 452) with delta (0, -1)
Screenshot: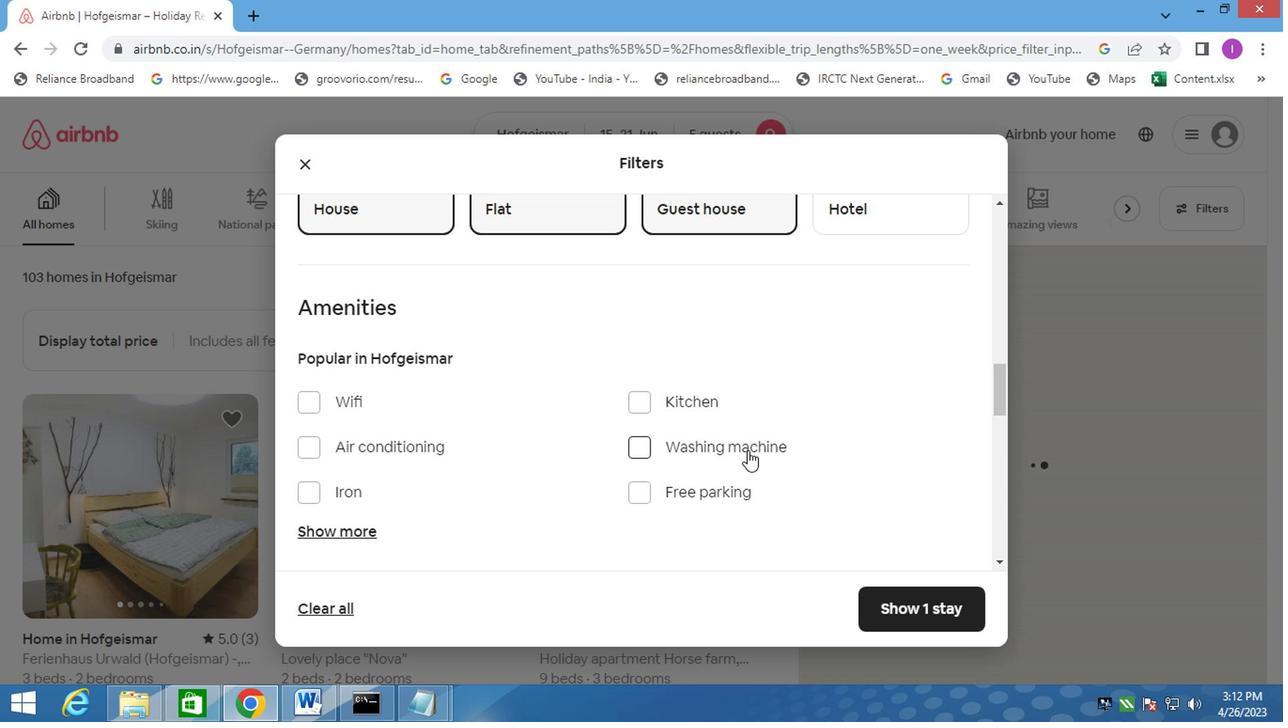 
Action: Mouse moved to (756, 454)
Screenshot: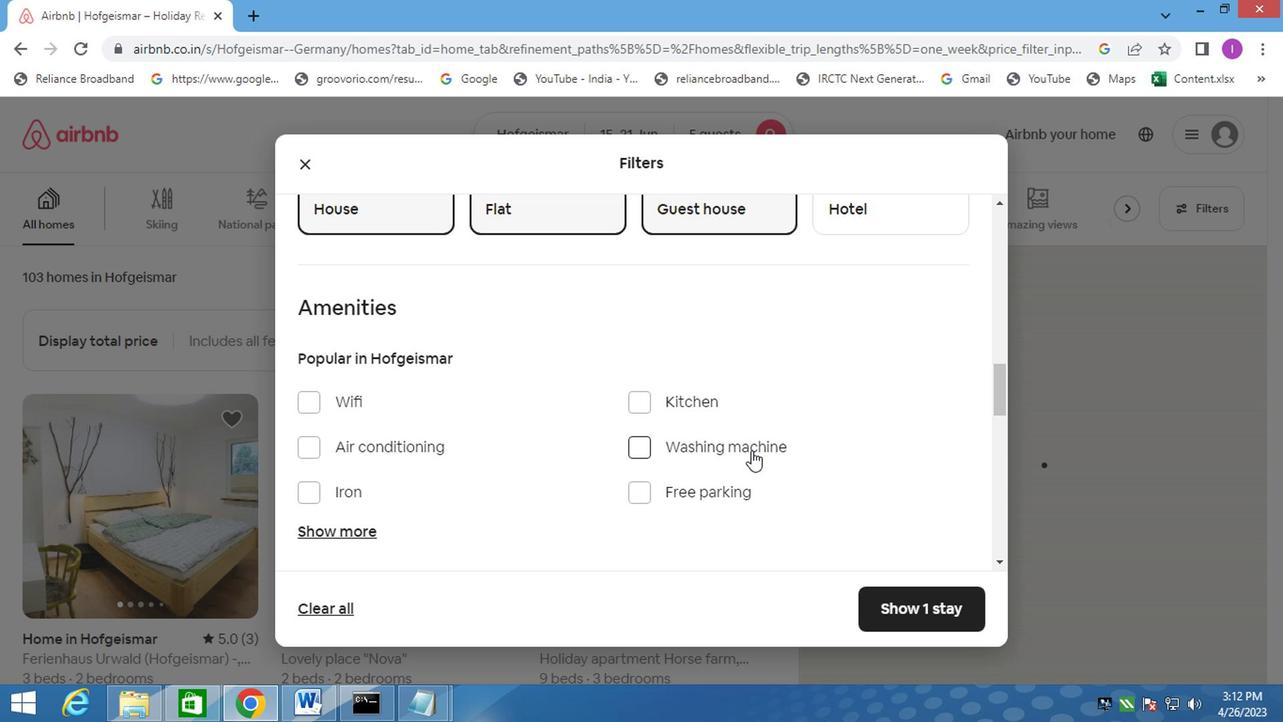 
Action: Mouse scrolled (756, 452) with delta (0, -1)
Screenshot: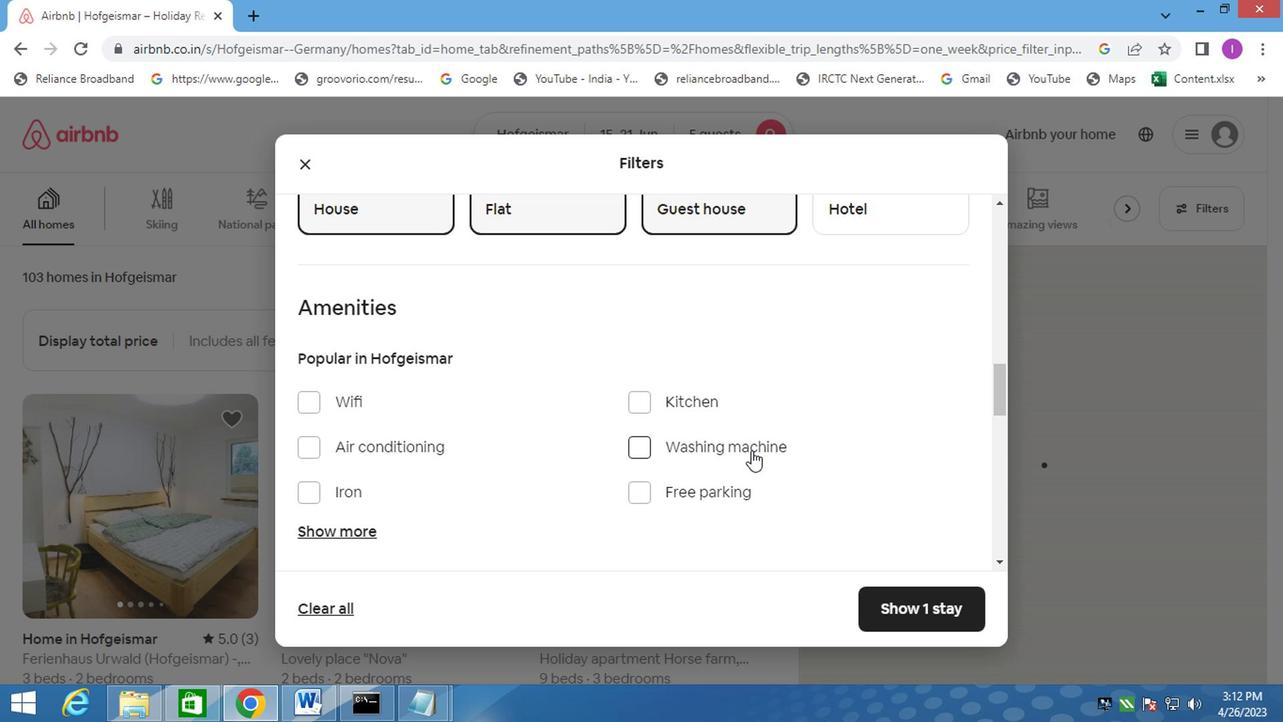 
Action: Mouse moved to (941, 461)
Screenshot: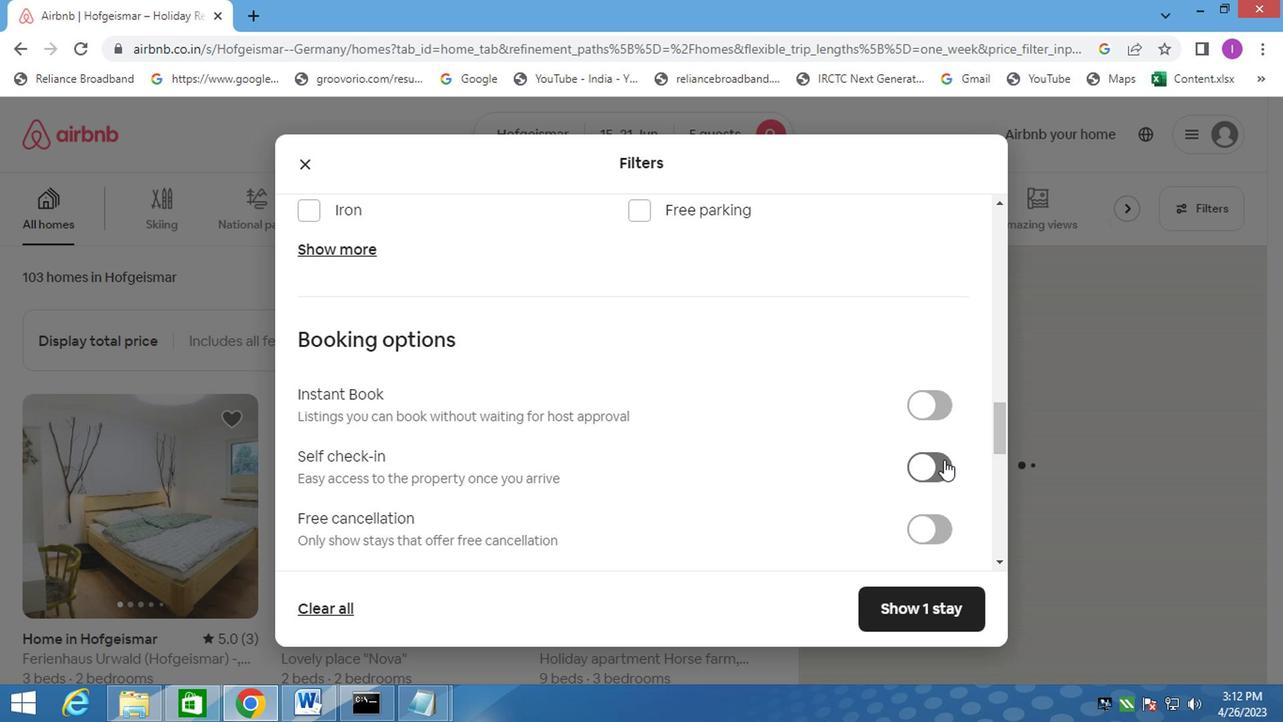 
Action: Mouse pressed left at (941, 461)
Screenshot: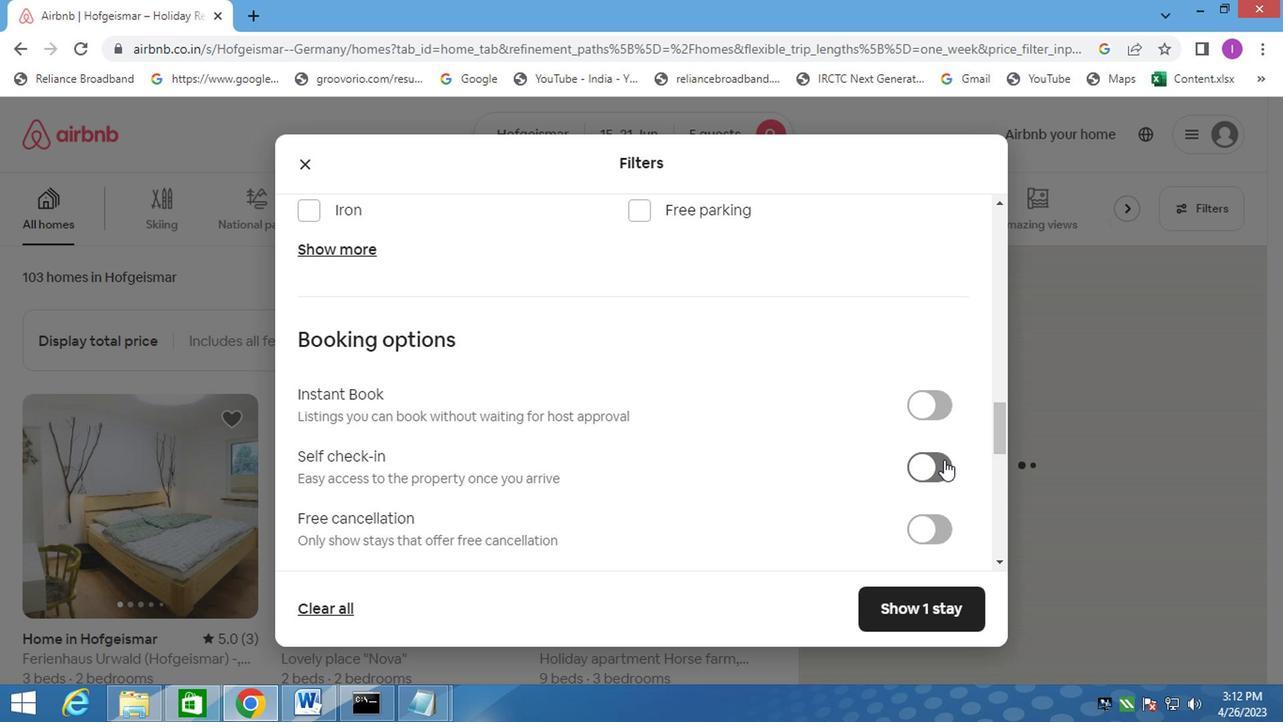 
Action: Mouse moved to (492, 492)
Screenshot: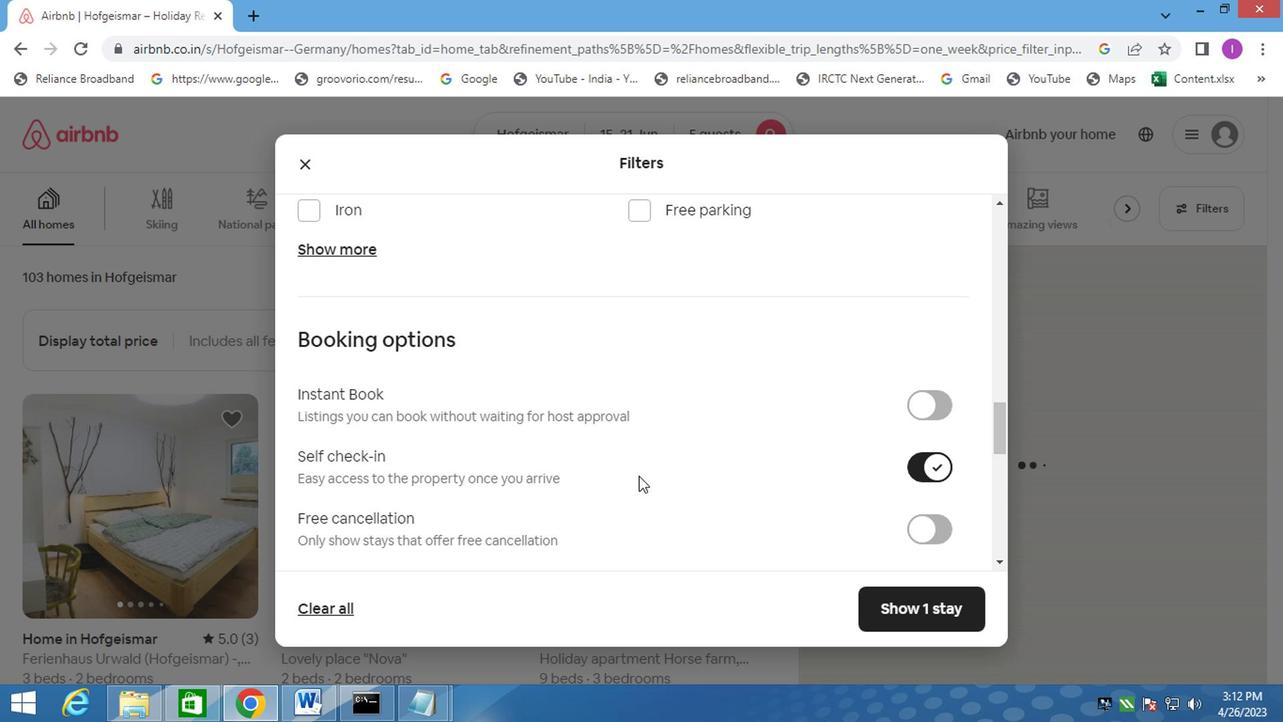 
Action: Mouse scrolled (492, 491) with delta (0, 0)
Screenshot: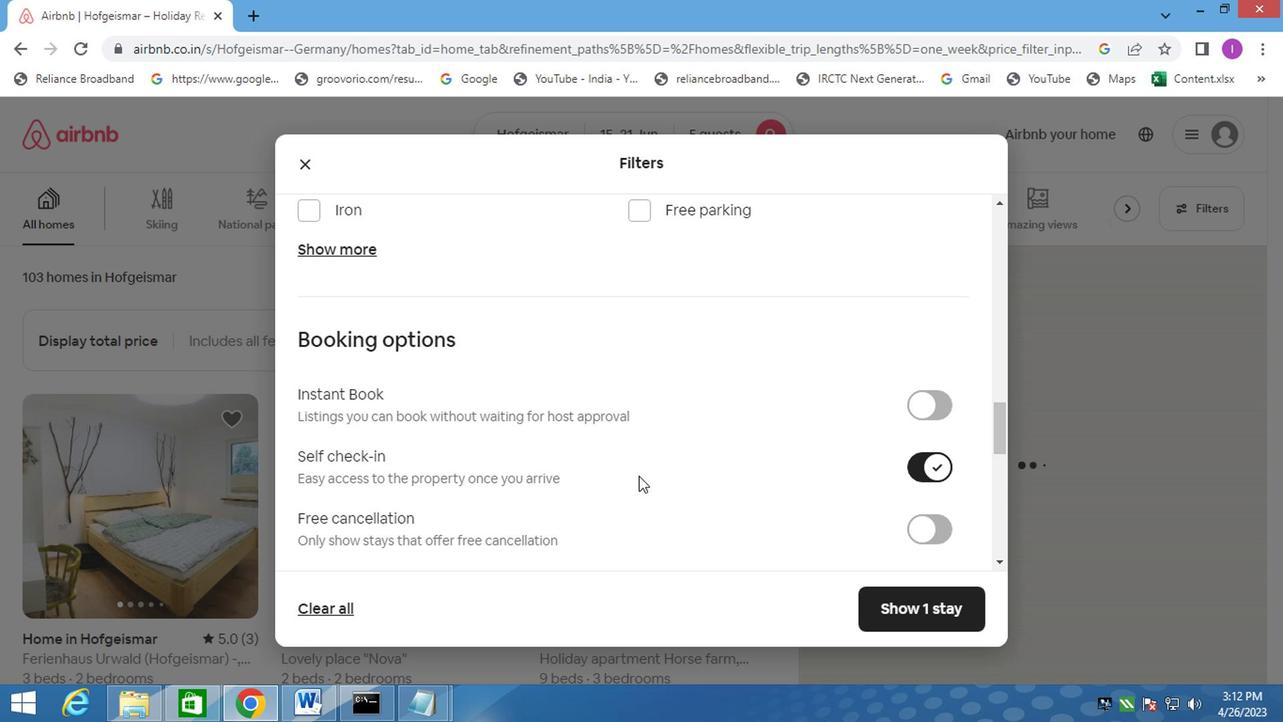 
Action: Mouse scrolled (492, 491) with delta (0, 0)
Screenshot: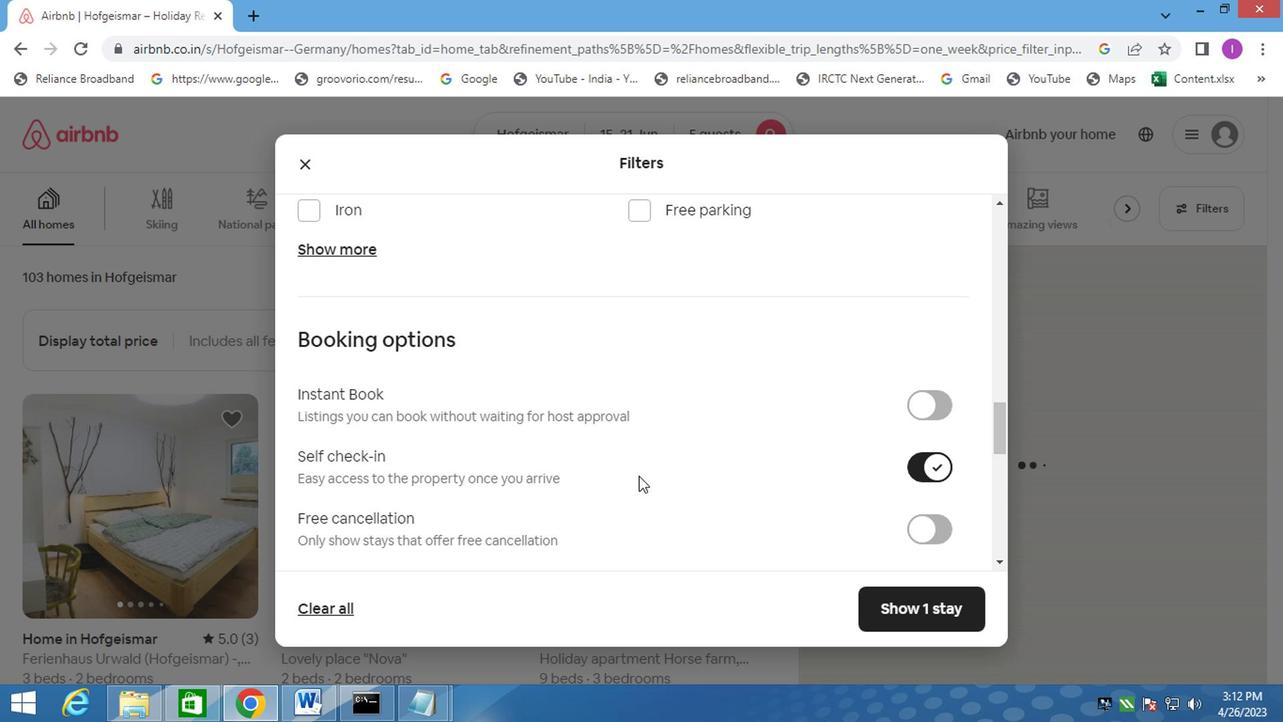 
Action: Mouse scrolled (492, 491) with delta (0, 0)
Screenshot: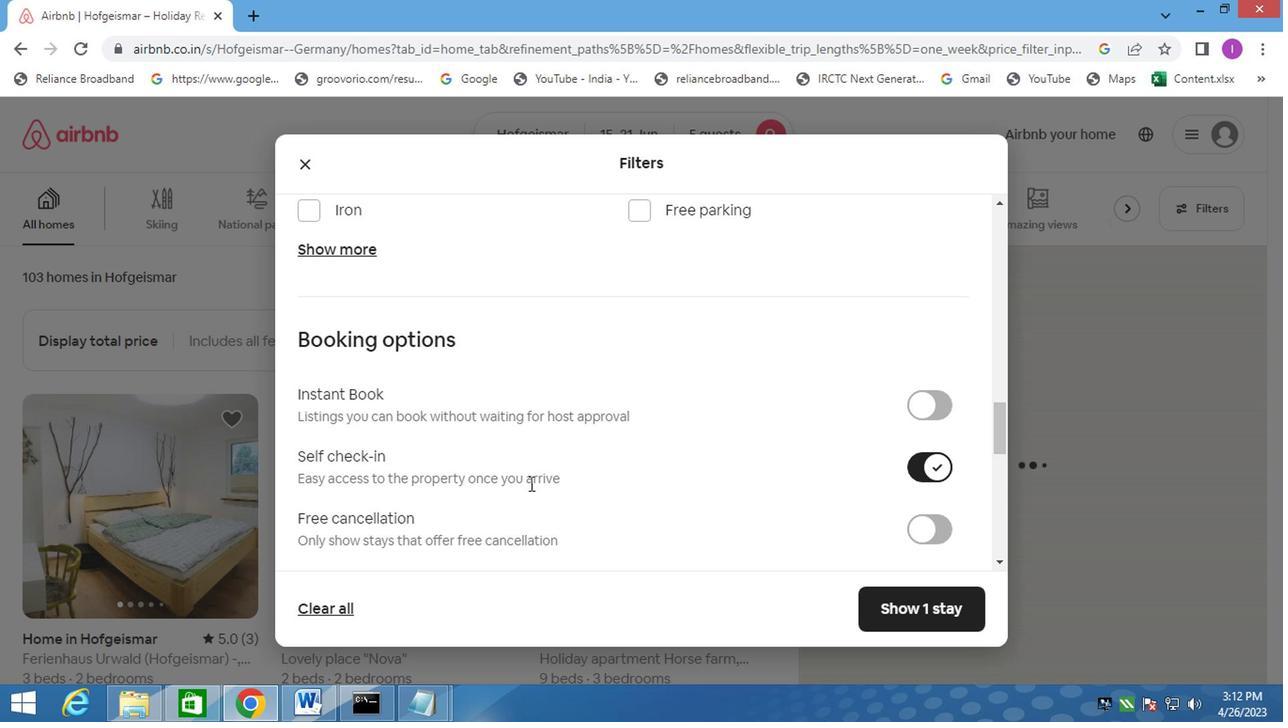 
Action: Mouse moved to (488, 492)
Screenshot: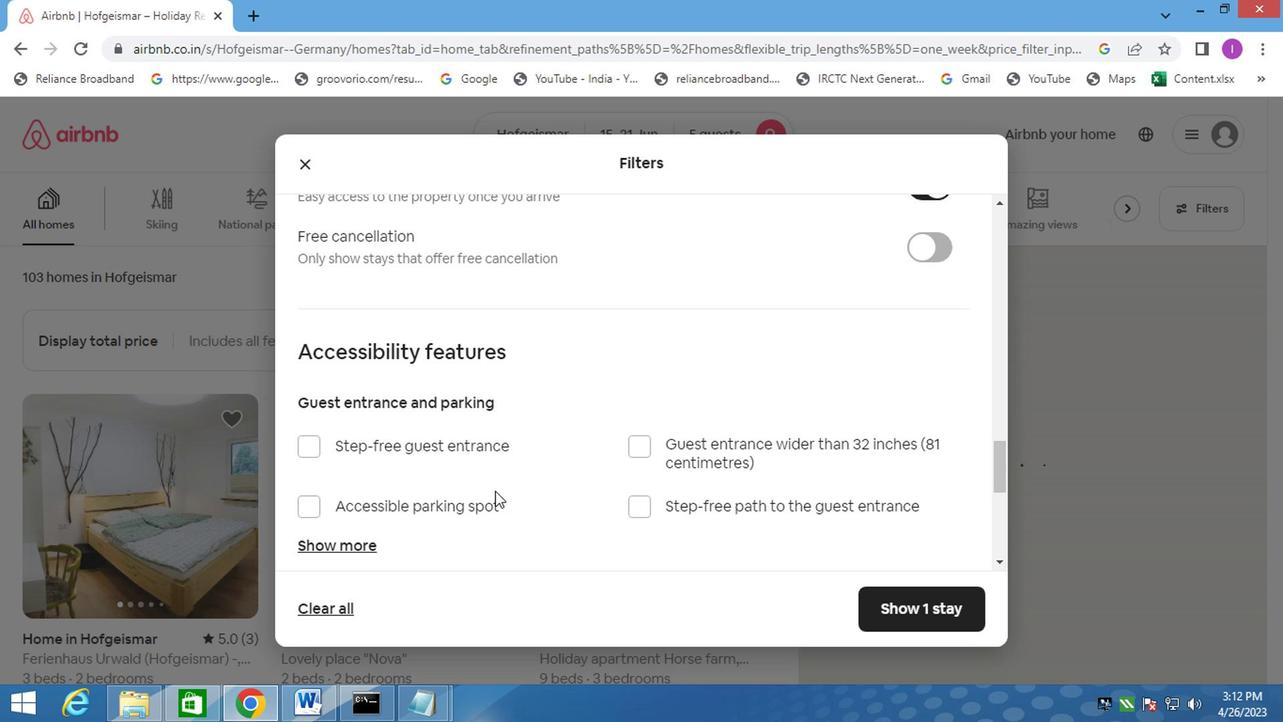 
Action: Mouse scrolled (488, 491) with delta (0, 0)
Screenshot: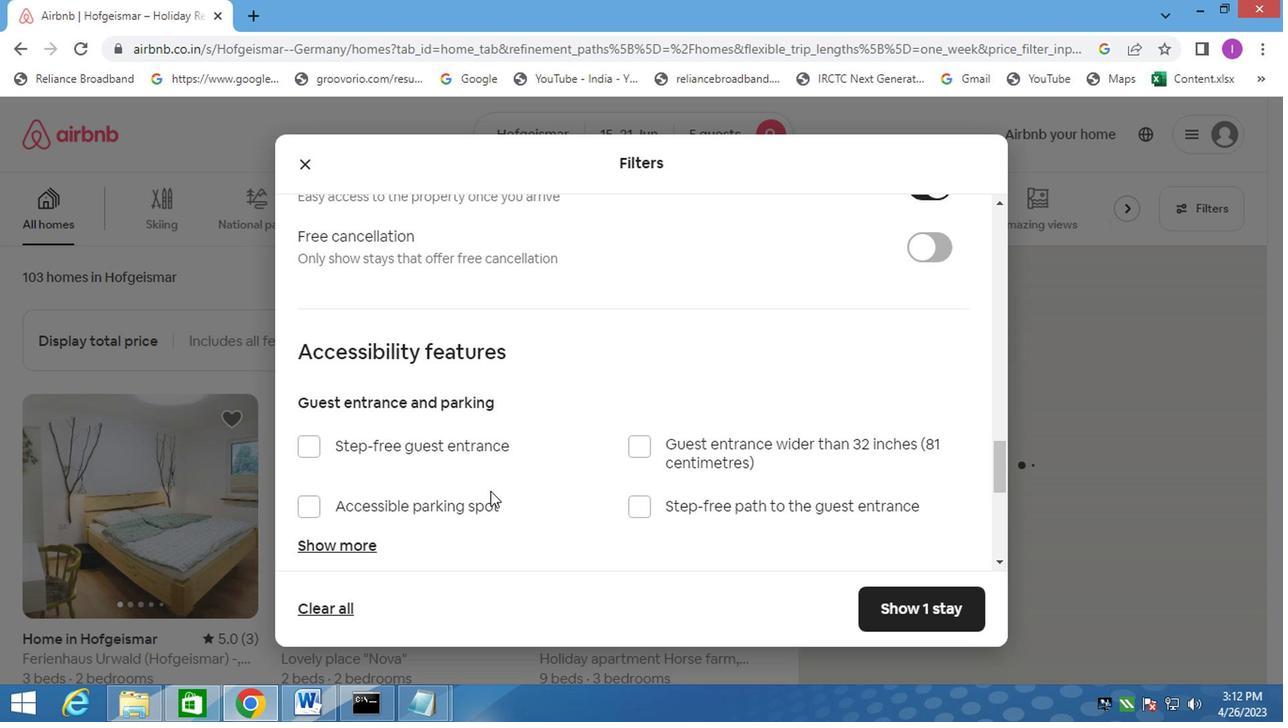 
Action: Mouse scrolled (488, 491) with delta (0, 0)
Screenshot: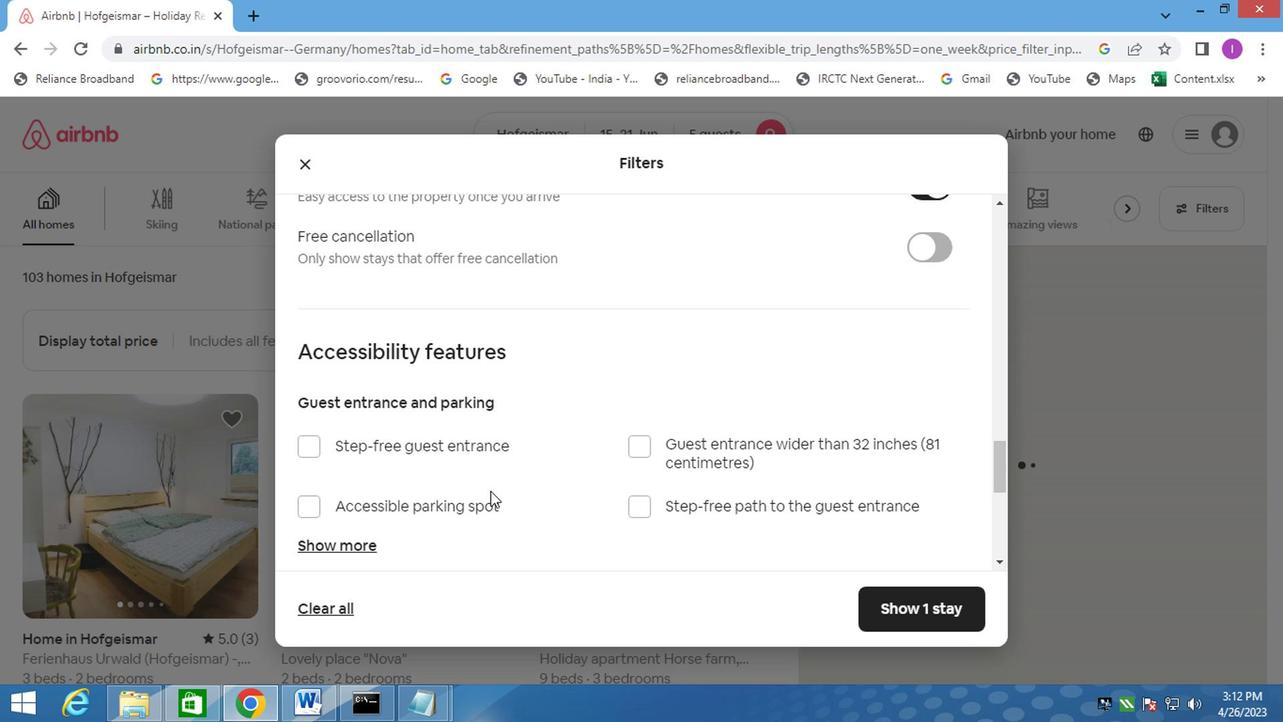 
Action: Mouse scrolled (488, 491) with delta (0, 0)
Screenshot: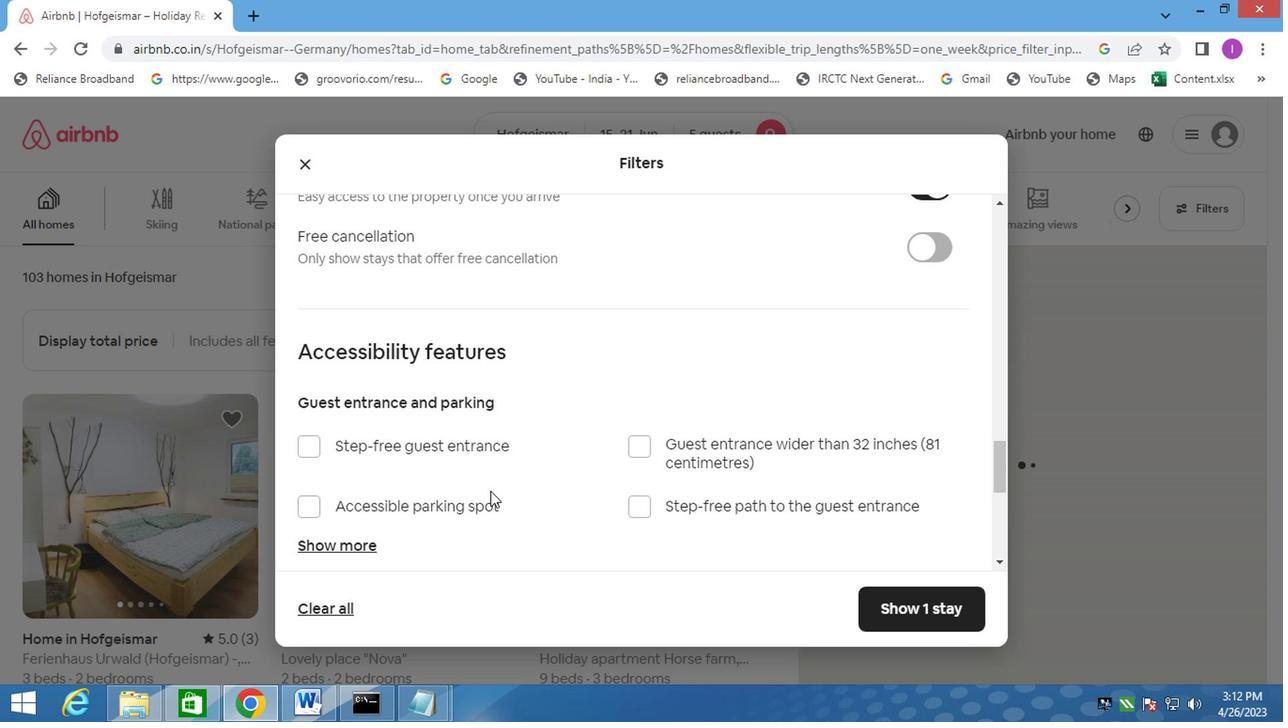 
Action: Mouse moved to (474, 493)
Screenshot: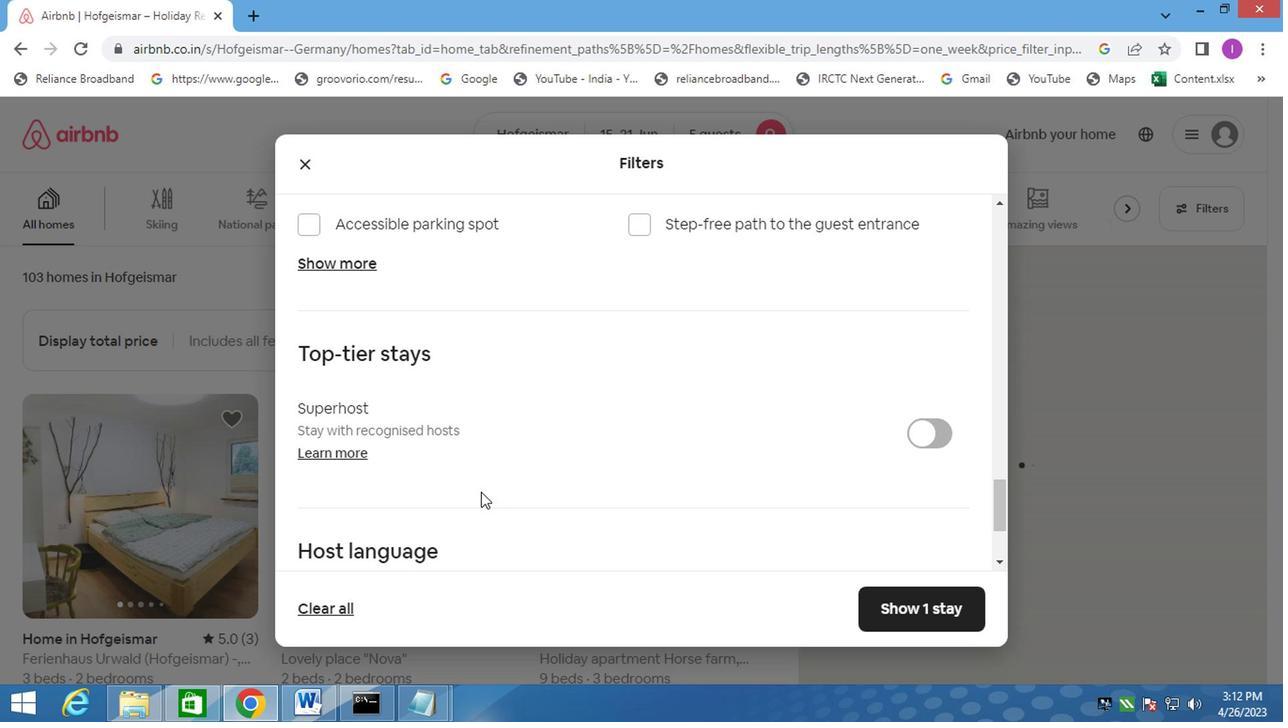 
Action: Mouse scrolled (474, 492) with delta (0, -1)
Screenshot: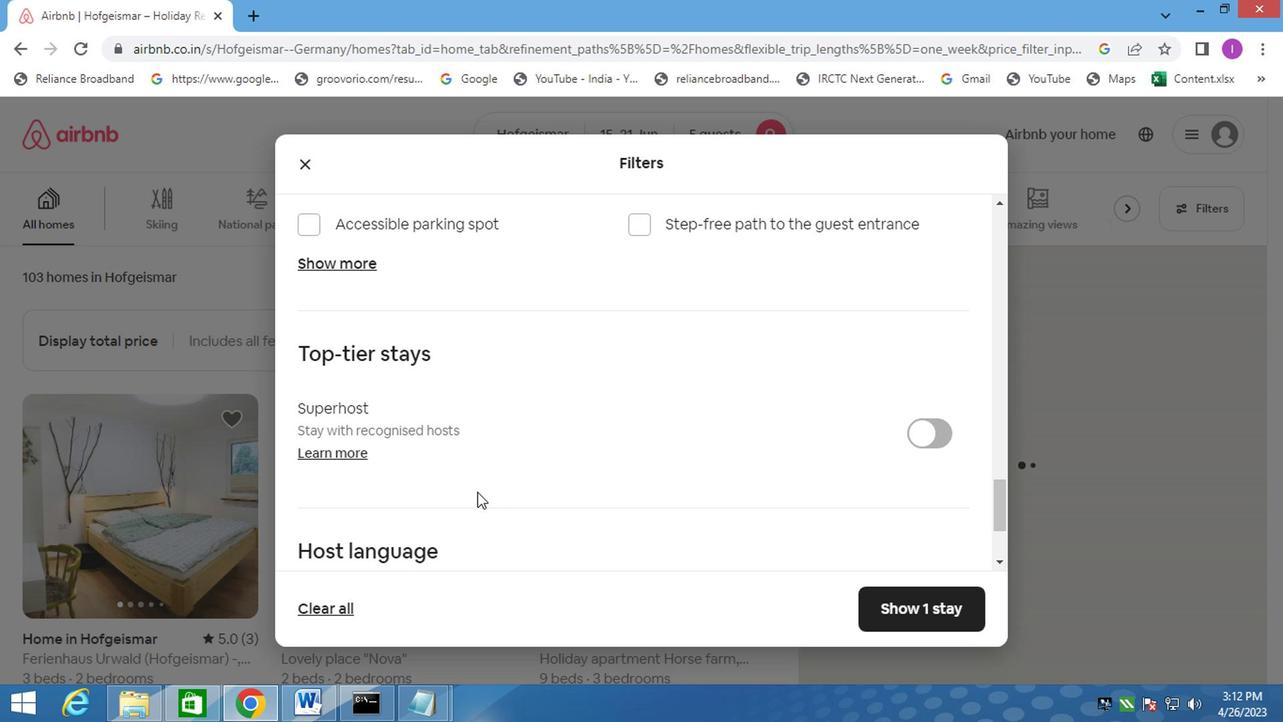
Action: Mouse moved to (474, 493)
Screenshot: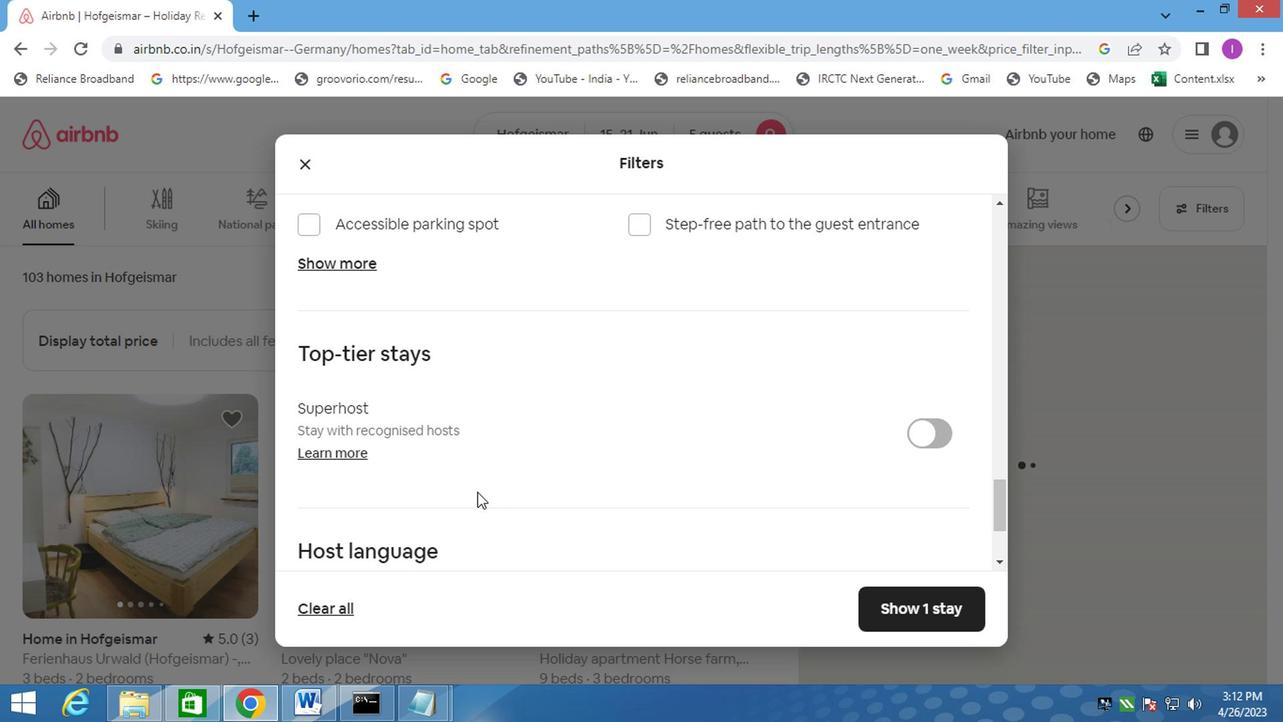 
Action: Mouse scrolled (474, 492) with delta (0, -1)
Screenshot: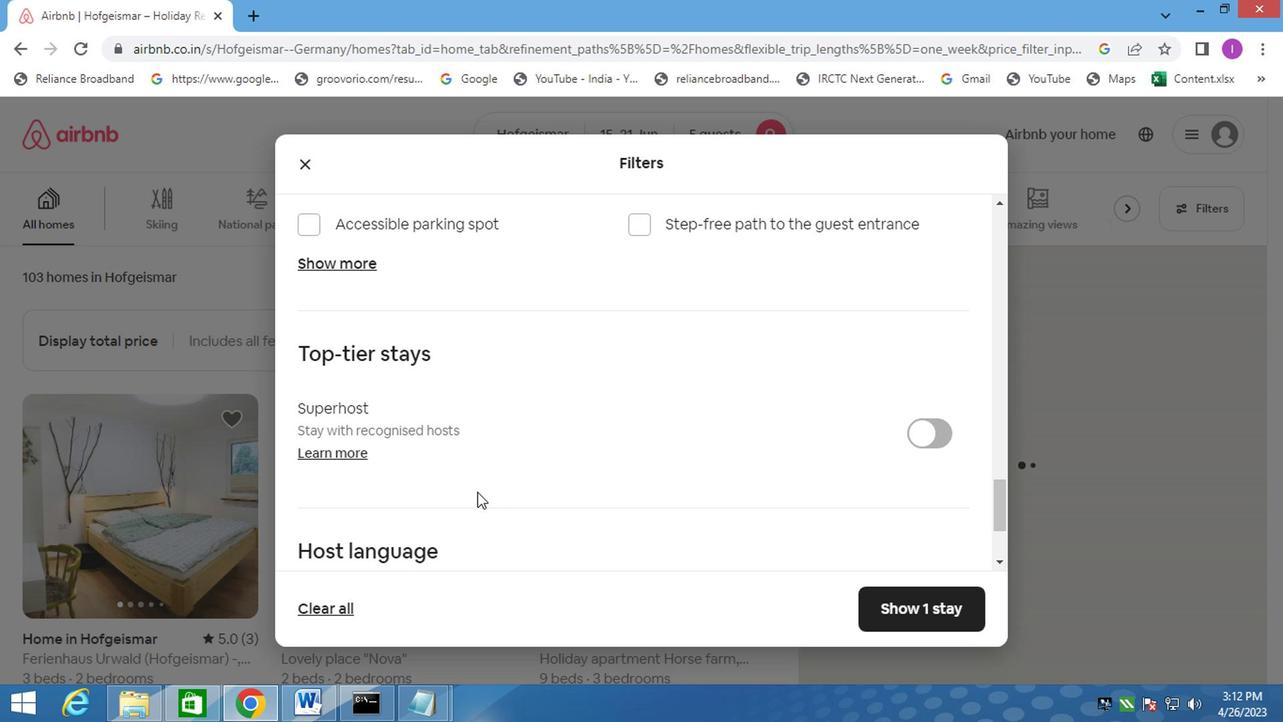 
Action: Mouse scrolled (474, 492) with delta (0, -1)
Screenshot: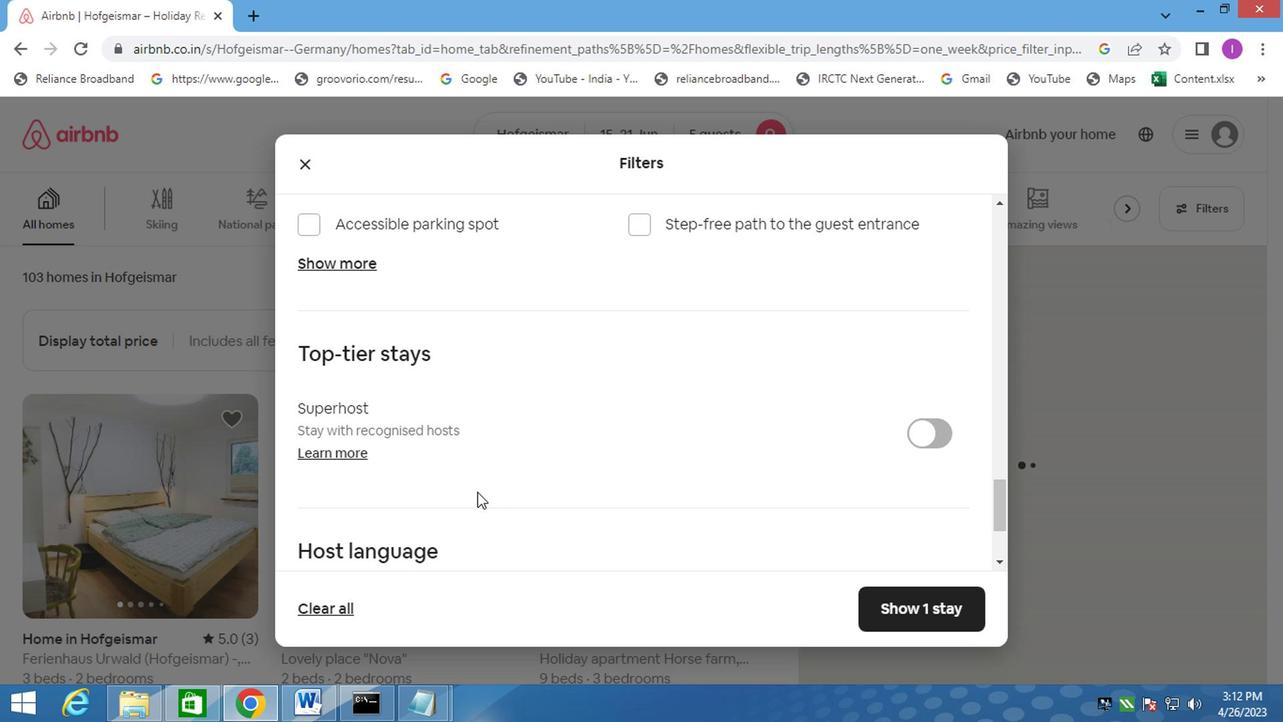 
Action: Mouse moved to (306, 445)
Screenshot: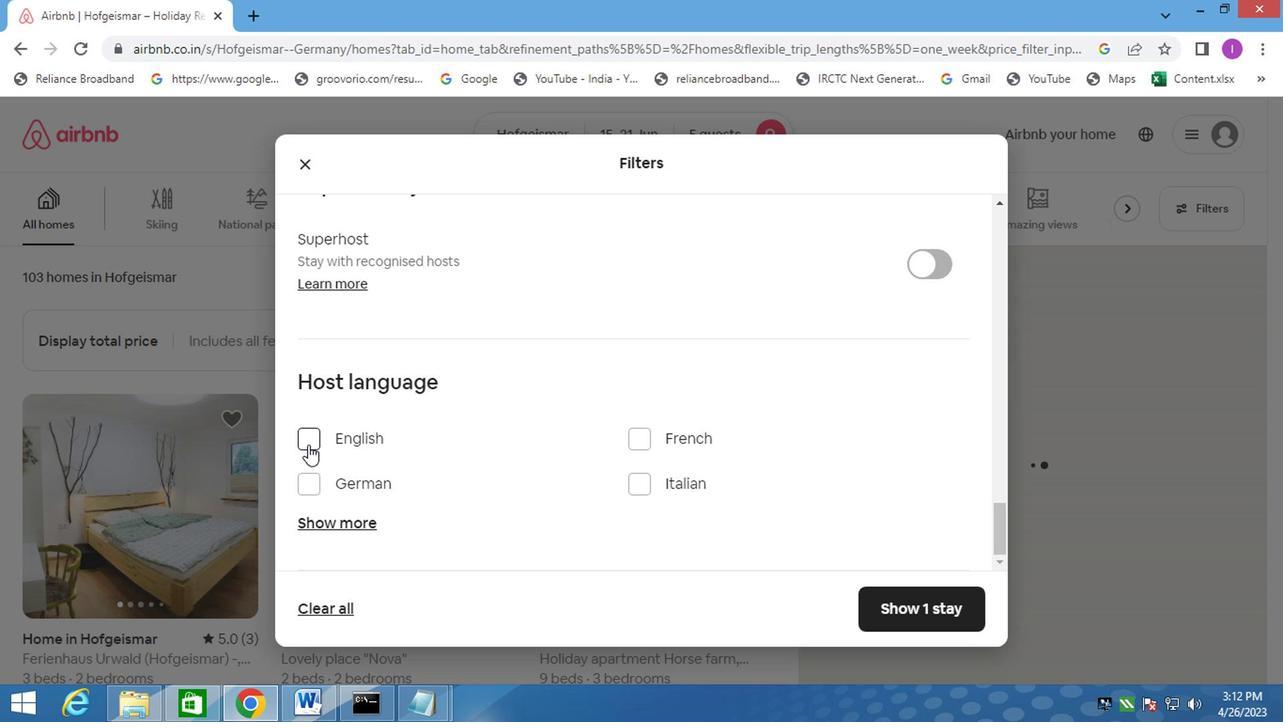 
Action: Mouse pressed left at (306, 445)
Screenshot: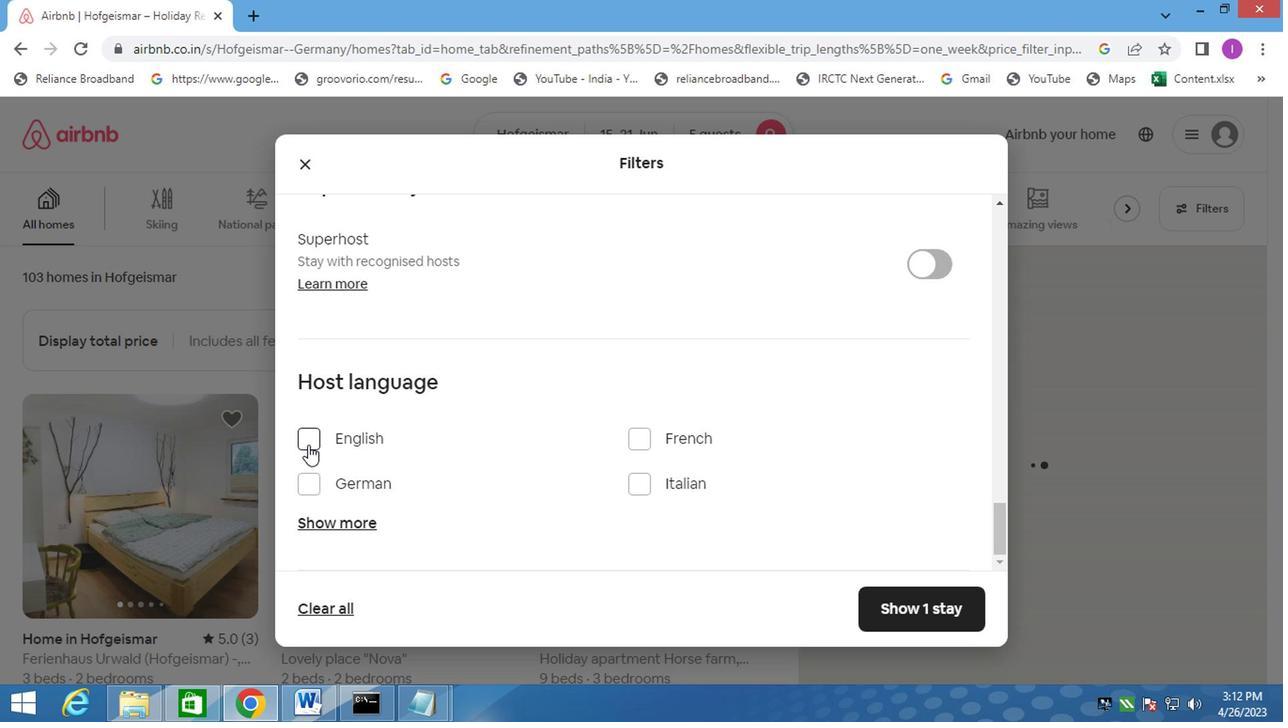 
Action: Mouse moved to (880, 610)
Screenshot: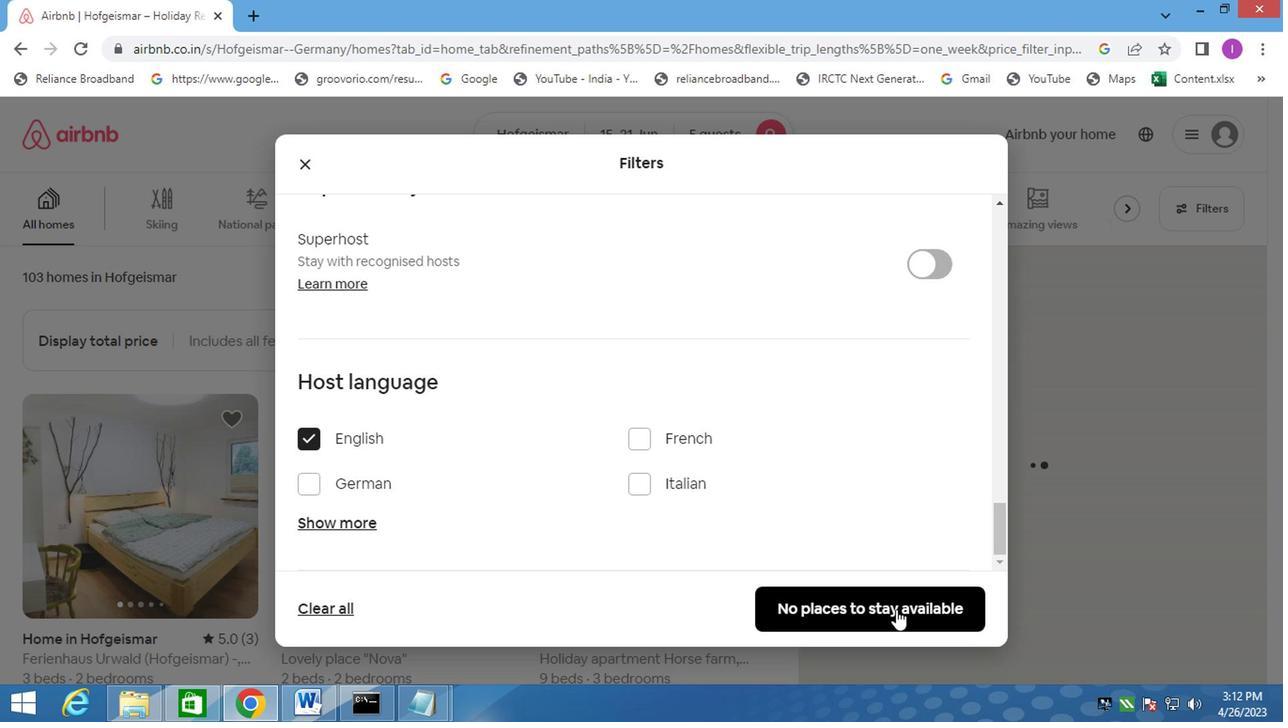 
Action: Mouse pressed left at (880, 610)
Screenshot: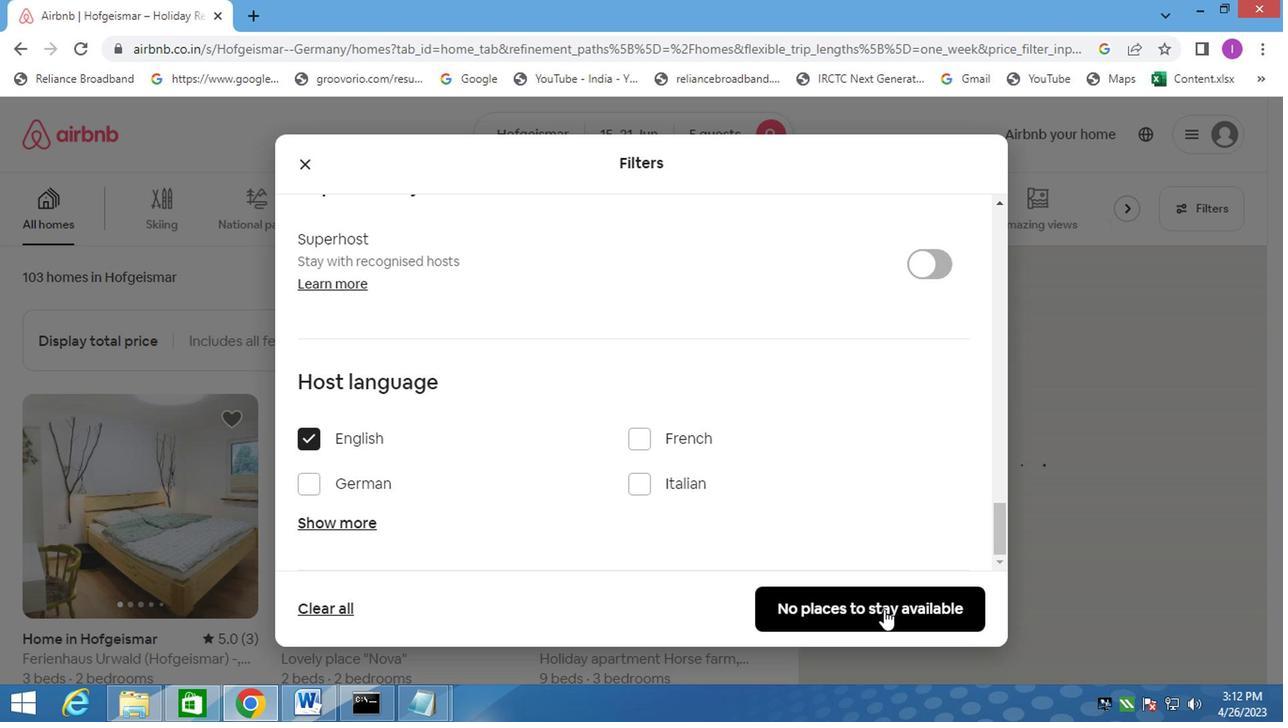 
Action: Mouse moved to (855, 582)
Screenshot: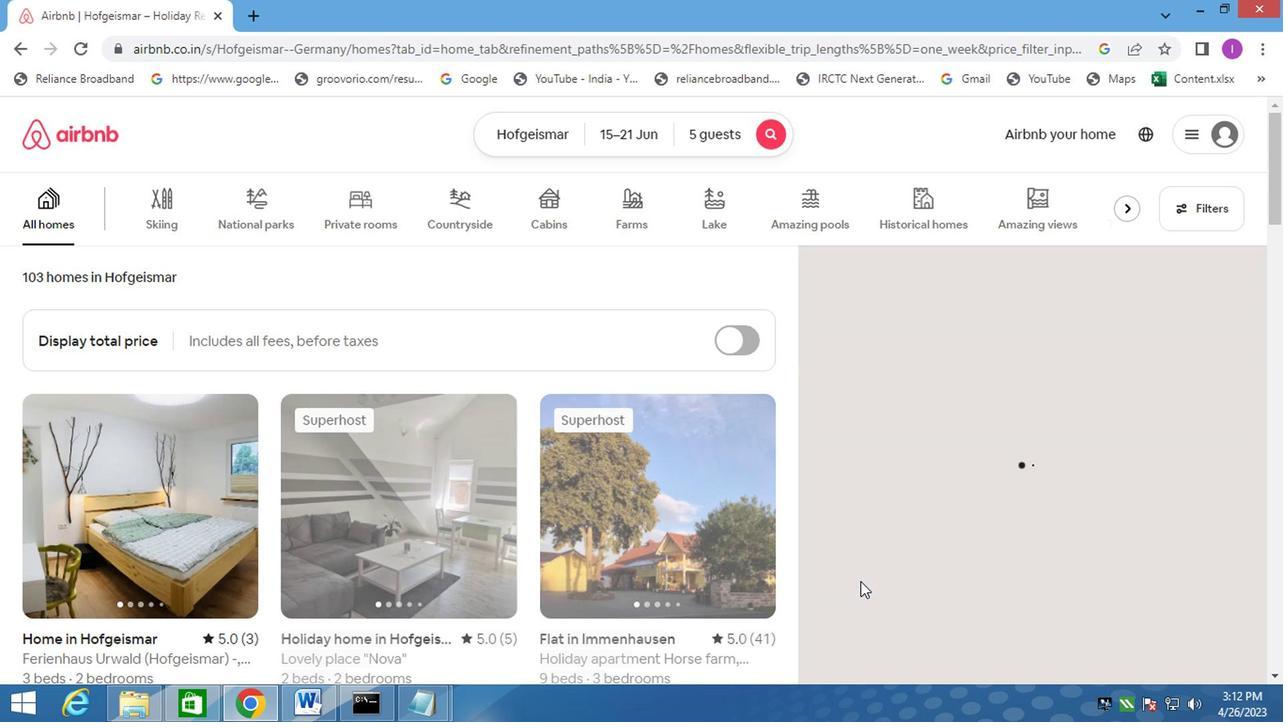 
